 Task: Look for space in Xingtai, China from 6th September, 2023 to 18th September, 2023 for 3 adults in price range Rs.6000 to Rs.12000. Place can be entire place with 2 bedrooms having 2 beds and 2 bathrooms. Property type can be house, flat, guest house, hotel. Booking option can be shelf check-in. Required host language is Chinese (Simplified).
Action: Mouse moved to (301, 151)
Screenshot: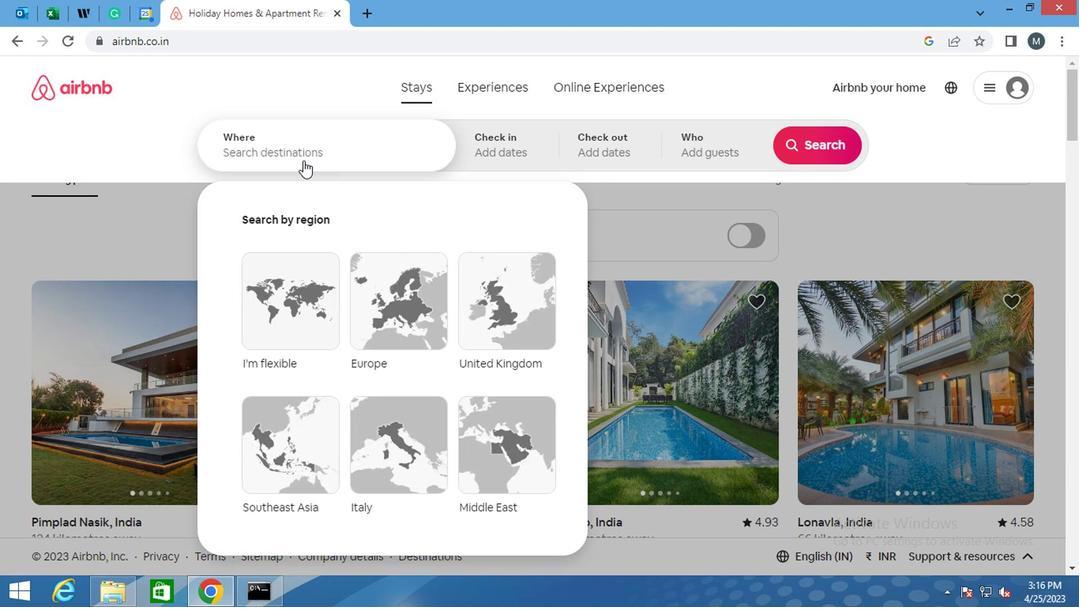 
Action: Mouse pressed left at (301, 151)
Screenshot: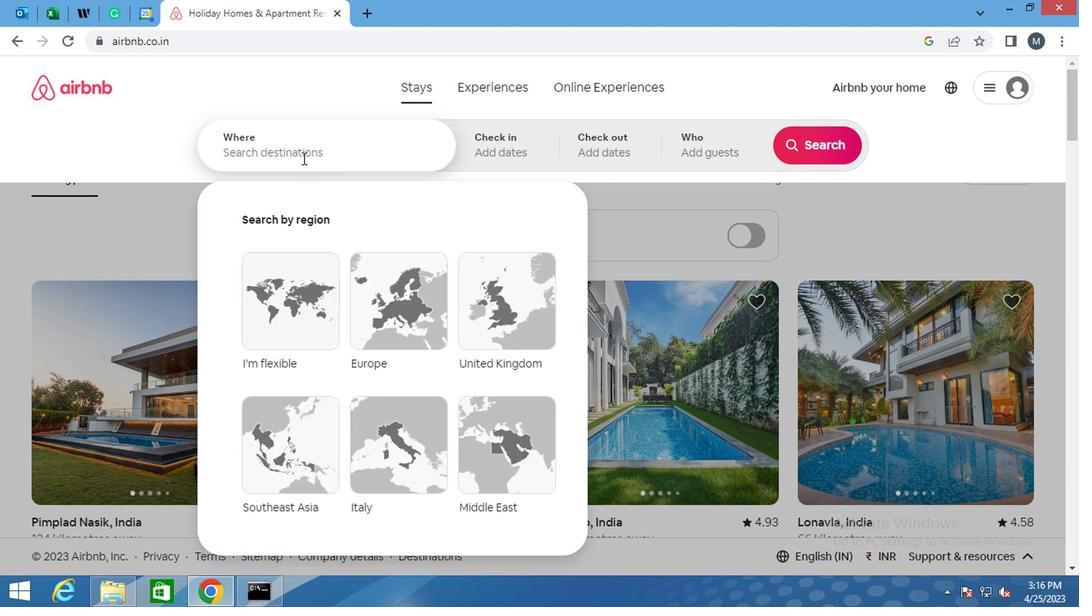 
Action: Mouse moved to (301, 155)
Screenshot: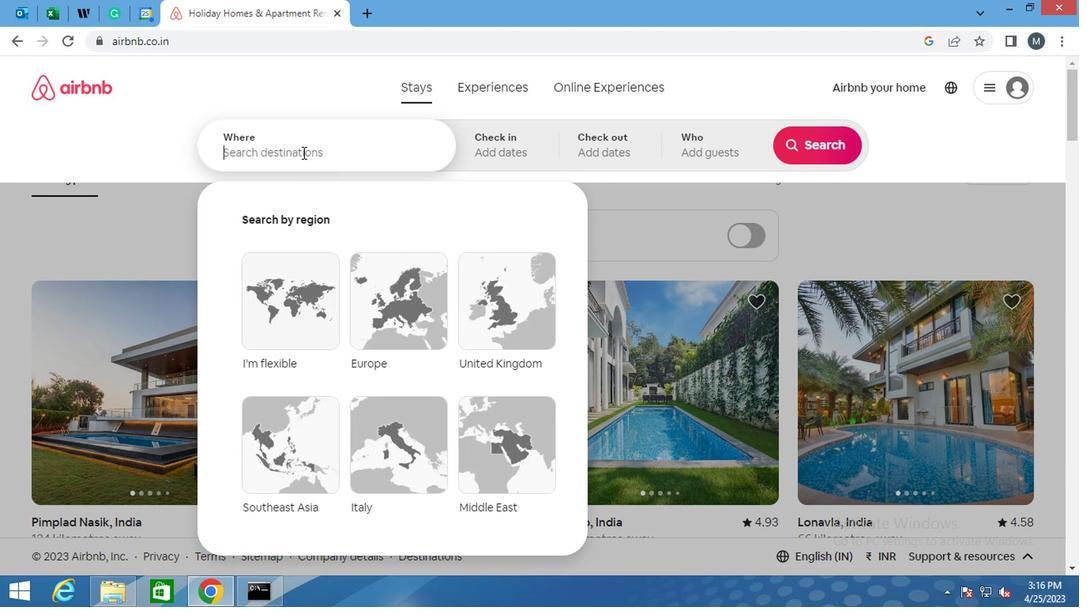 
Action: Key pressed <Key.shift>XINGTAI,<Key.shift><Key.shift><Key.shift>CHINA<Key.enter>
Screenshot: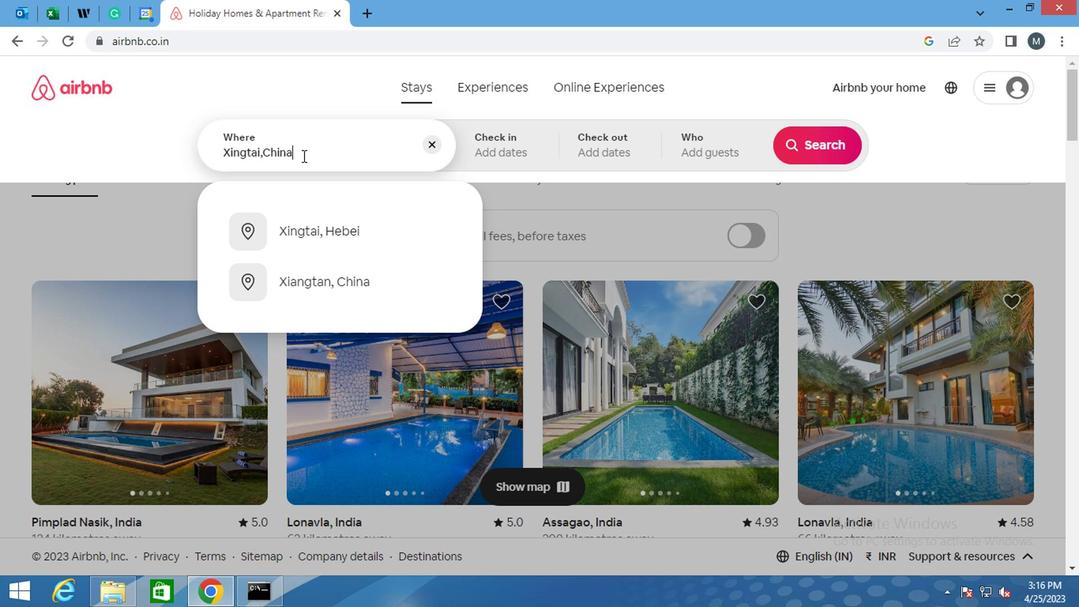 
Action: Mouse moved to (791, 268)
Screenshot: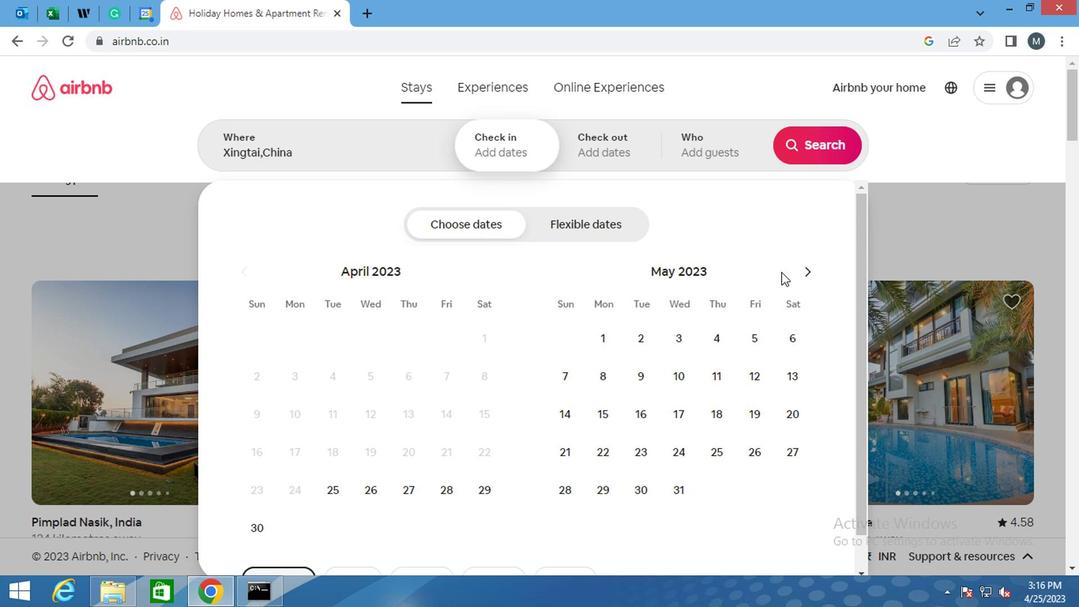 
Action: Mouse pressed left at (791, 268)
Screenshot: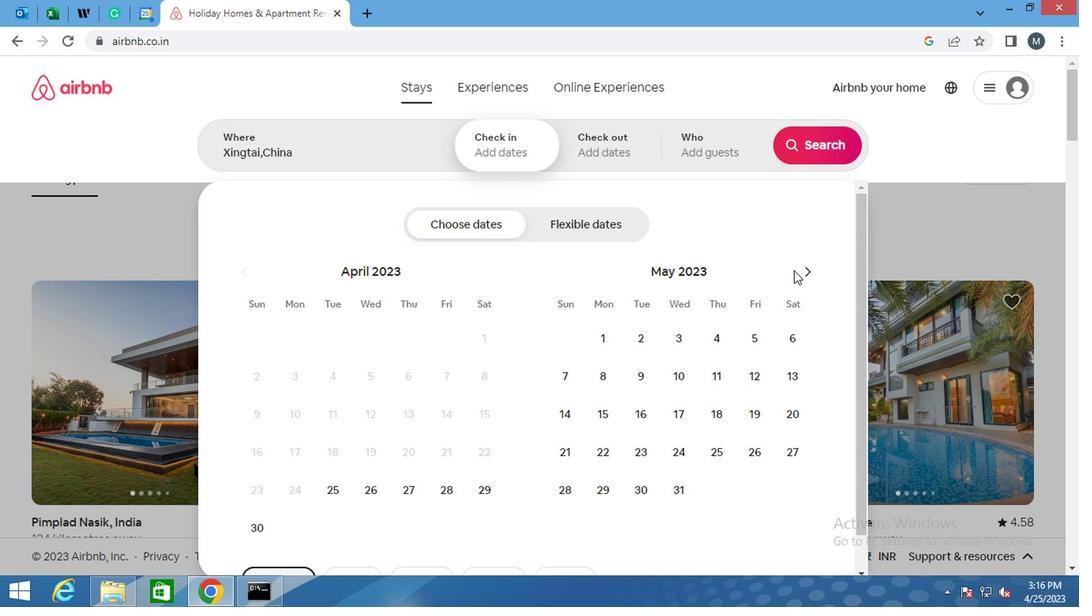 
Action: Mouse moved to (795, 268)
Screenshot: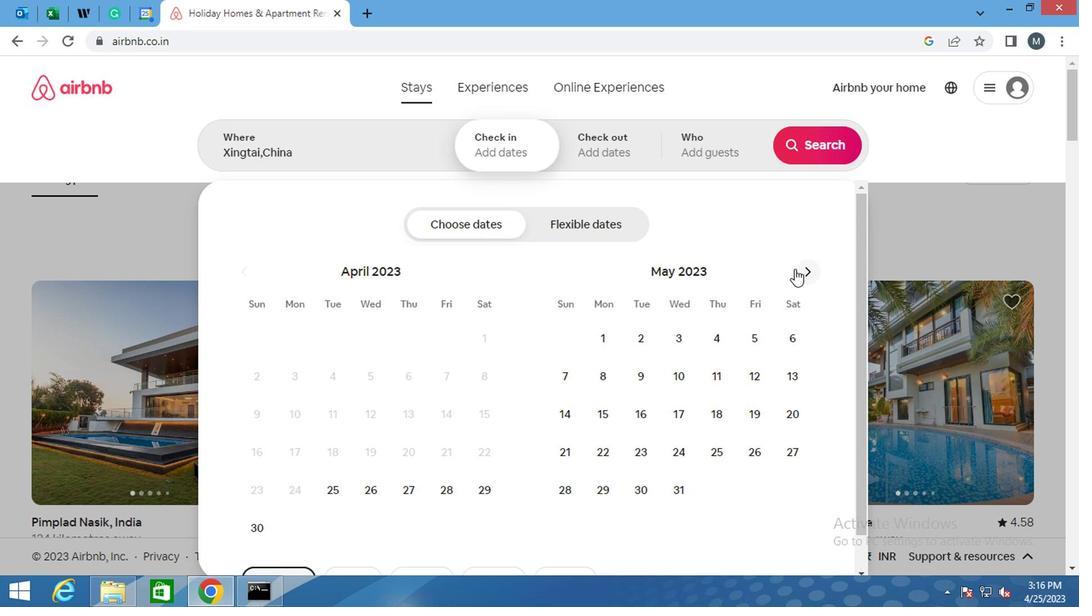 
Action: Mouse pressed left at (795, 268)
Screenshot: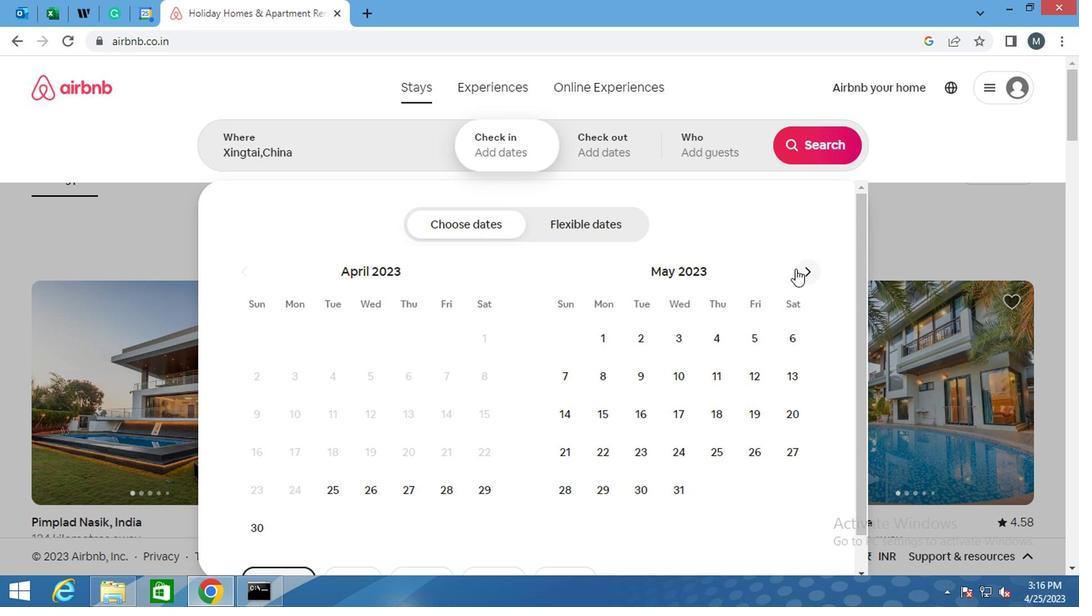 
Action: Mouse moved to (795, 268)
Screenshot: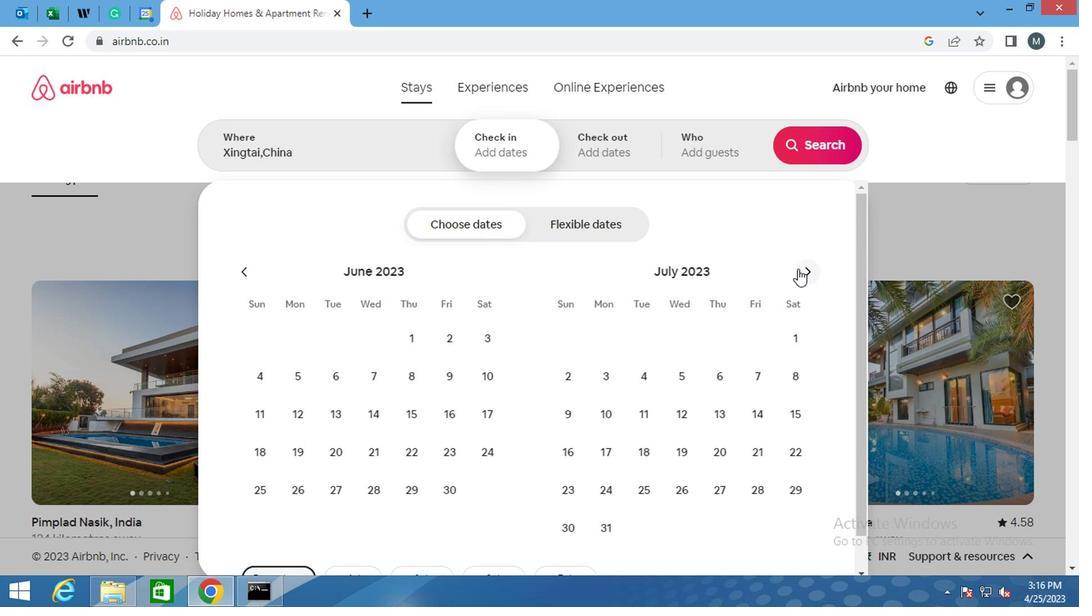 
Action: Mouse pressed left at (795, 268)
Screenshot: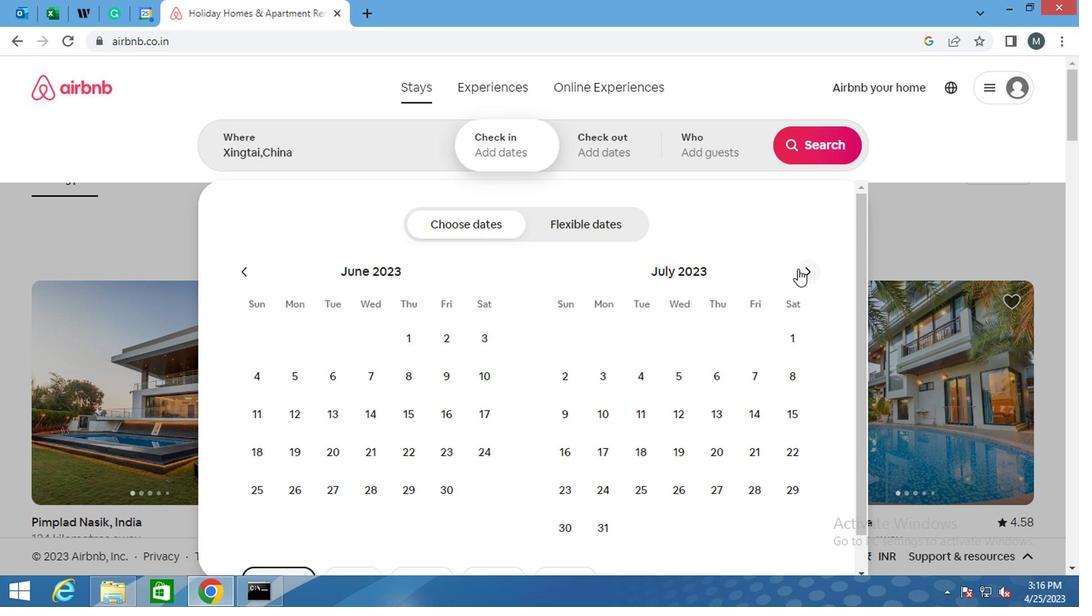
Action: Mouse moved to (802, 264)
Screenshot: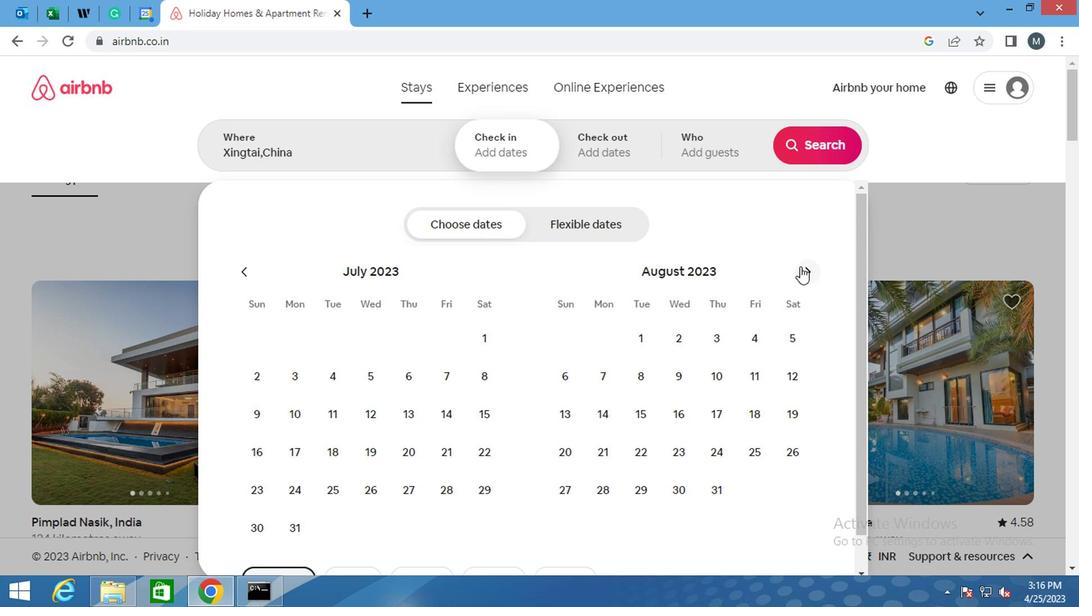 
Action: Mouse pressed left at (802, 264)
Screenshot: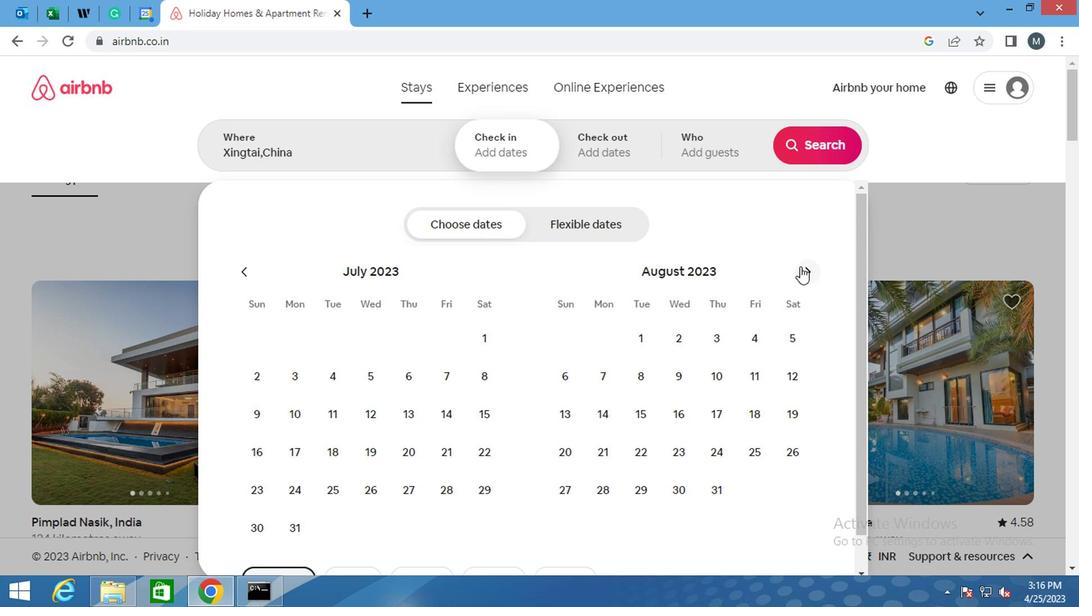
Action: Mouse moved to (680, 383)
Screenshot: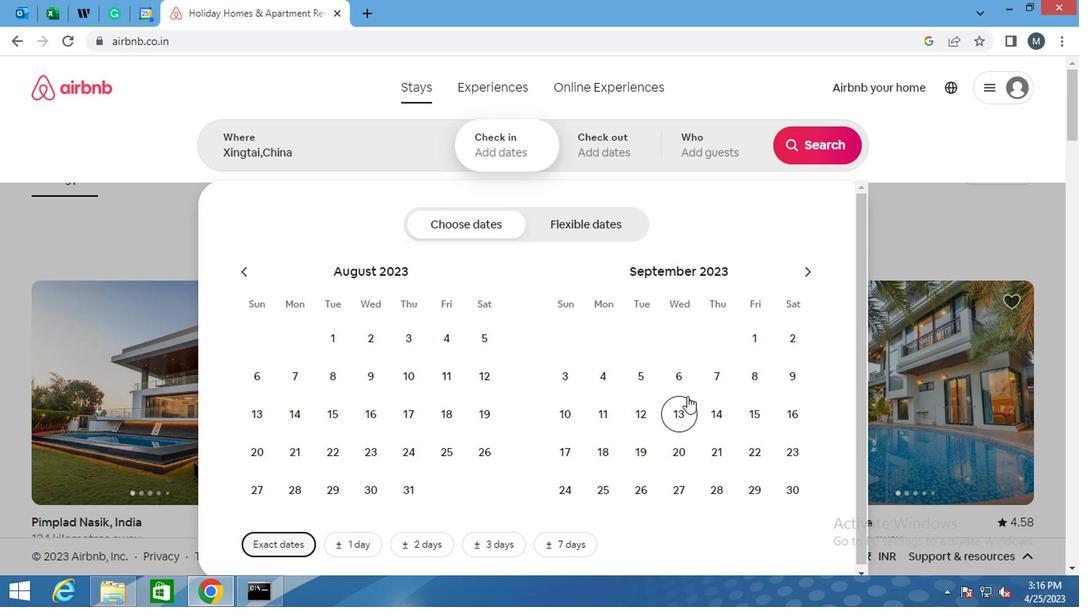 
Action: Mouse pressed left at (680, 383)
Screenshot: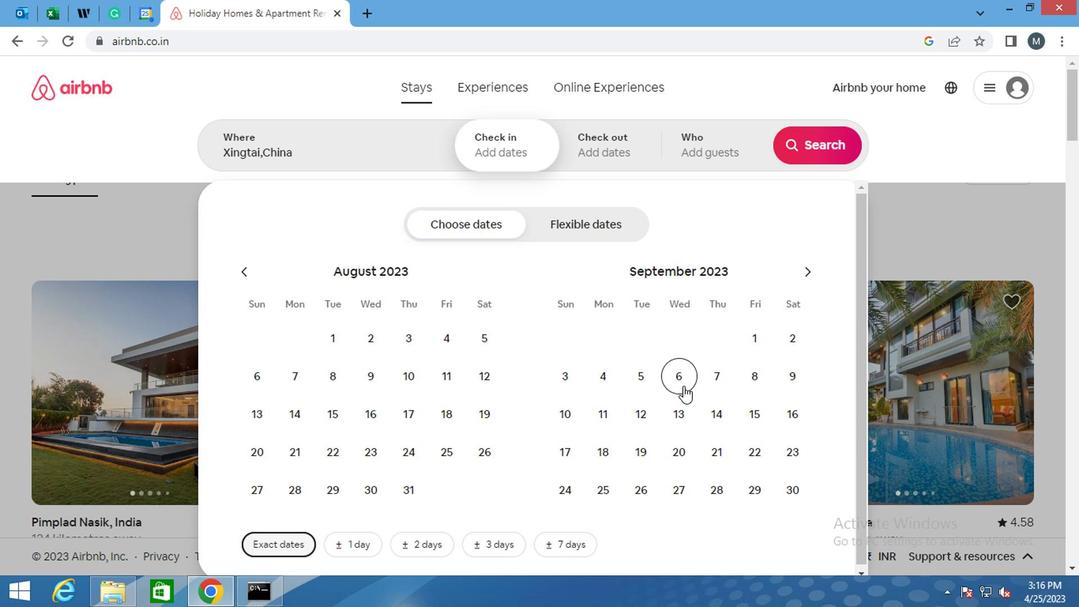 
Action: Mouse moved to (607, 460)
Screenshot: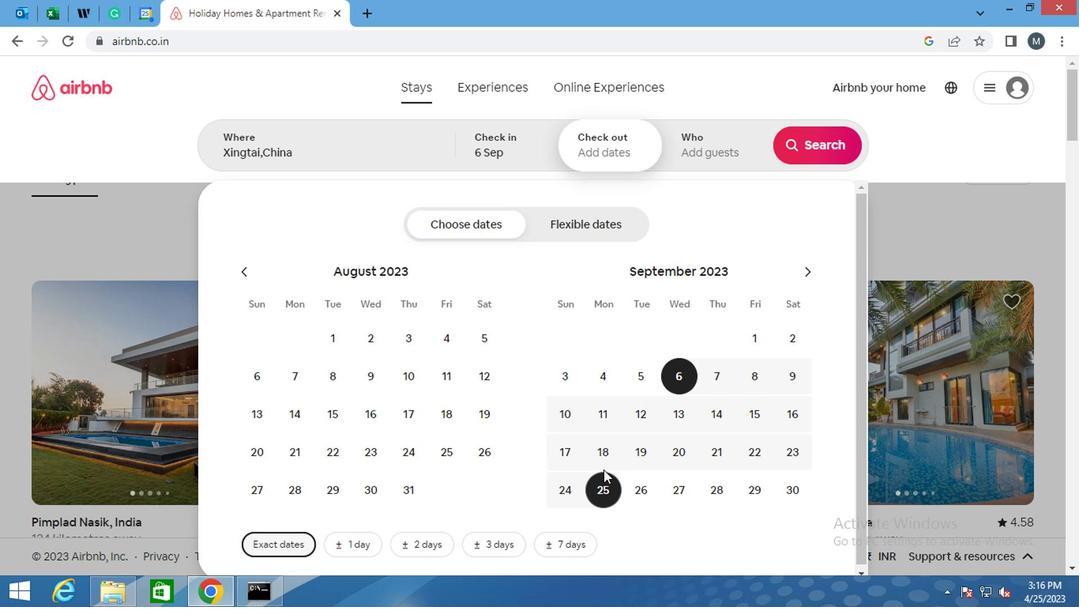 
Action: Mouse pressed left at (607, 460)
Screenshot: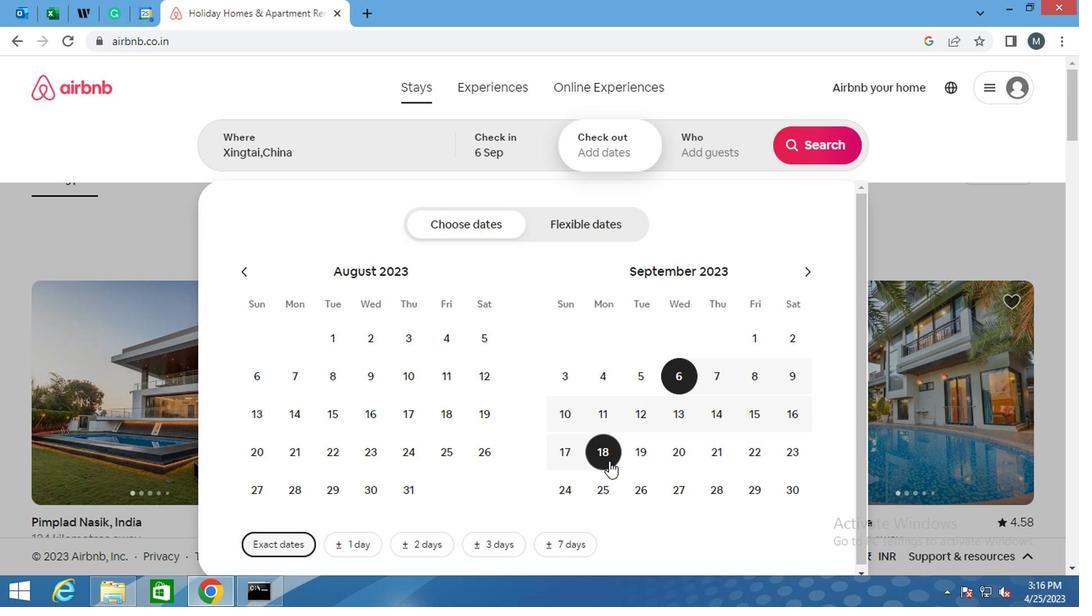 
Action: Mouse moved to (719, 147)
Screenshot: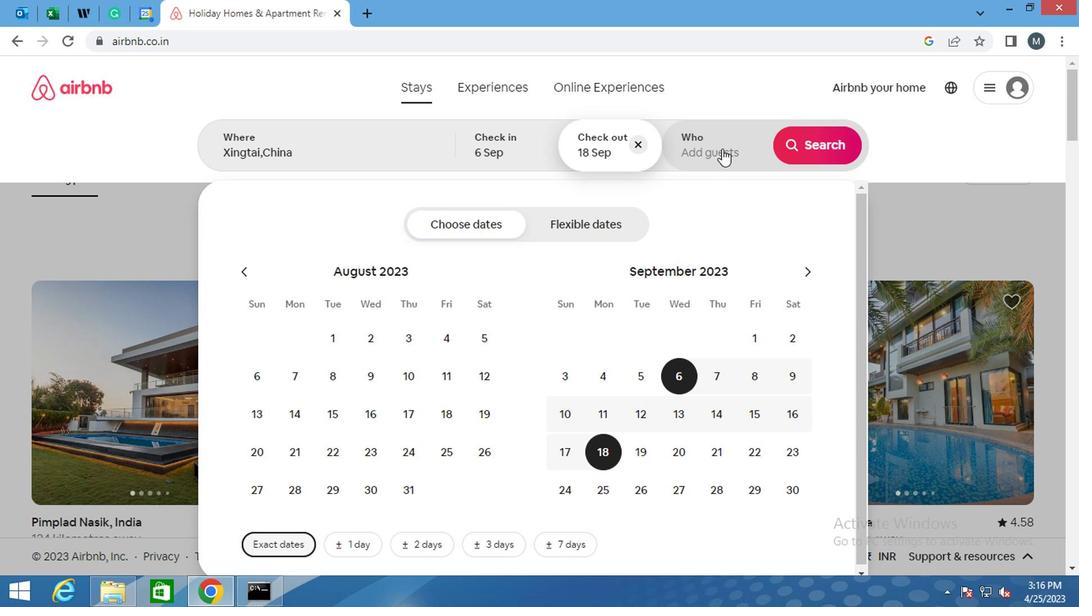 
Action: Mouse pressed left at (719, 147)
Screenshot: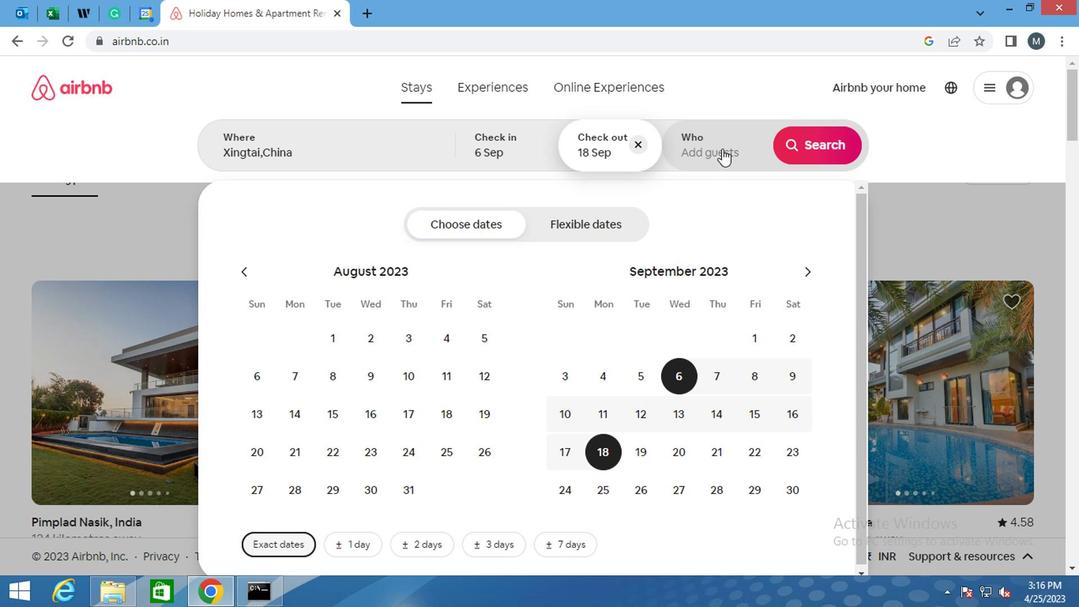 
Action: Mouse moved to (797, 147)
Screenshot: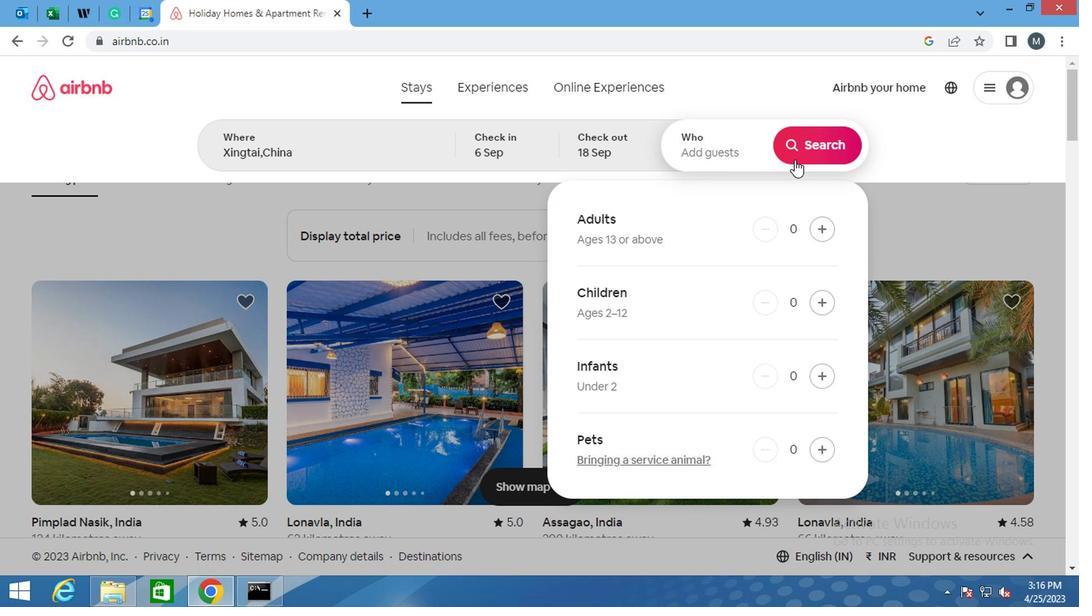 
Action: Mouse pressed left at (797, 147)
Screenshot: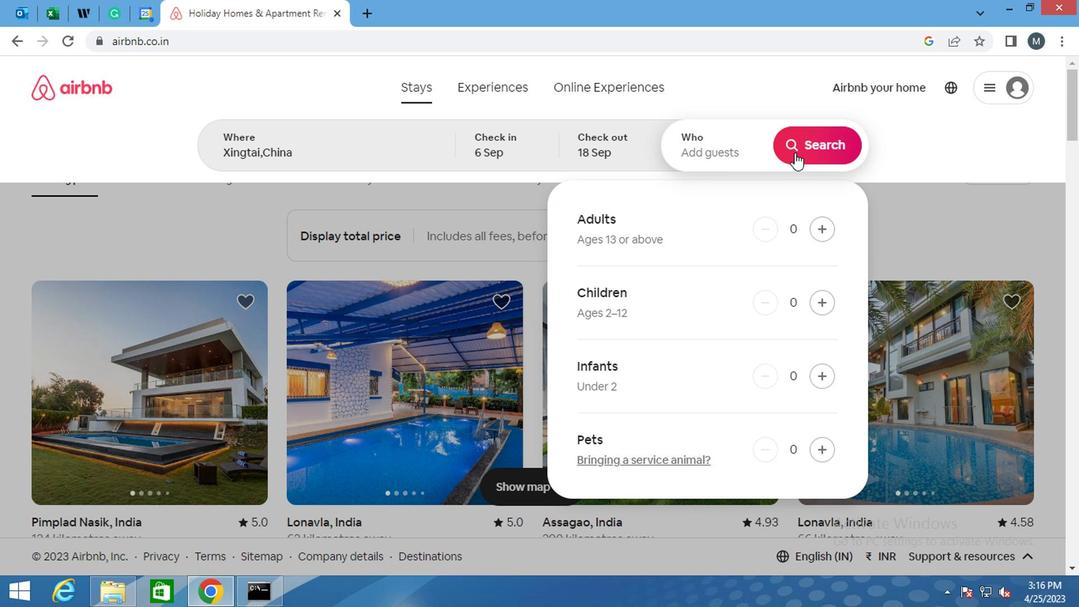 
Action: Mouse moved to (642, 87)
Screenshot: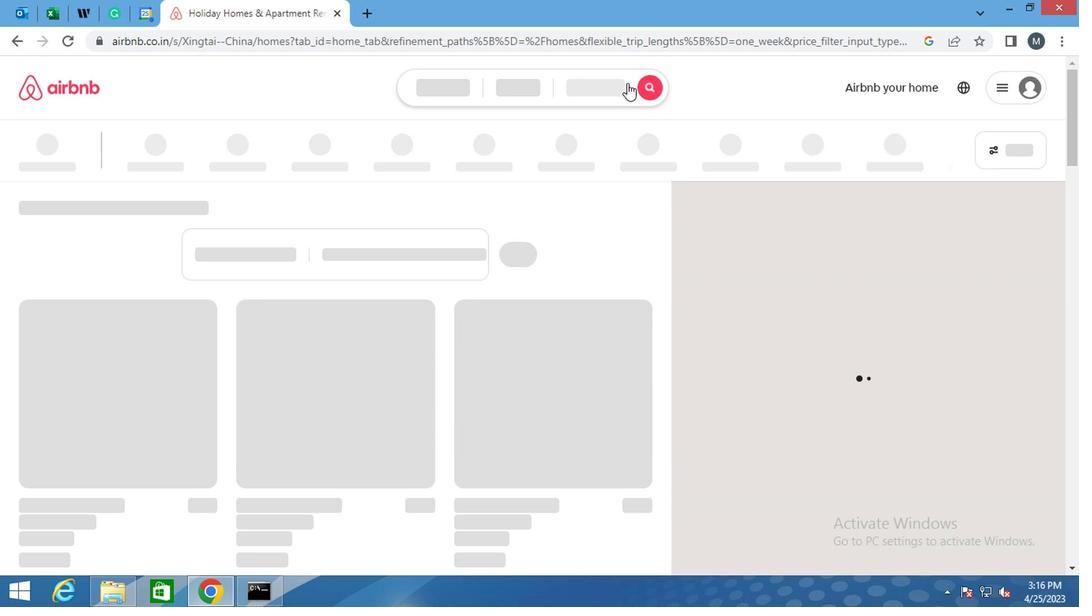 
Action: Mouse pressed left at (642, 87)
Screenshot: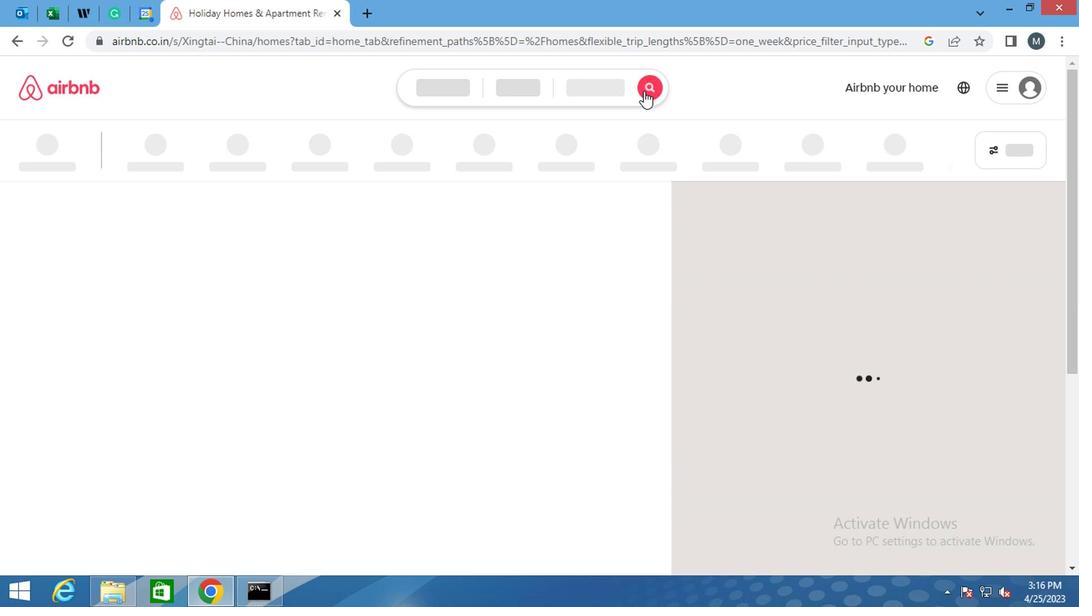 
Action: Mouse moved to (715, 154)
Screenshot: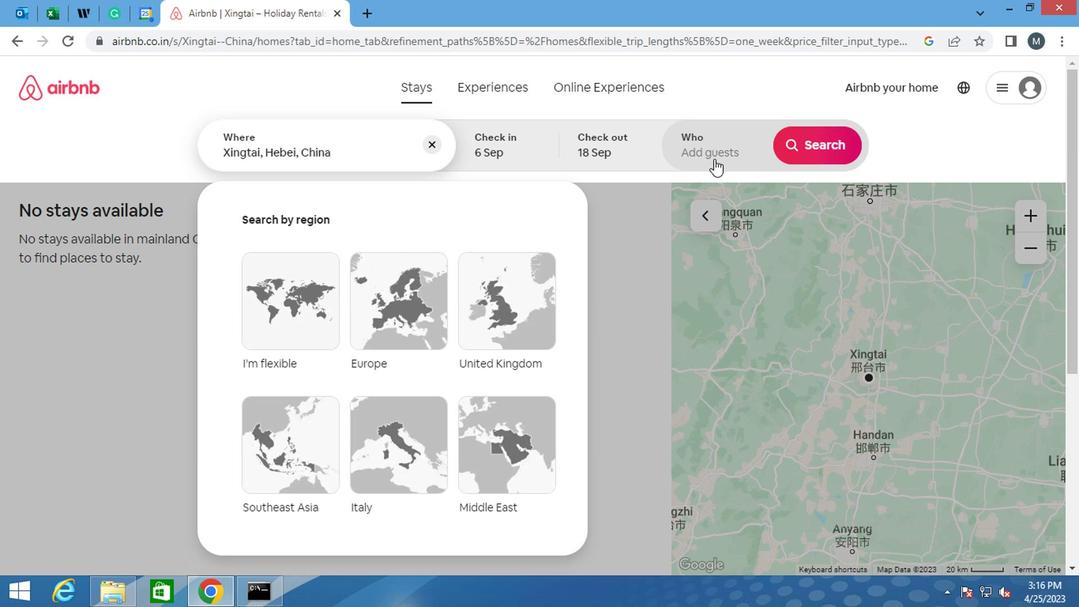 
Action: Mouse pressed left at (715, 154)
Screenshot: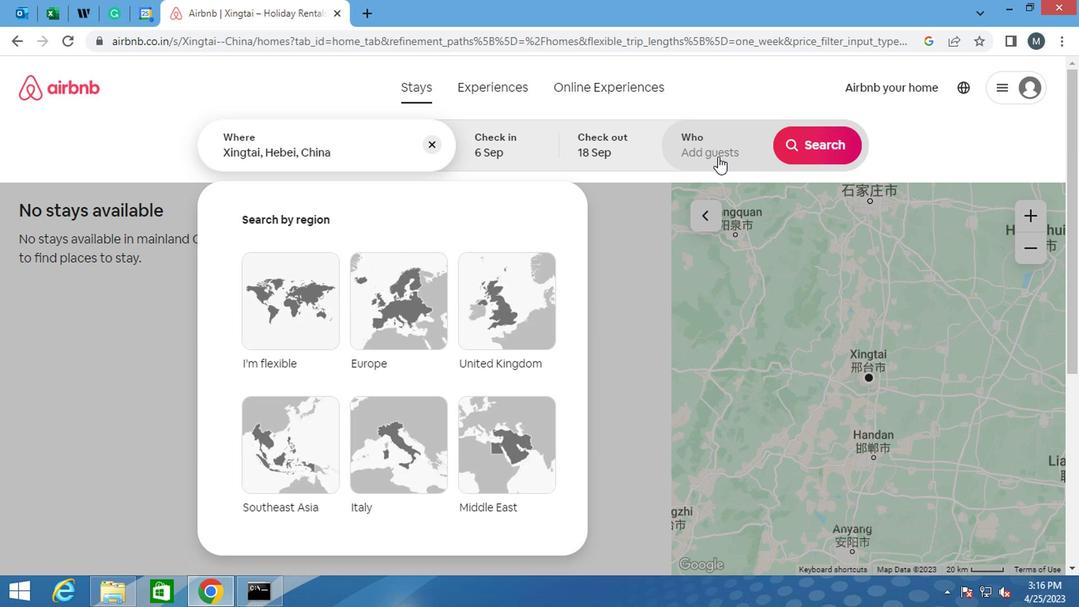 
Action: Mouse moved to (818, 230)
Screenshot: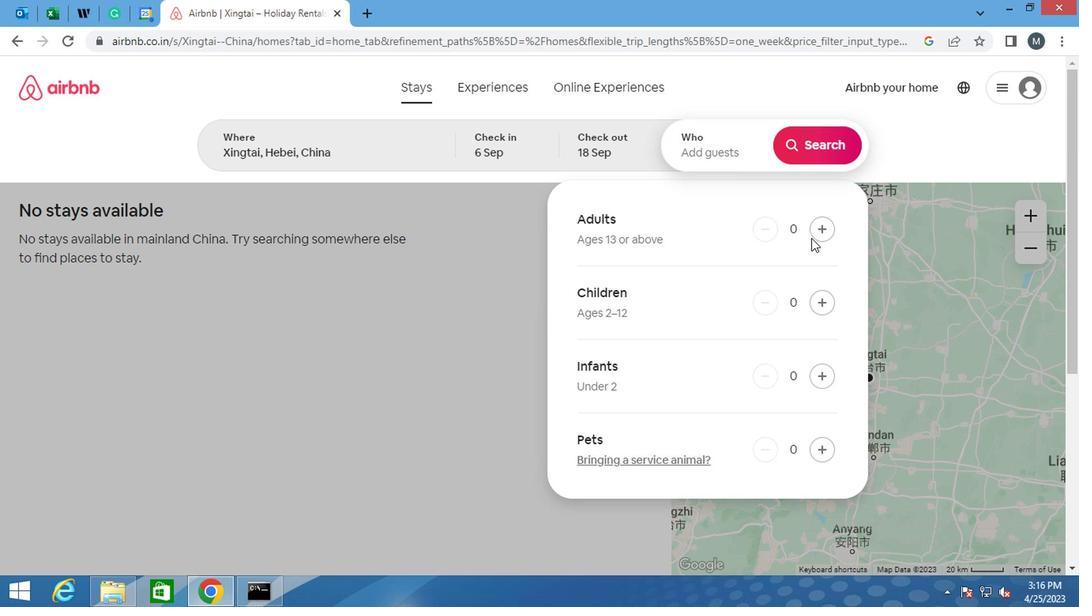 
Action: Mouse pressed left at (818, 230)
Screenshot: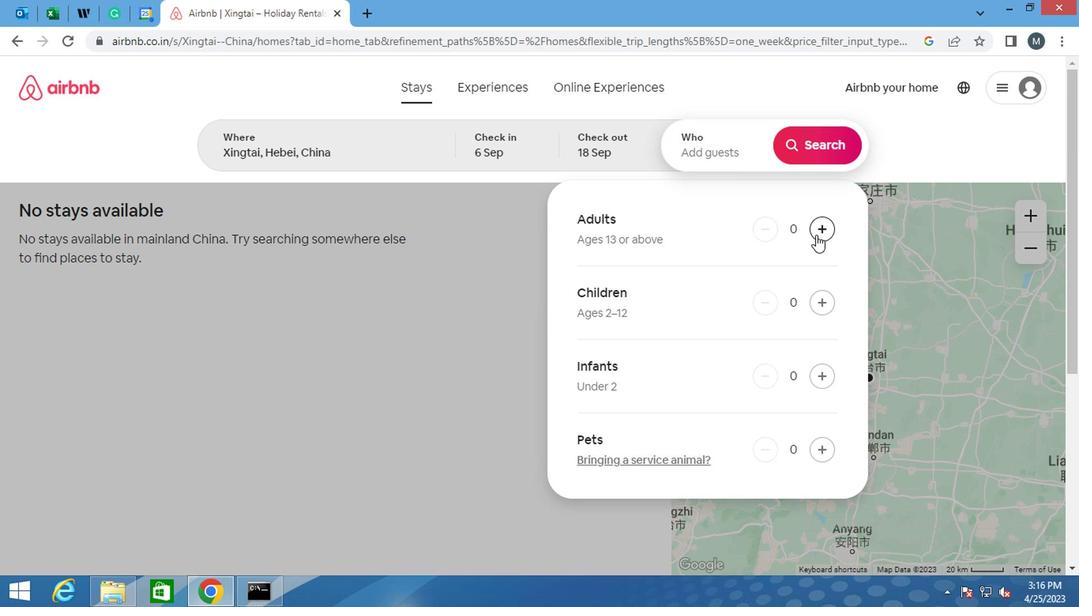 
Action: Mouse pressed left at (818, 230)
Screenshot: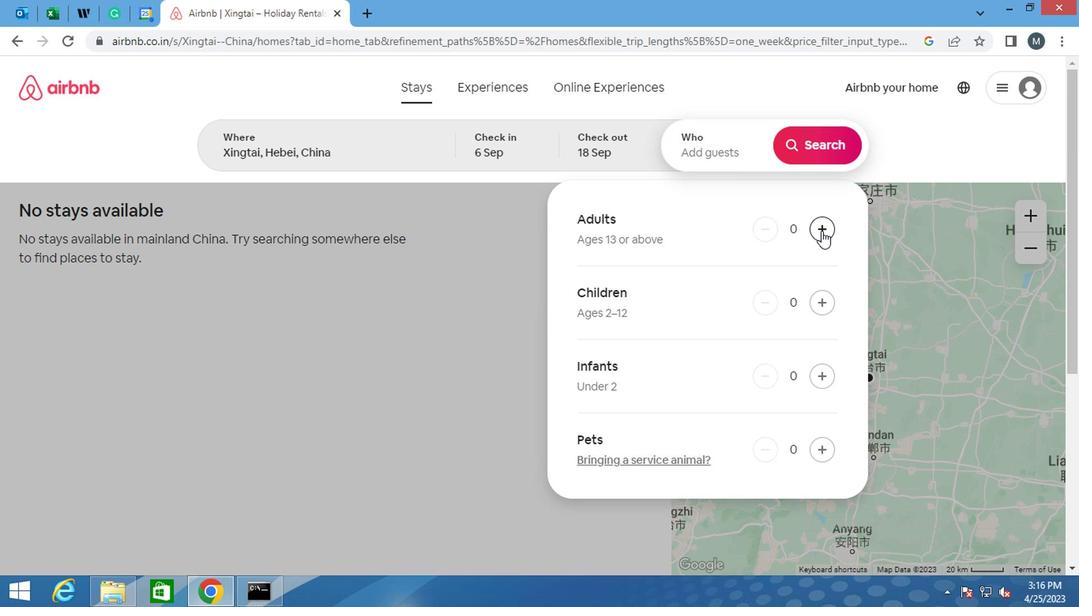 
Action: Mouse pressed left at (818, 230)
Screenshot: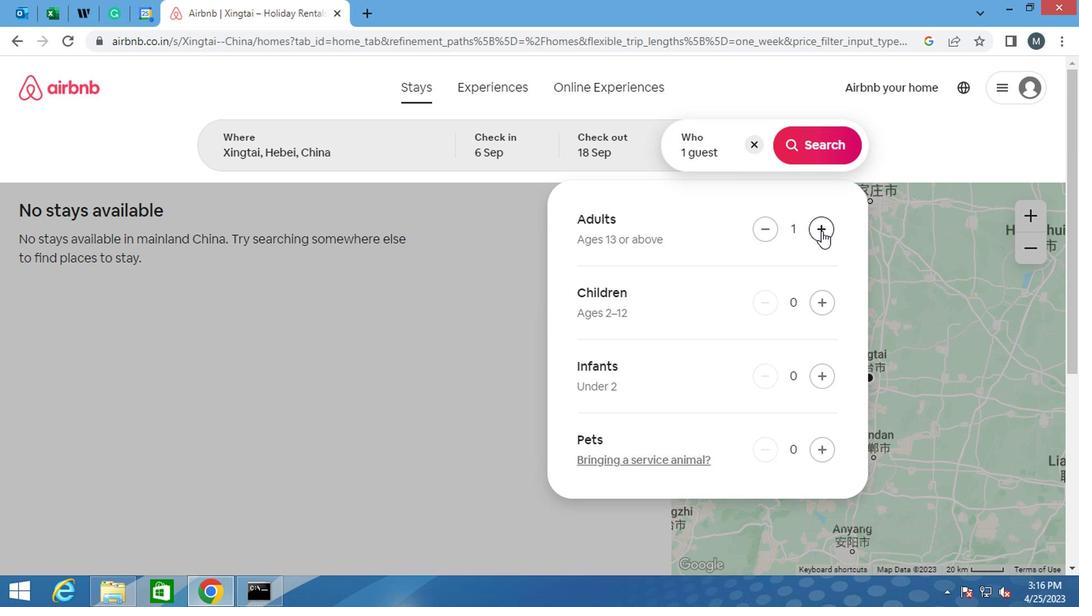 
Action: Mouse moved to (813, 141)
Screenshot: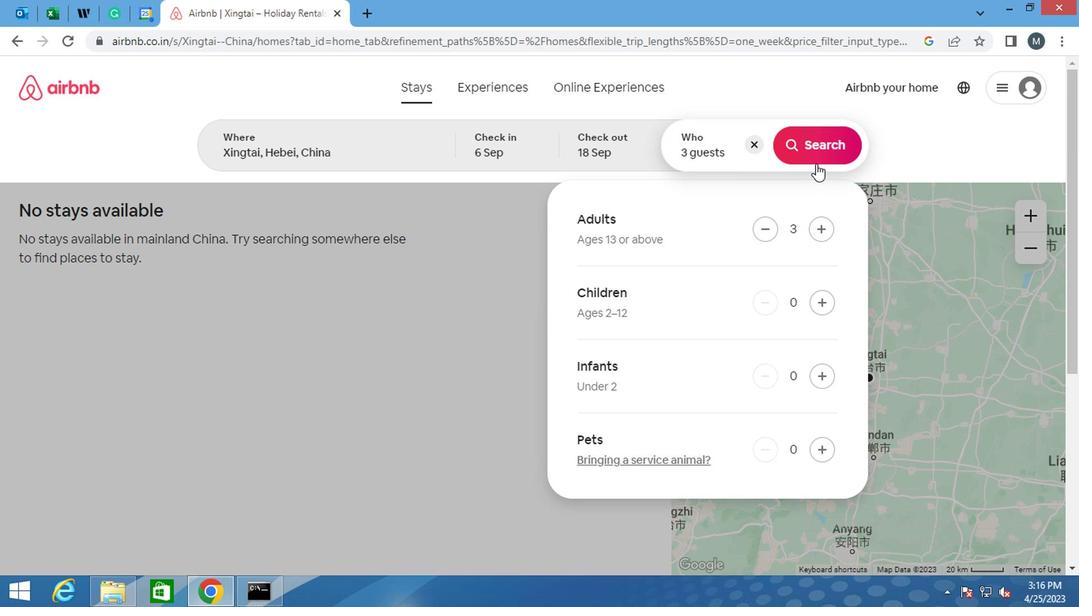 
Action: Mouse pressed left at (813, 141)
Screenshot: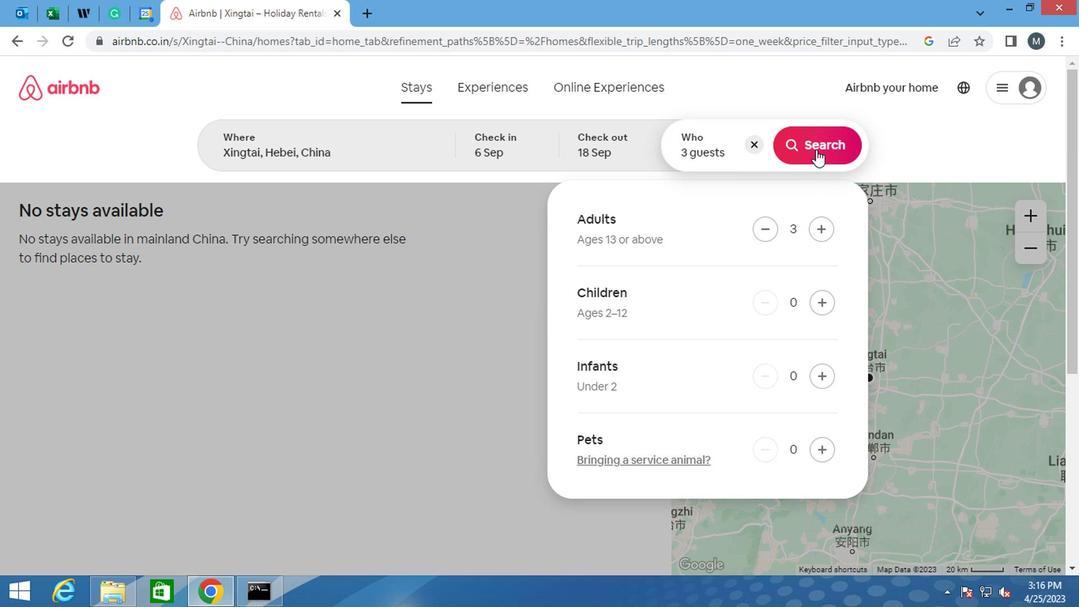 
Action: Mouse moved to (1029, 151)
Screenshot: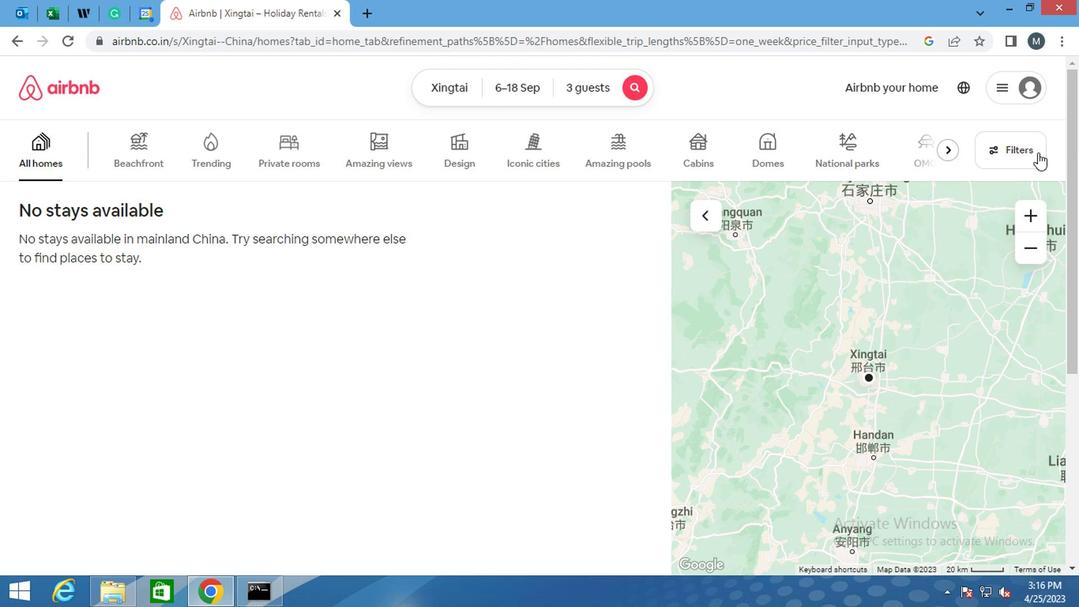 
Action: Mouse pressed left at (1029, 151)
Screenshot: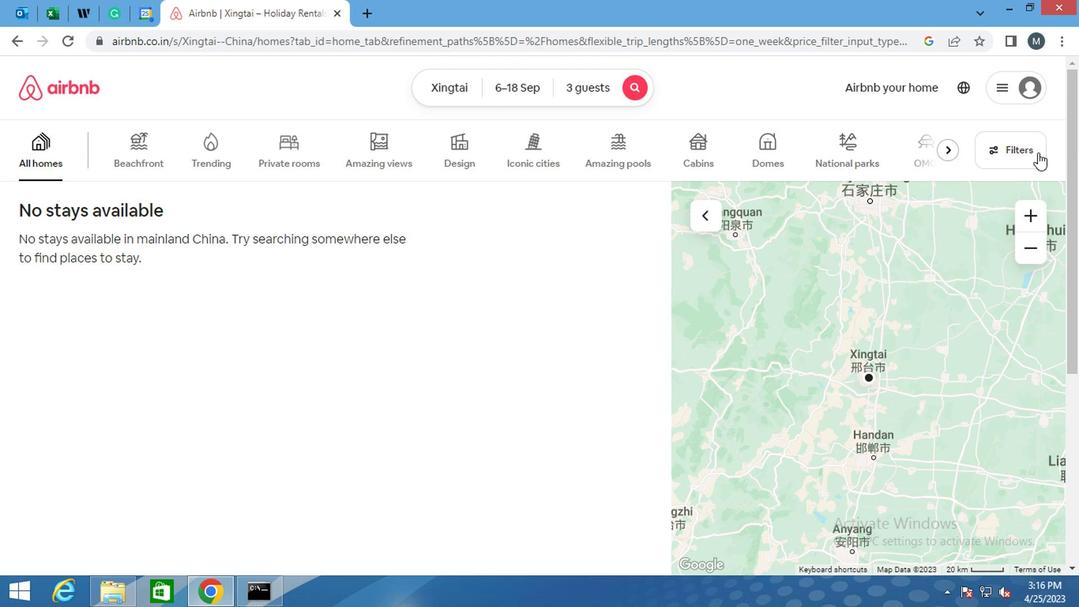 
Action: Mouse moved to (349, 236)
Screenshot: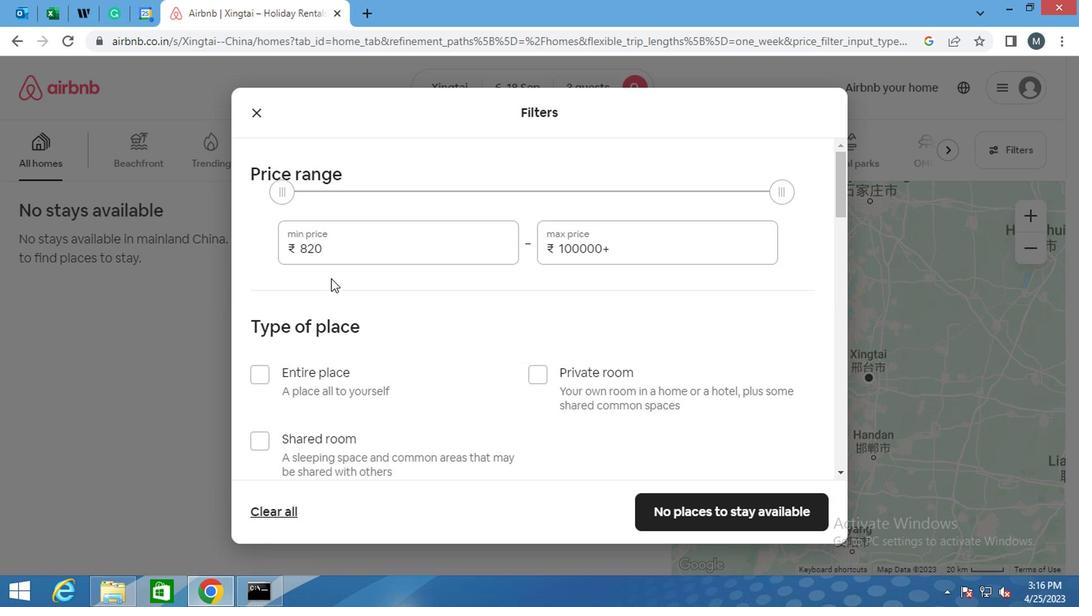 
Action: Mouse pressed left at (349, 236)
Screenshot: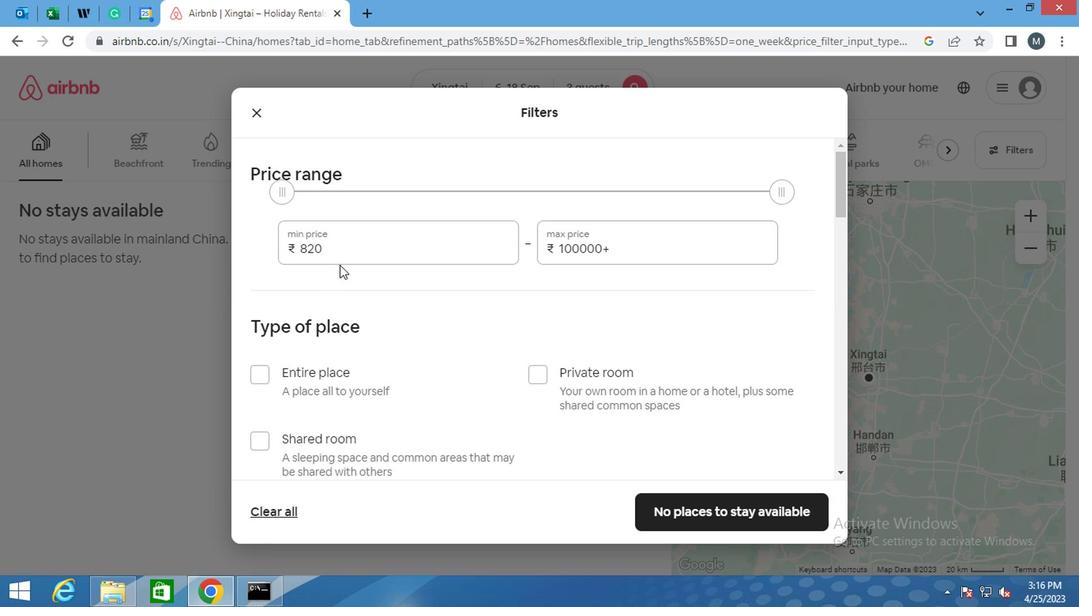 
Action: Mouse moved to (345, 248)
Screenshot: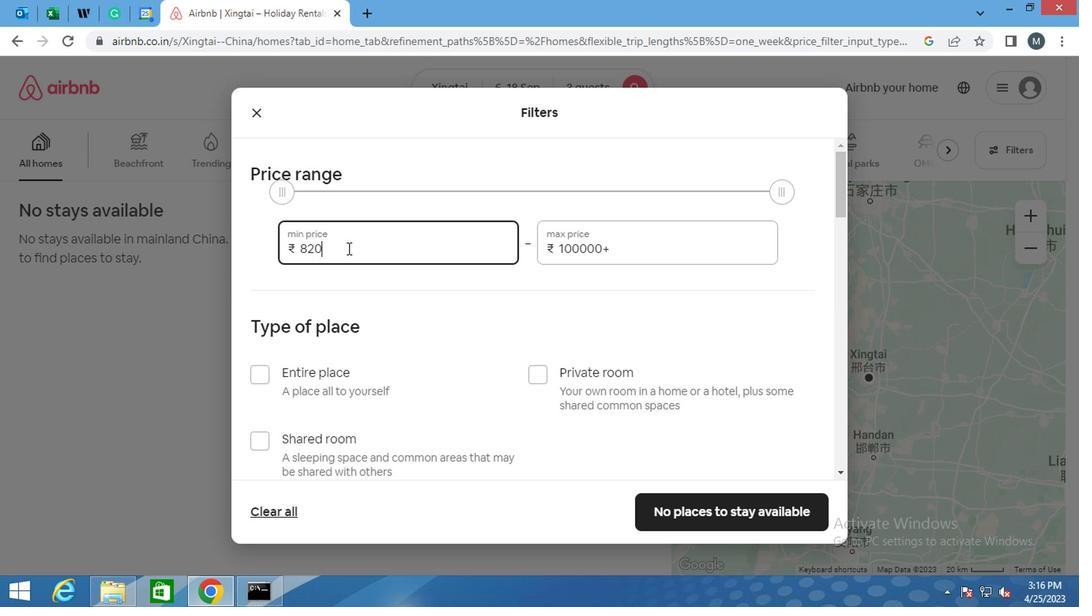 
Action: Key pressed <Key.backspace>
Screenshot: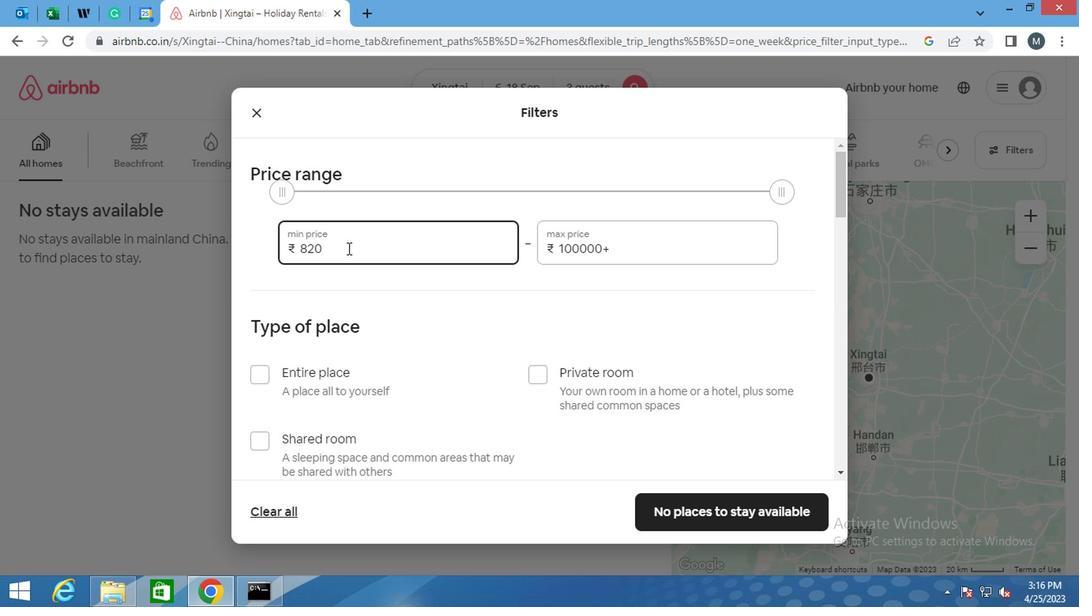 
Action: Mouse moved to (345, 251)
Screenshot: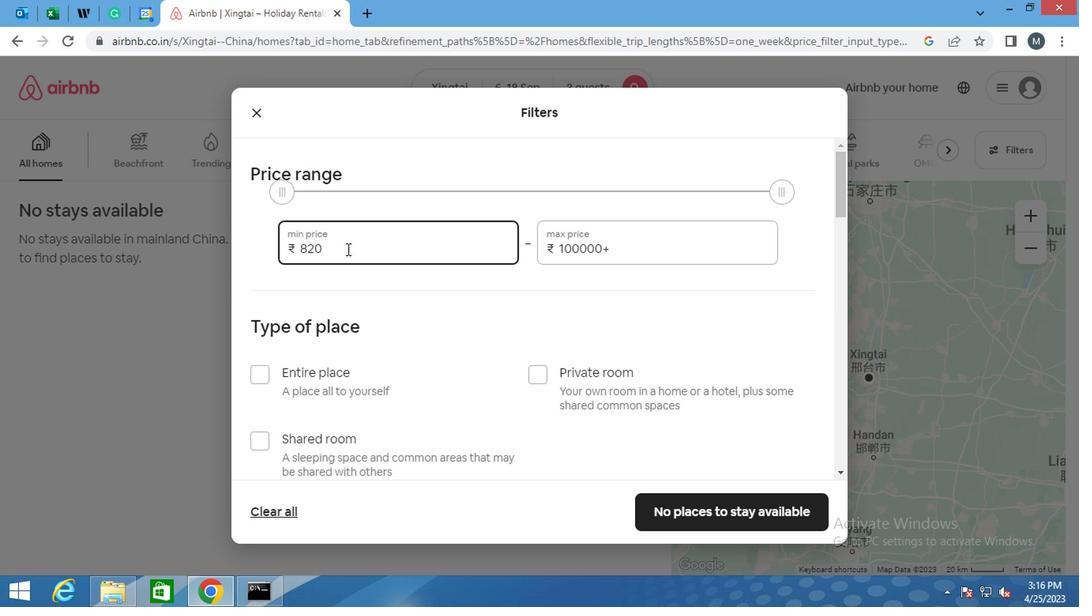 
Action: Key pressed <Key.backspace>
Screenshot: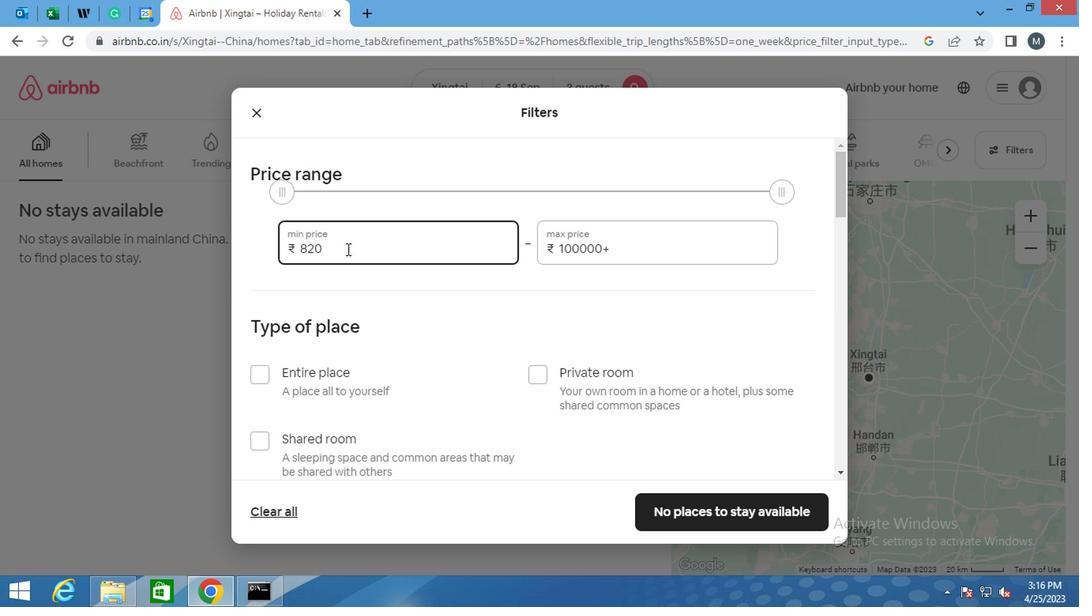
Action: Mouse moved to (344, 252)
Screenshot: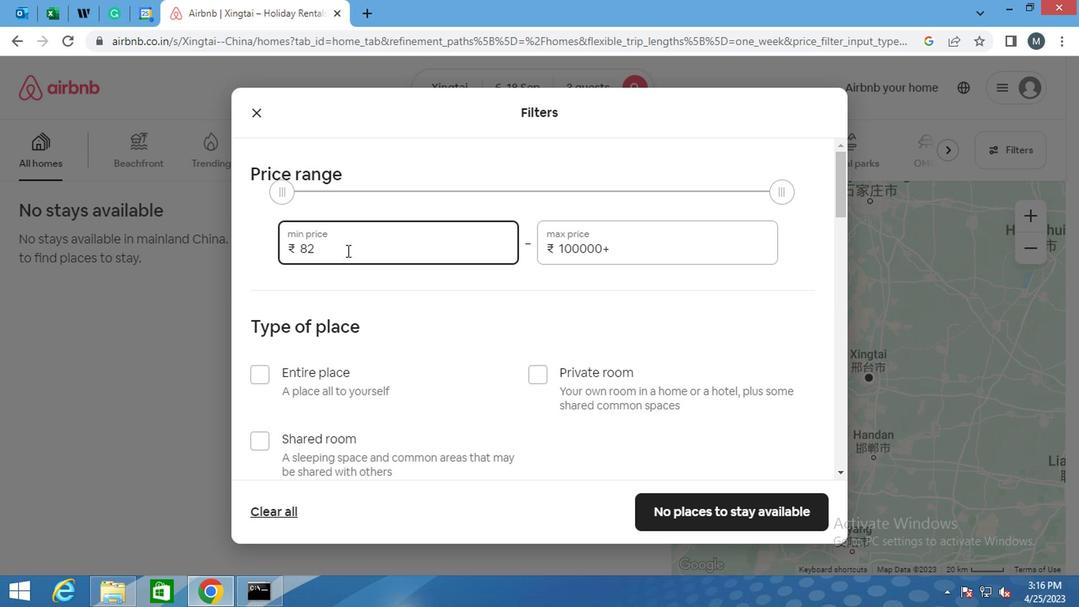 
Action: Key pressed <Key.backspace>
Screenshot: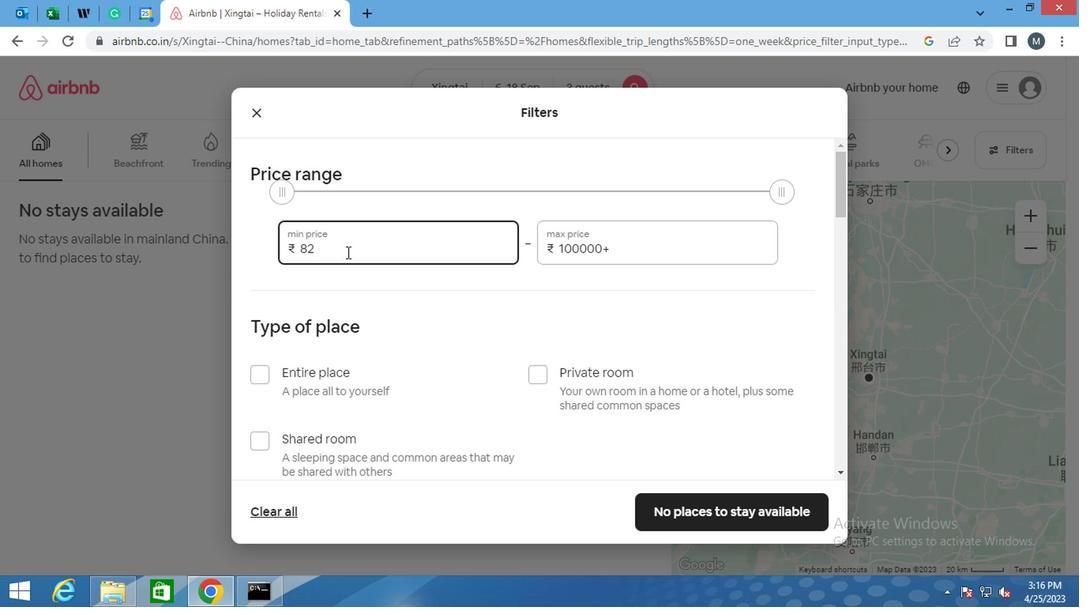 
Action: Mouse moved to (341, 256)
Screenshot: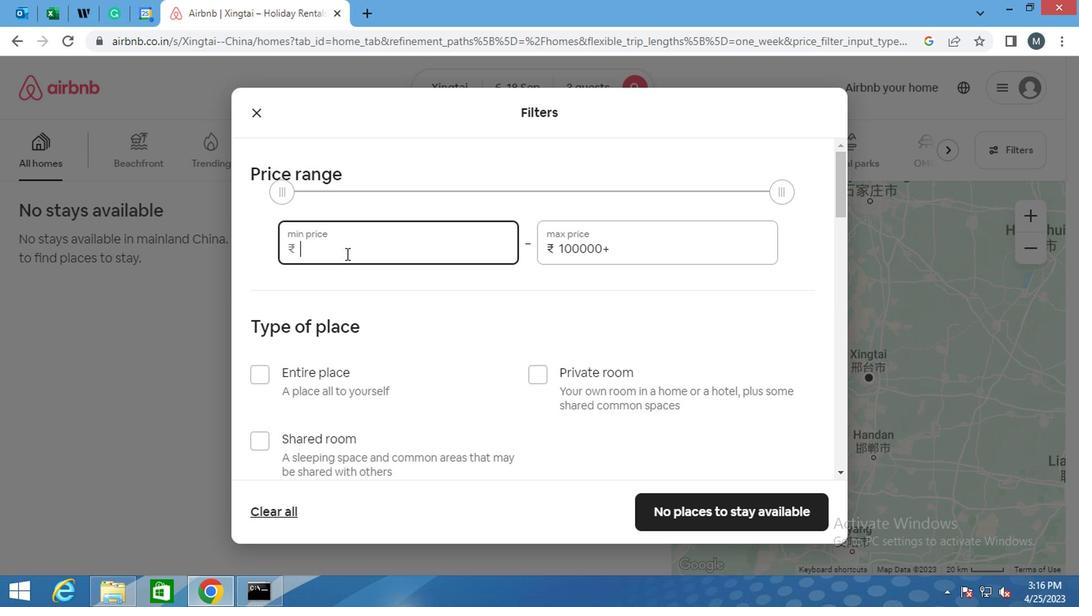 
Action: Key pressed 600
Screenshot: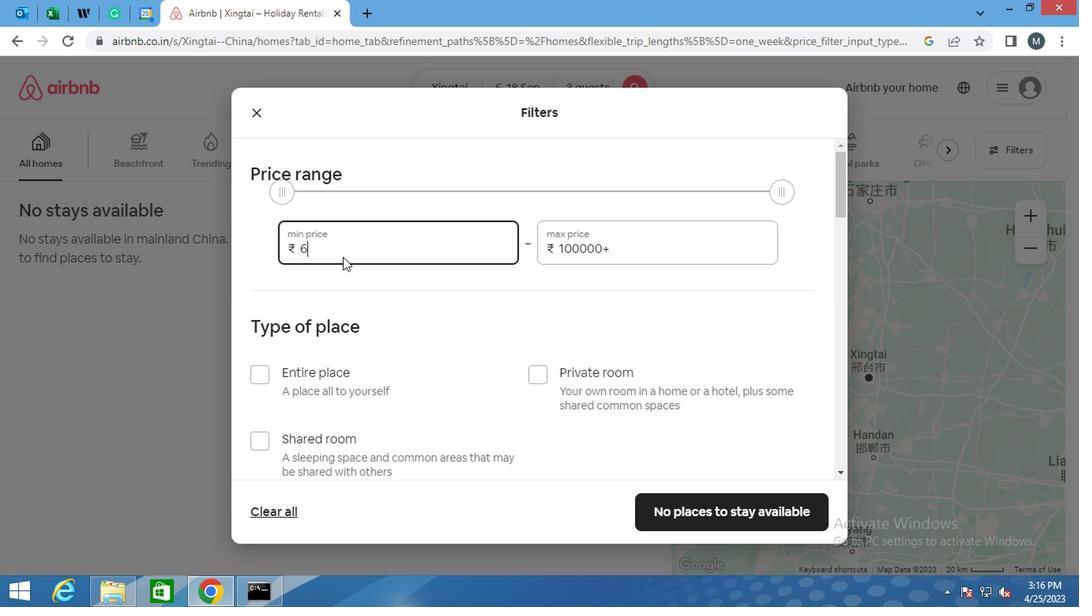 
Action: Mouse moved to (341, 257)
Screenshot: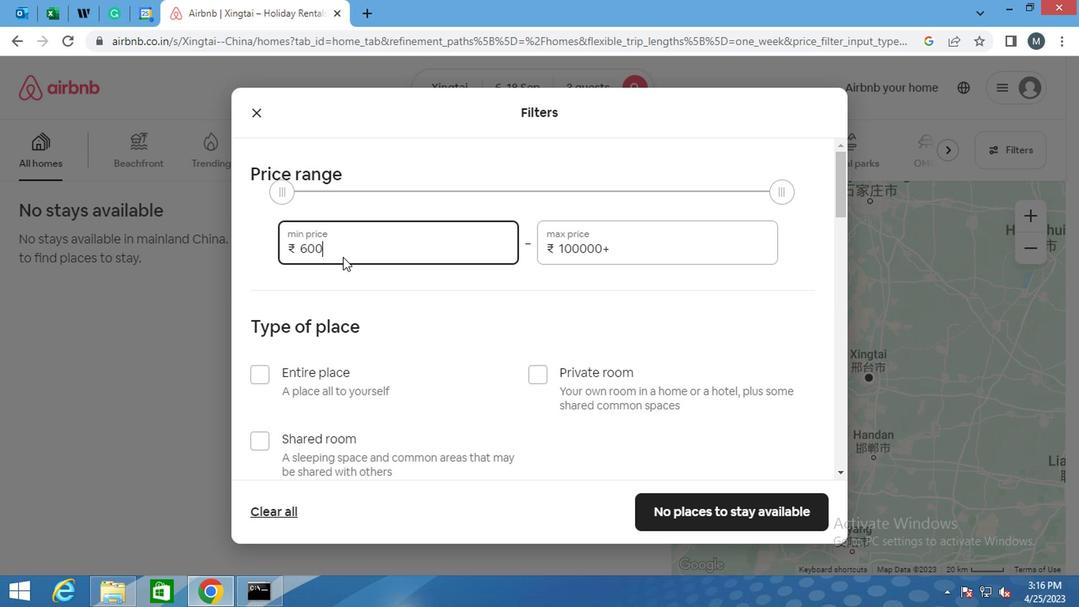 
Action: Key pressed 0
Screenshot: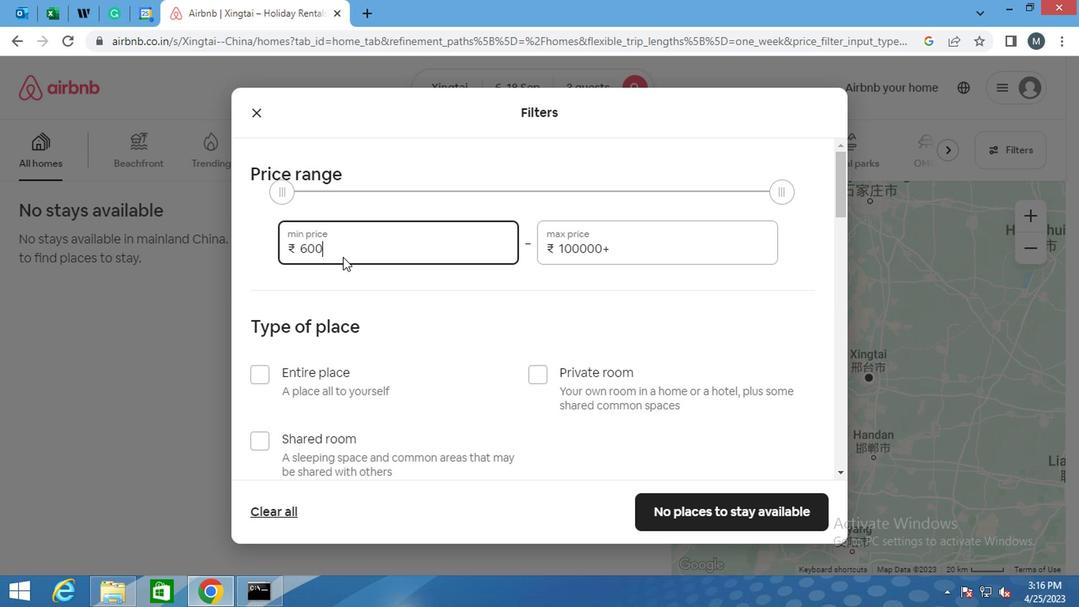 
Action: Mouse moved to (617, 247)
Screenshot: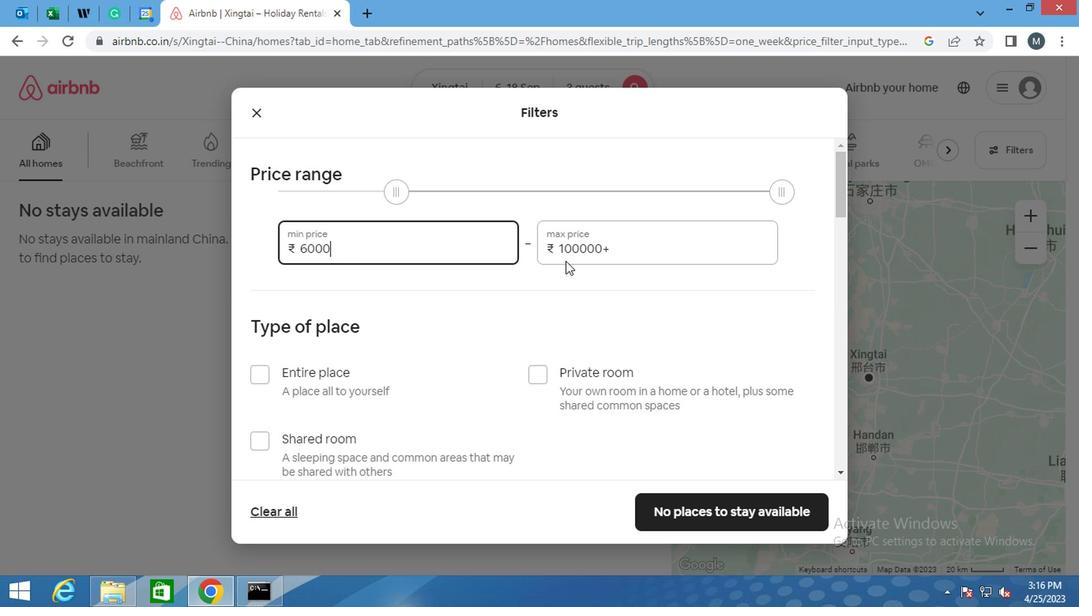 
Action: Mouse pressed left at (617, 247)
Screenshot: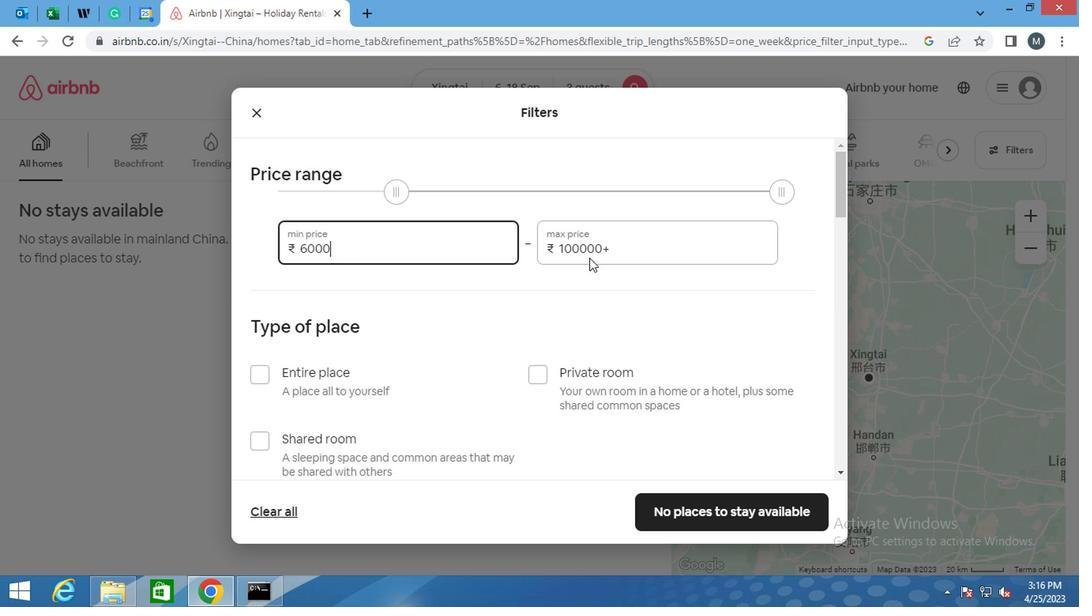 
Action: Key pressed <Key.backspace>
Screenshot: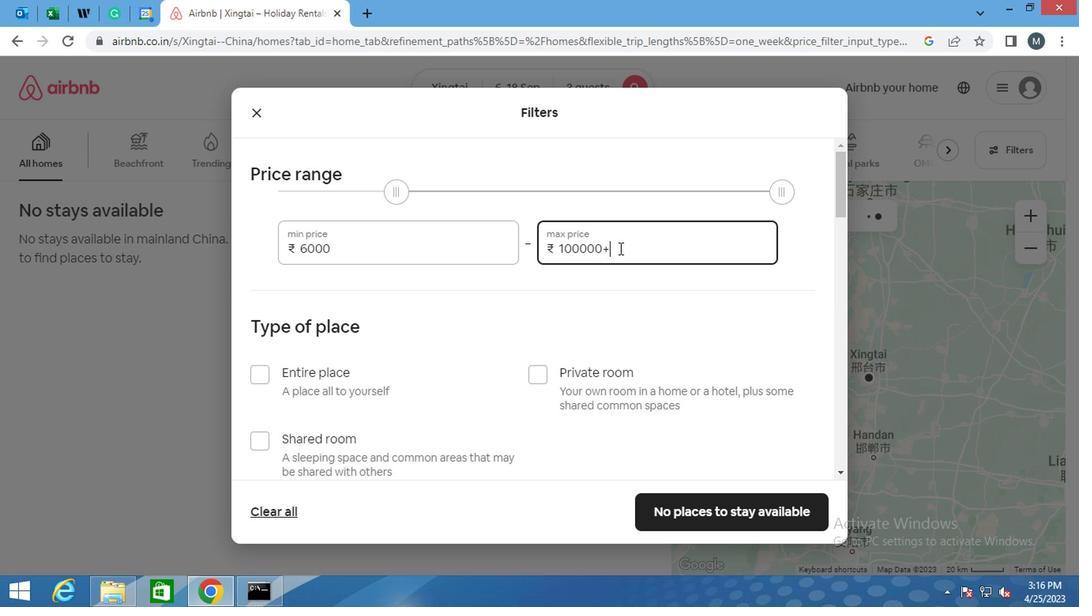 
Action: Mouse moved to (617, 247)
Screenshot: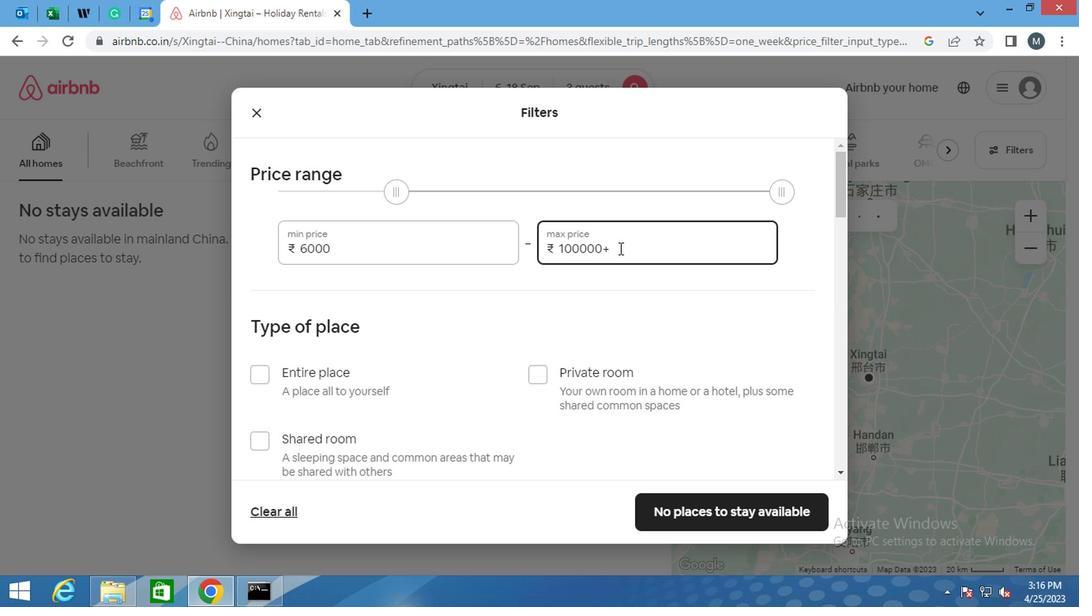 
Action: Key pressed <Key.backspace>
Screenshot: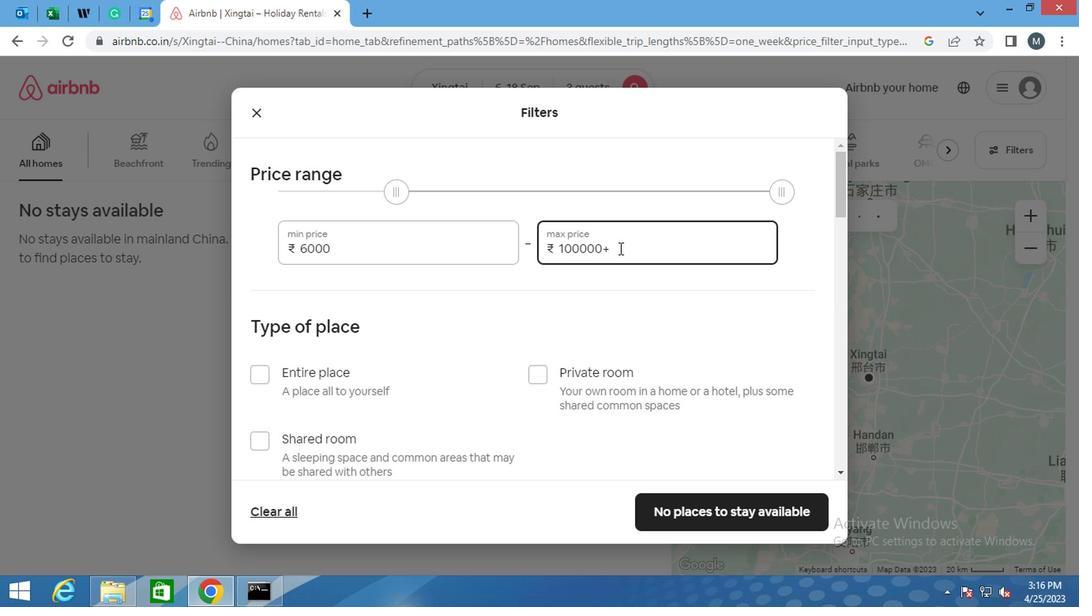 
Action: Mouse moved to (617, 247)
Screenshot: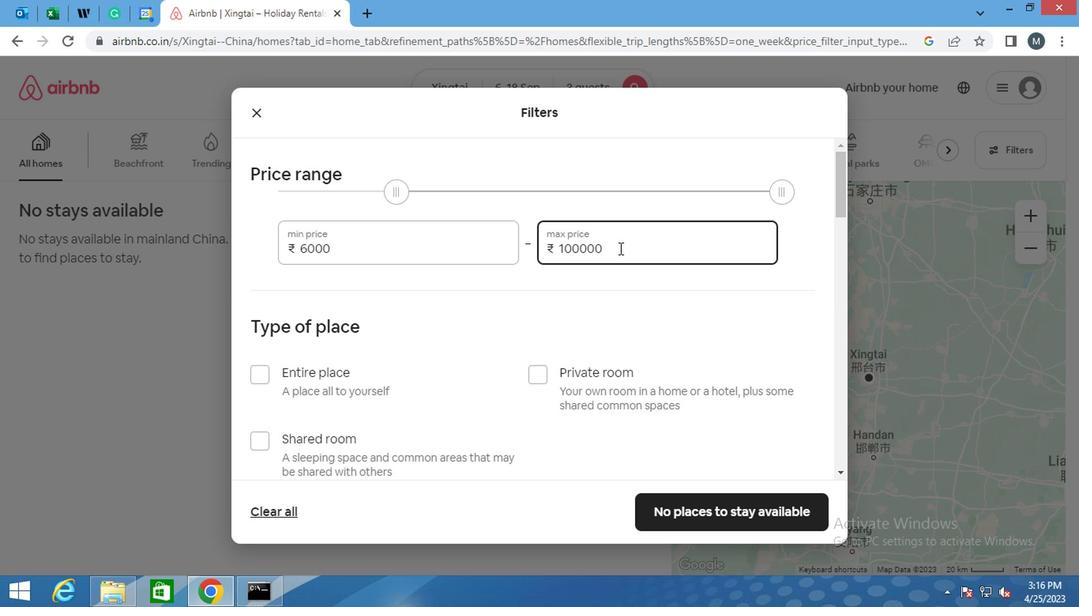 
Action: Key pressed <Key.backspace>
Screenshot: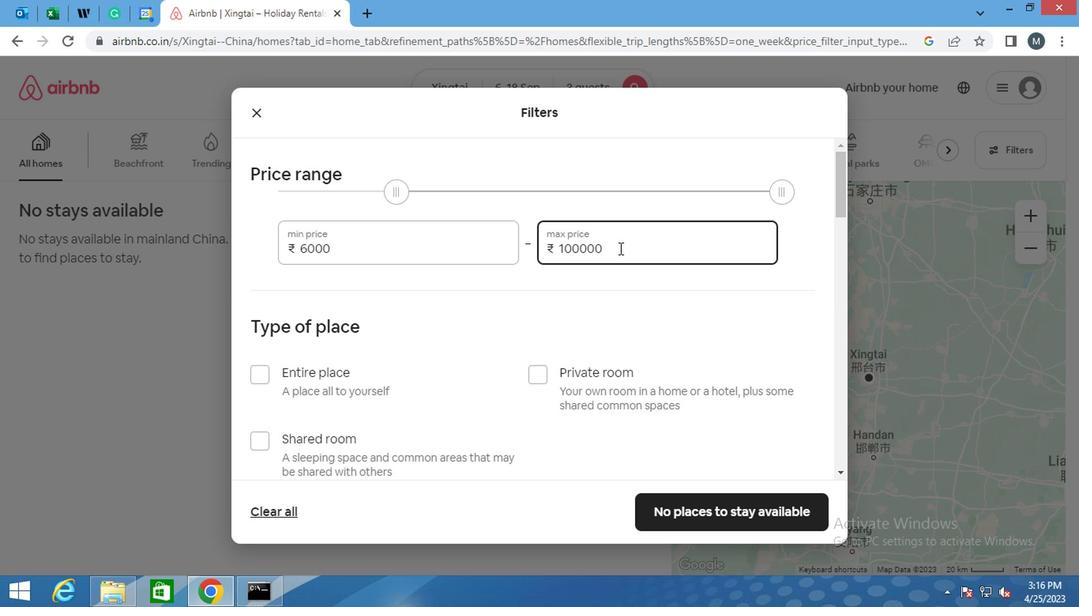 
Action: Mouse moved to (617, 247)
Screenshot: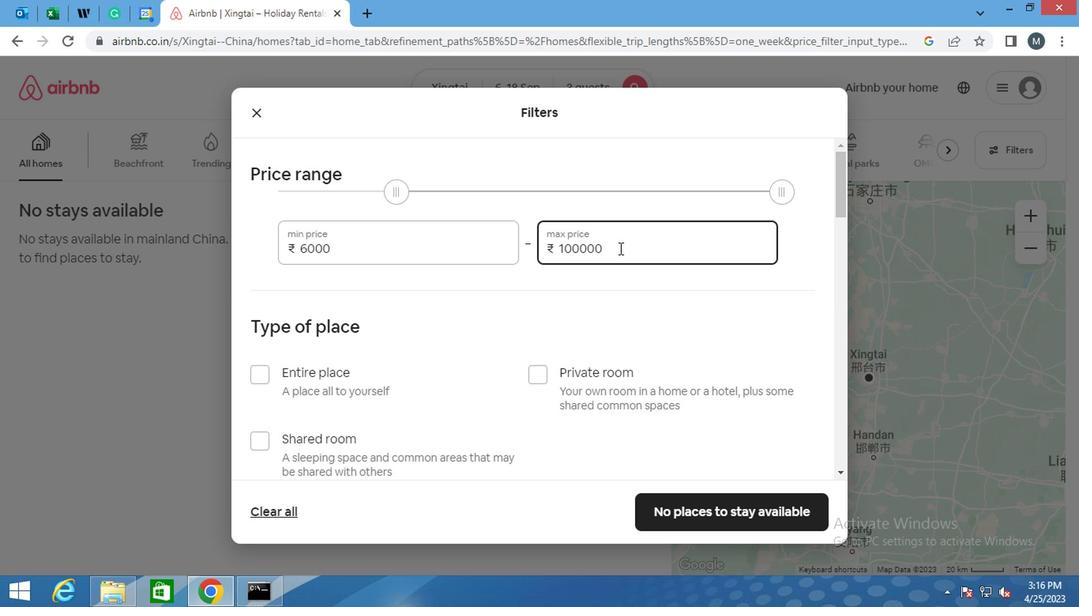 
Action: Key pressed <Key.backspace><Key.backspace><Key.backspace><Key.backspace>
Screenshot: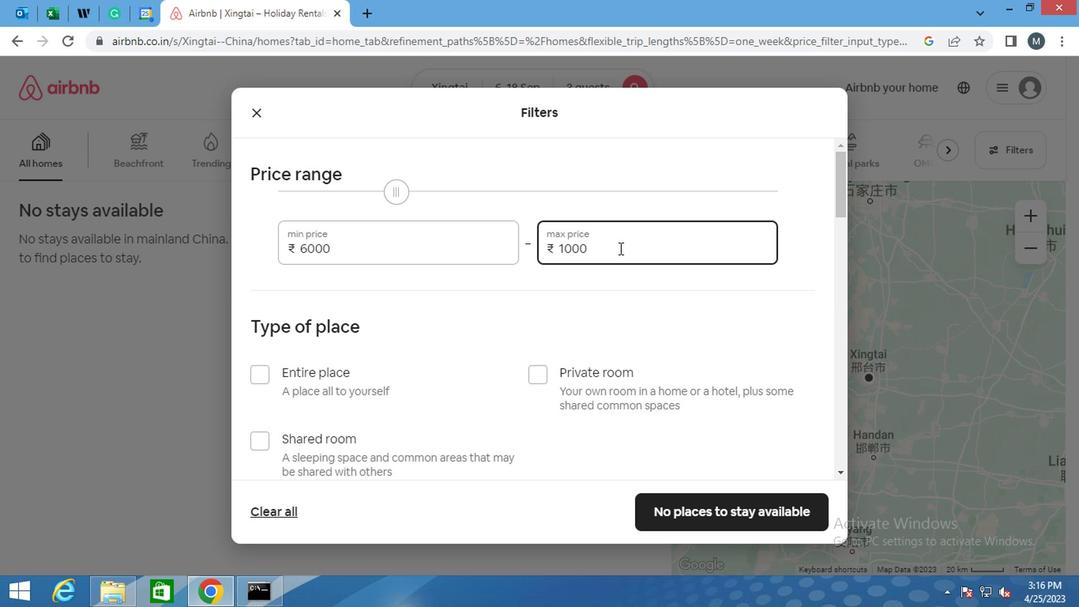 
Action: Mouse moved to (613, 248)
Screenshot: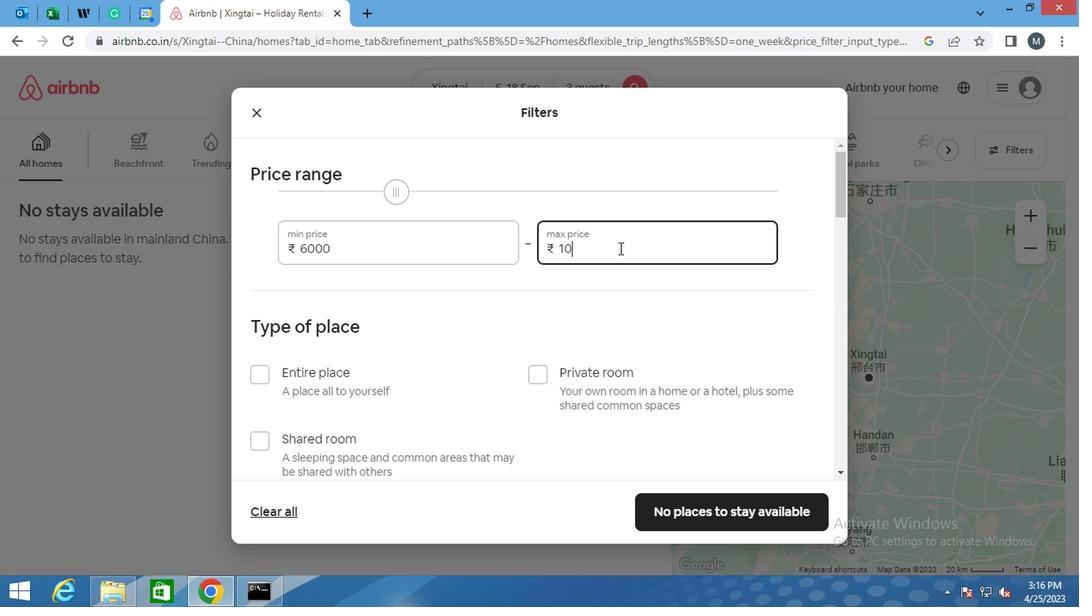 
Action: Key pressed <Key.backspace>
Screenshot: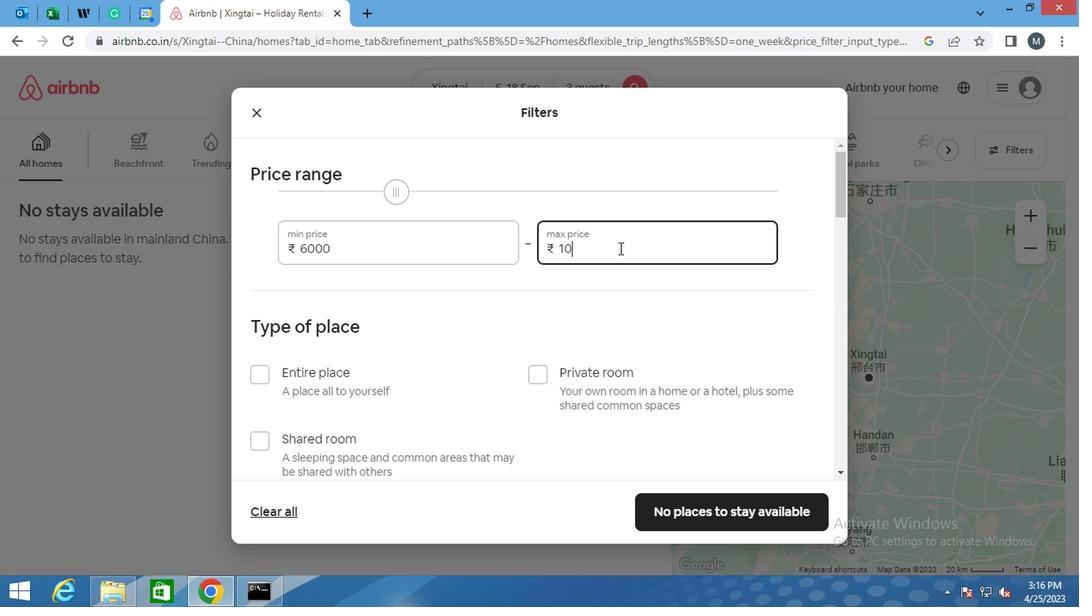 
Action: Mouse moved to (605, 253)
Screenshot: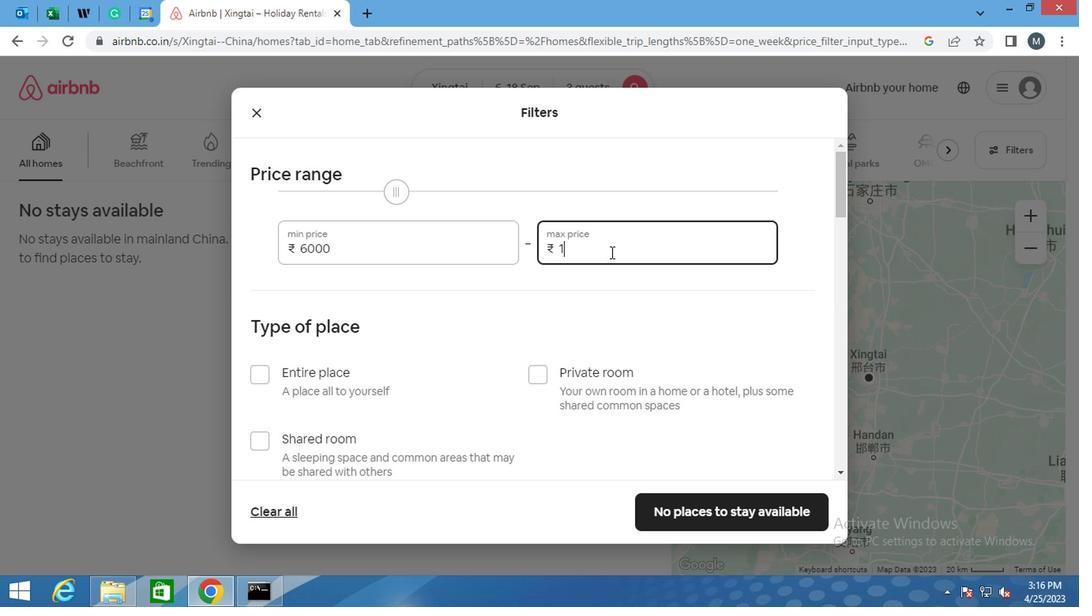 
Action: Key pressed 2
Screenshot: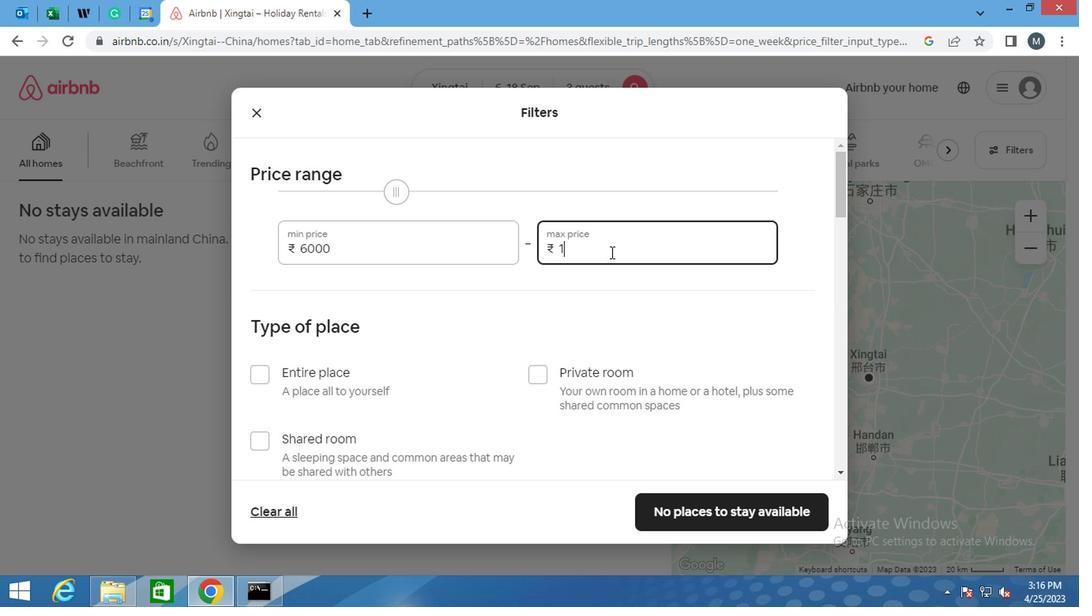 
Action: Mouse moved to (603, 254)
Screenshot: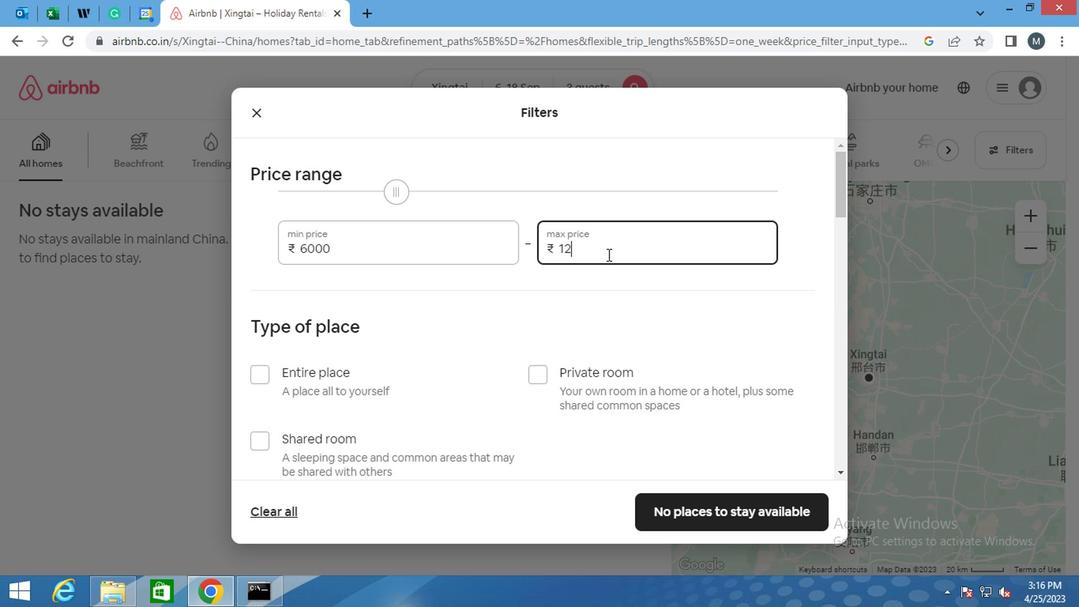 
Action: Key pressed 0
Screenshot: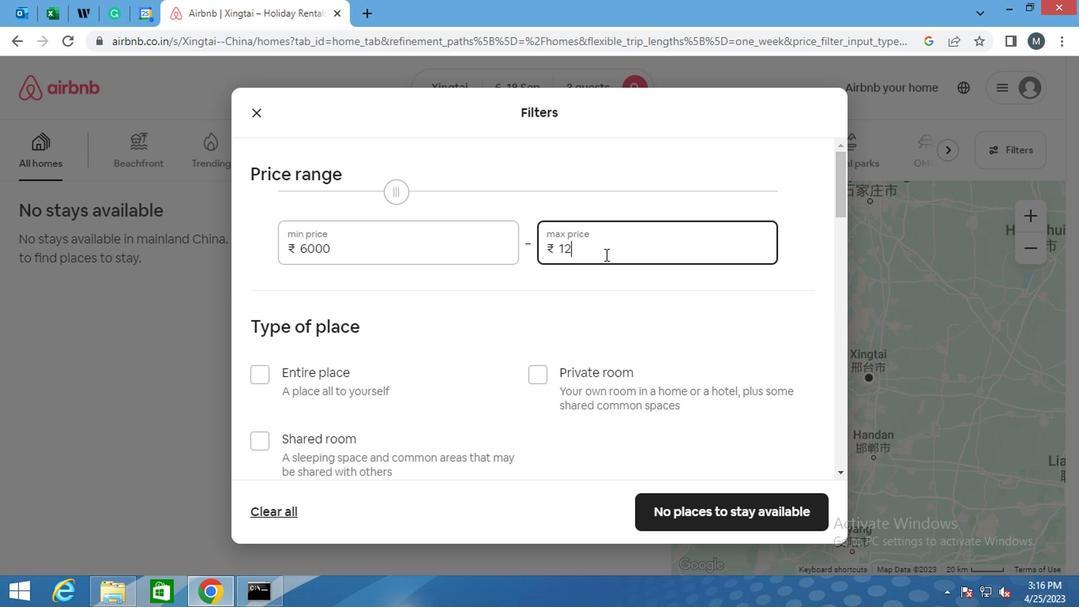 
Action: Mouse moved to (601, 255)
Screenshot: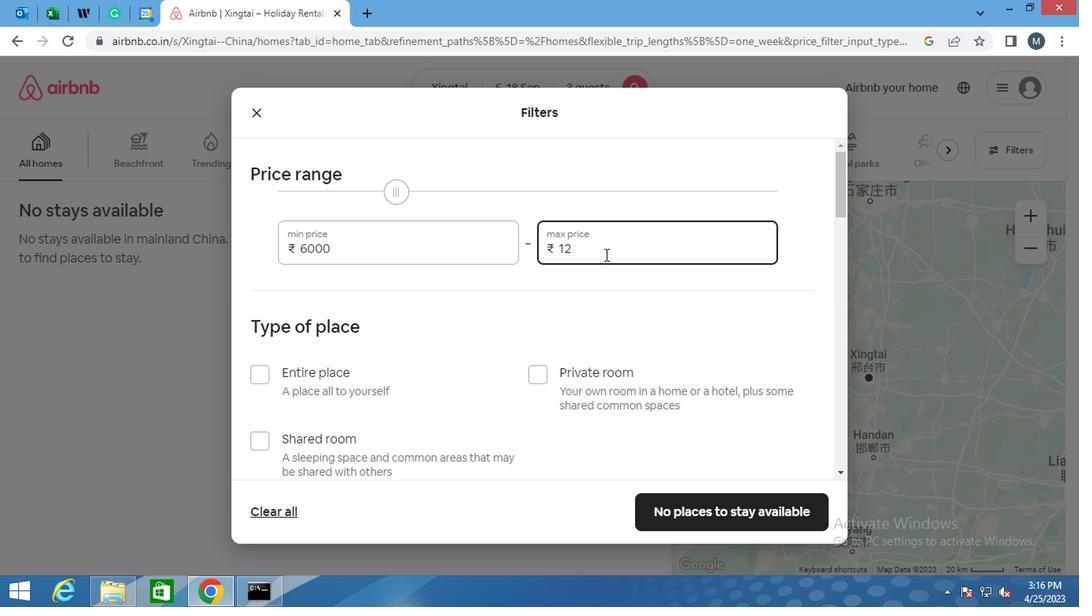
Action: Key pressed 0
Screenshot: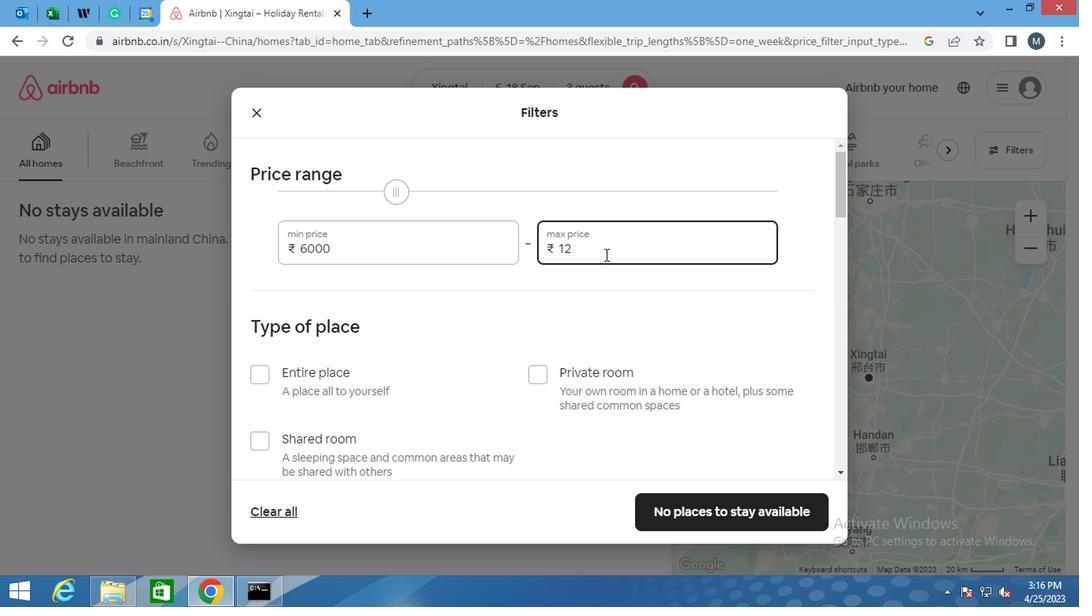 
Action: Mouse moved to (601, 255)
Screenshot: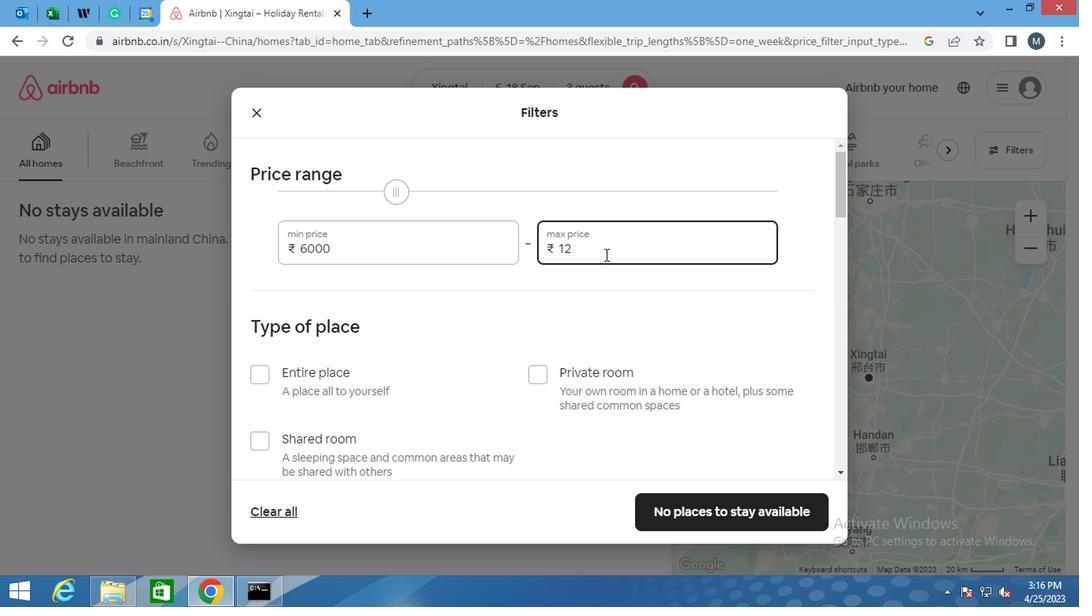 
Action: Key pressed 0
Screenshot: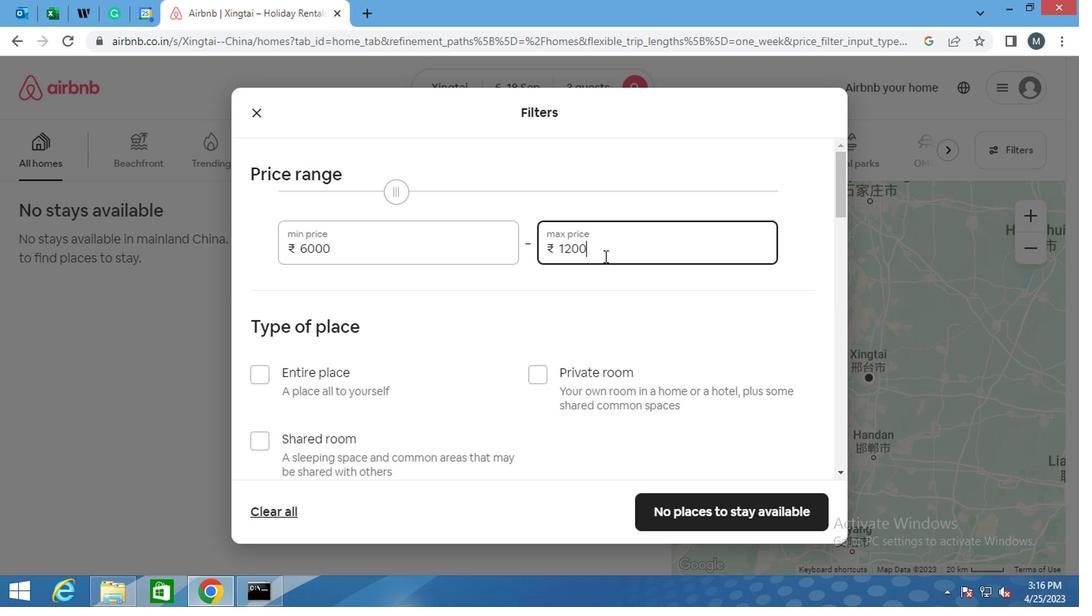 
Action: Mouse moved to (551, 259)
Screenshot: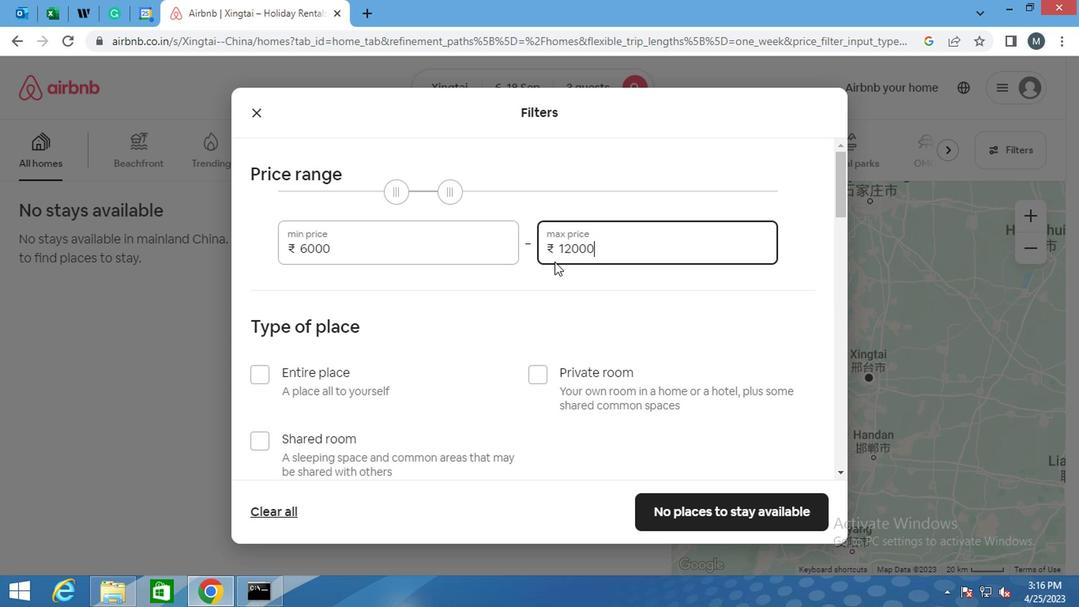 
Action: Mouse scrolled (551, 258) with delta (0, 0)
Screenshot: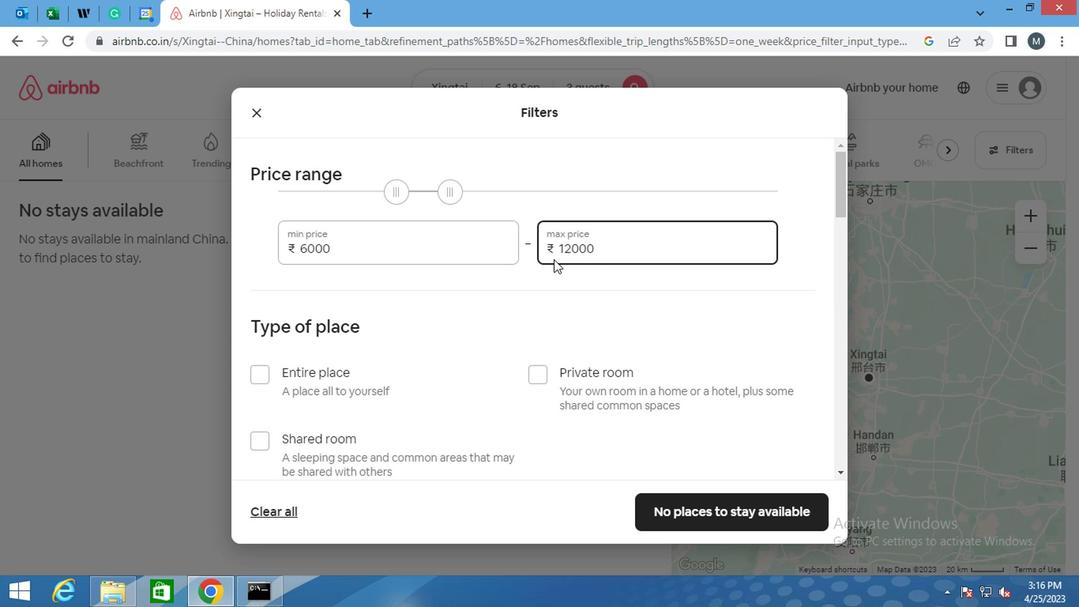 
Action: Mouse moved to (467, 289)
Screenshot: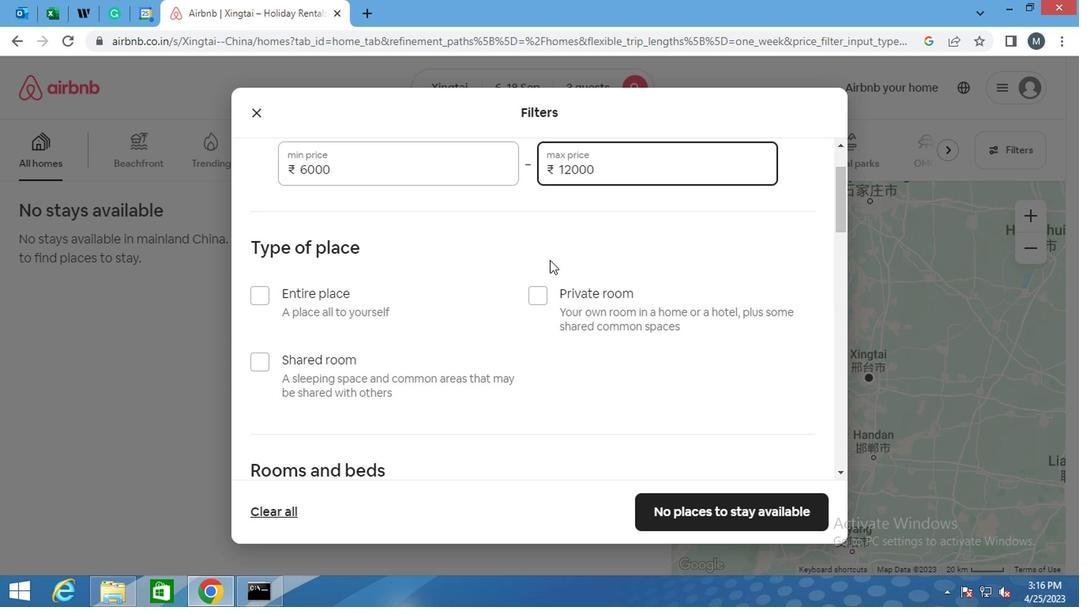 
Action: Mouse scrolled (467, 288) with delta (0, -1)
Screenshot: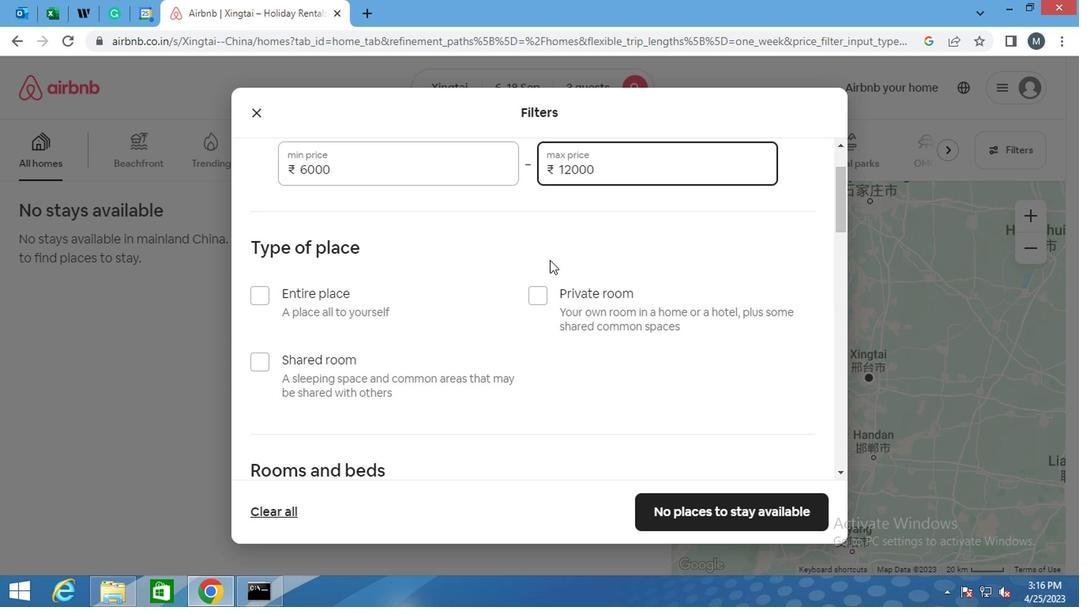 
Action: Mouse moved to (261, 216)
Screenshot: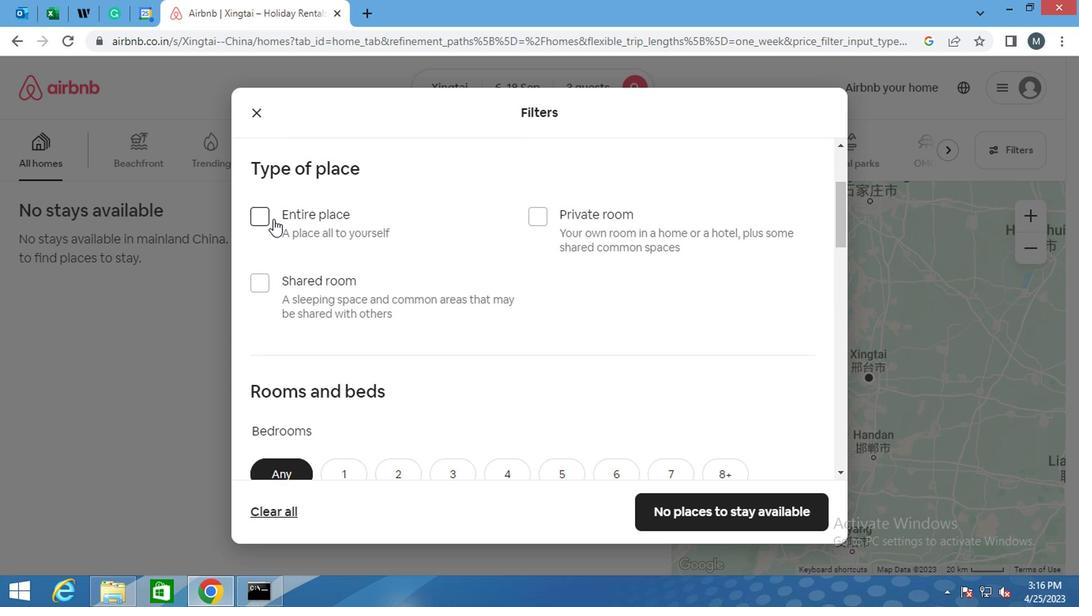 
Action: Mouse pressed left at (261, 216)
Screenshot: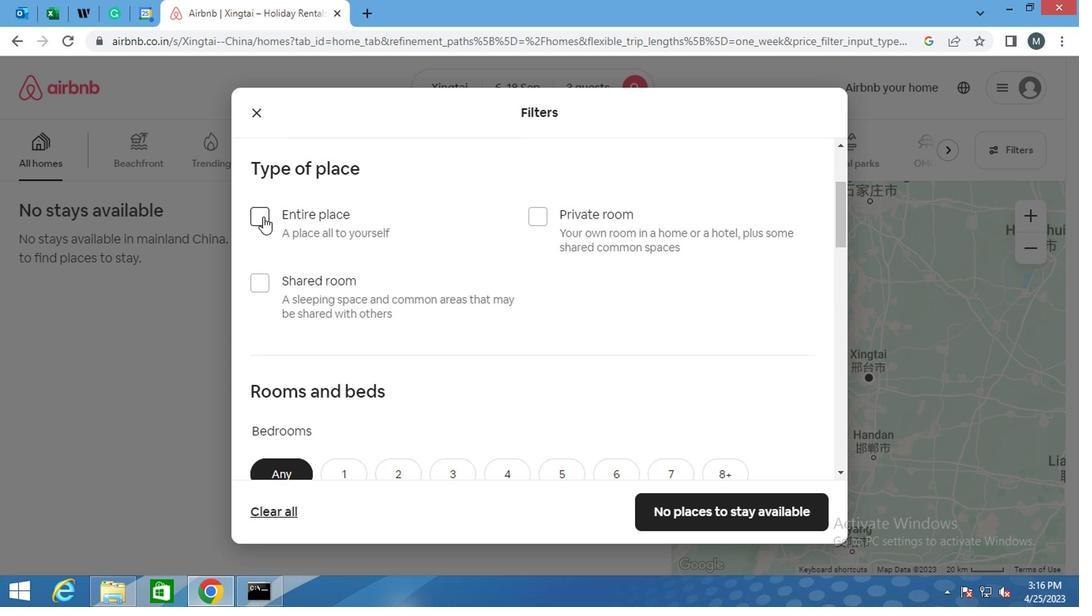 
Action: Mouse moved to (417, 236)
Screenshot: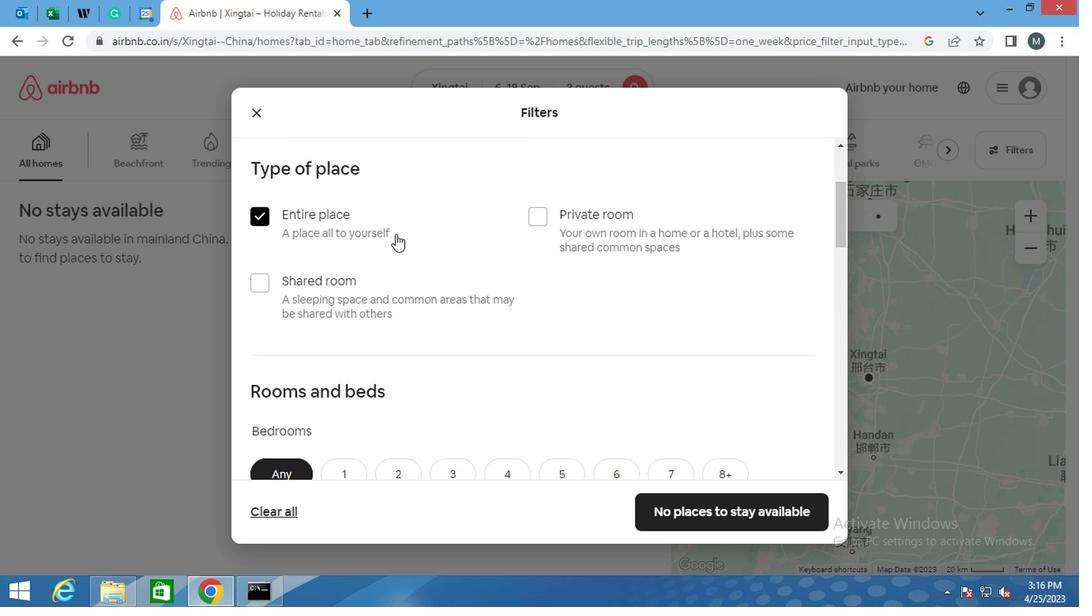 
Action: Mouse scrolled (417, 236) with delta (0, 0)
Screenshot: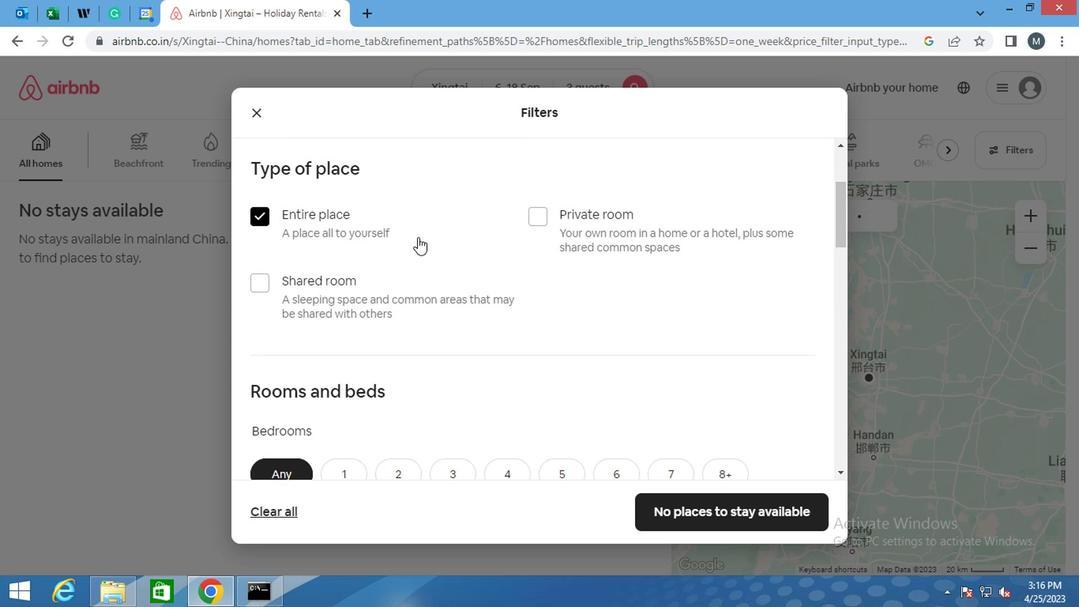 
Action: Mouse scrolled (417, 236) with delta (0, 0)
Screenshot: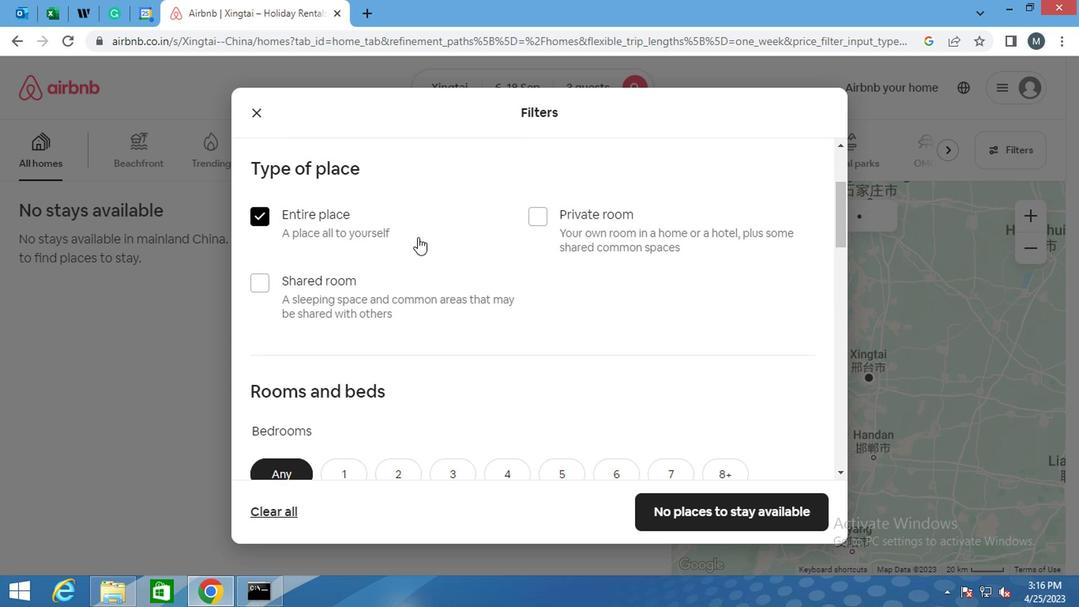 
Action: Mouse moved to (393, 320)
Screenshot: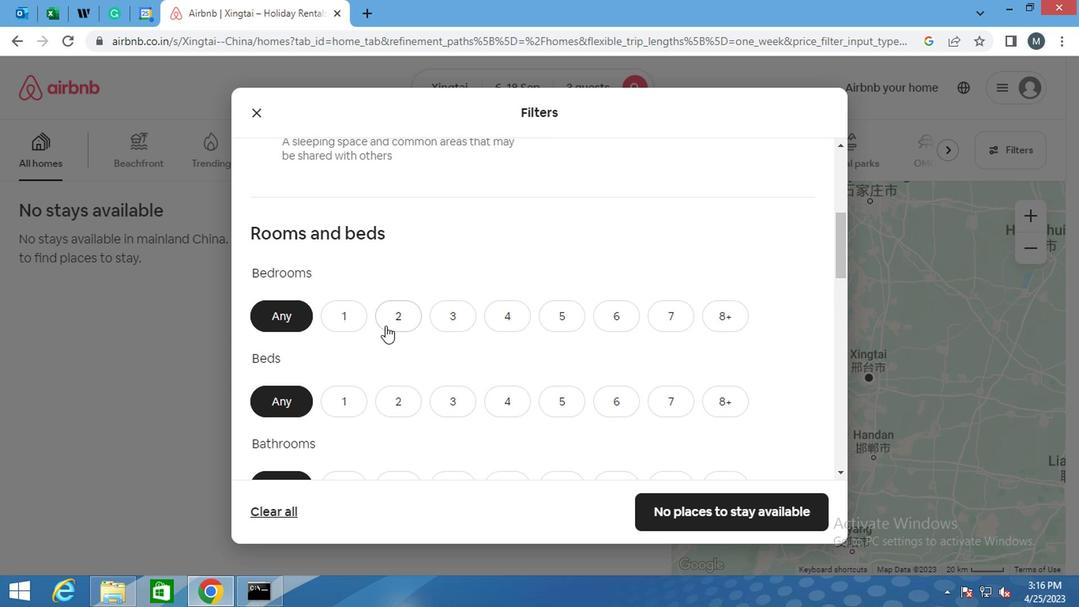 
Action: Mouse pressed left at (393, 320)
Screenshot: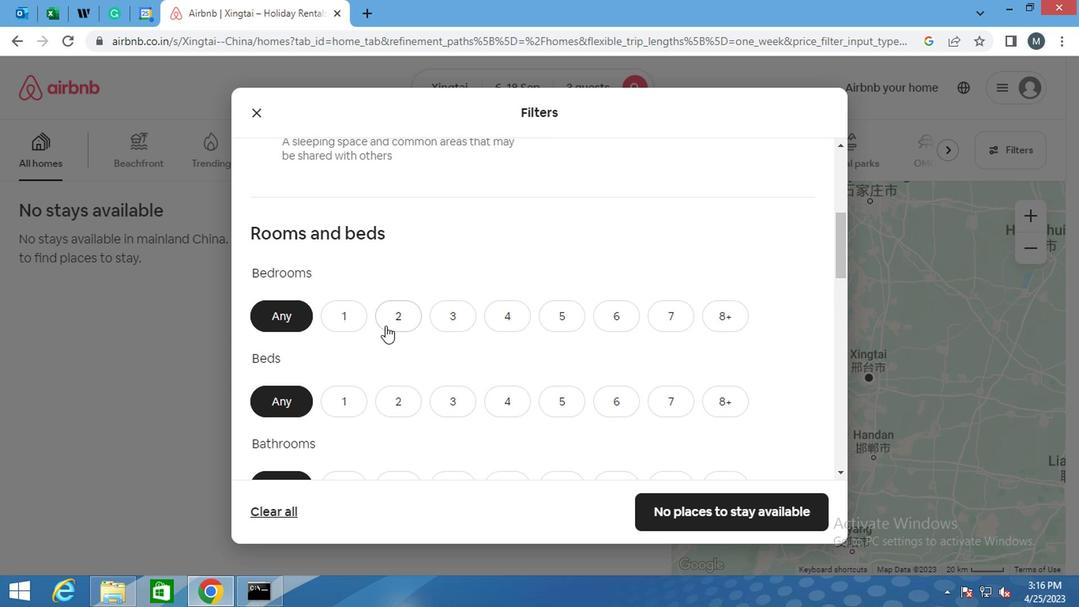 
Action: Mouse moved to (395, 403)
Screenshot: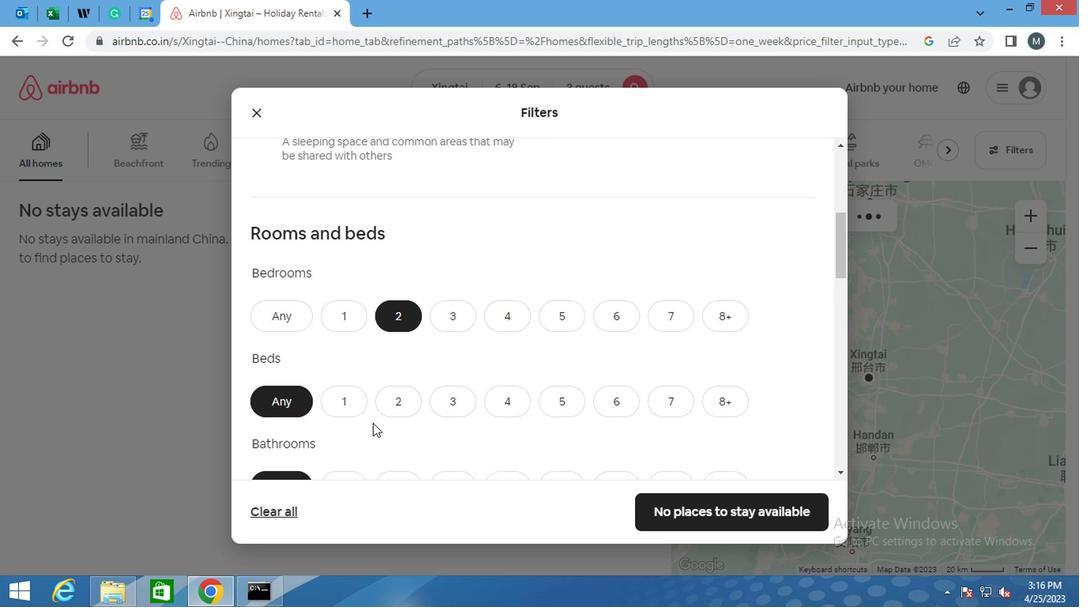
Action: Mouse pressed left at (395, 403)
Screenshot: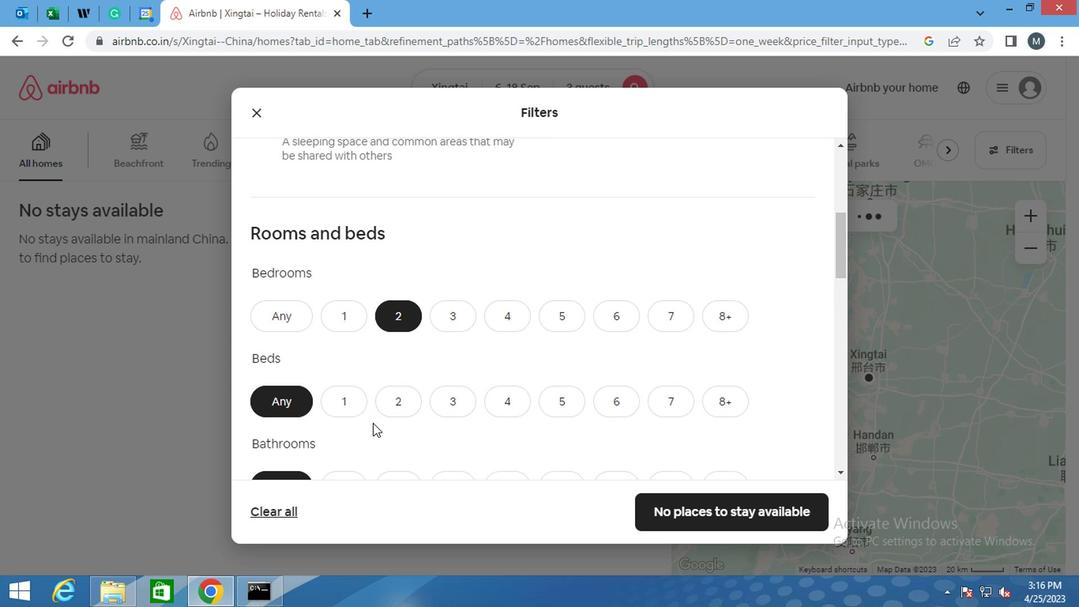 
Action: Mouse moved to (401, 387)
Screenshot: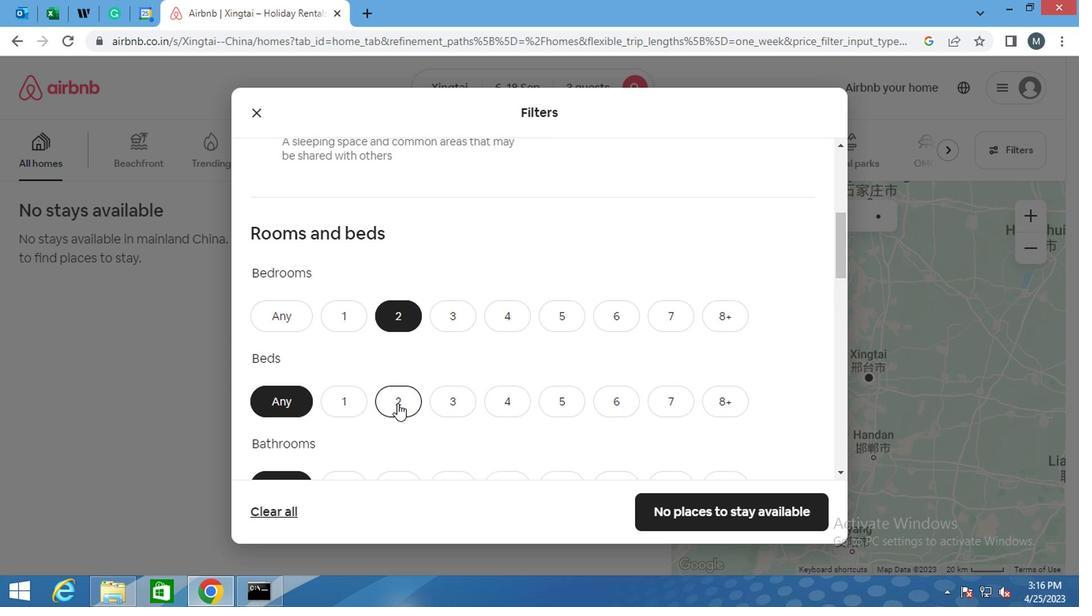 
Action: Mouse scrolled (401, 386) with delta (0, -1)
Screenshot: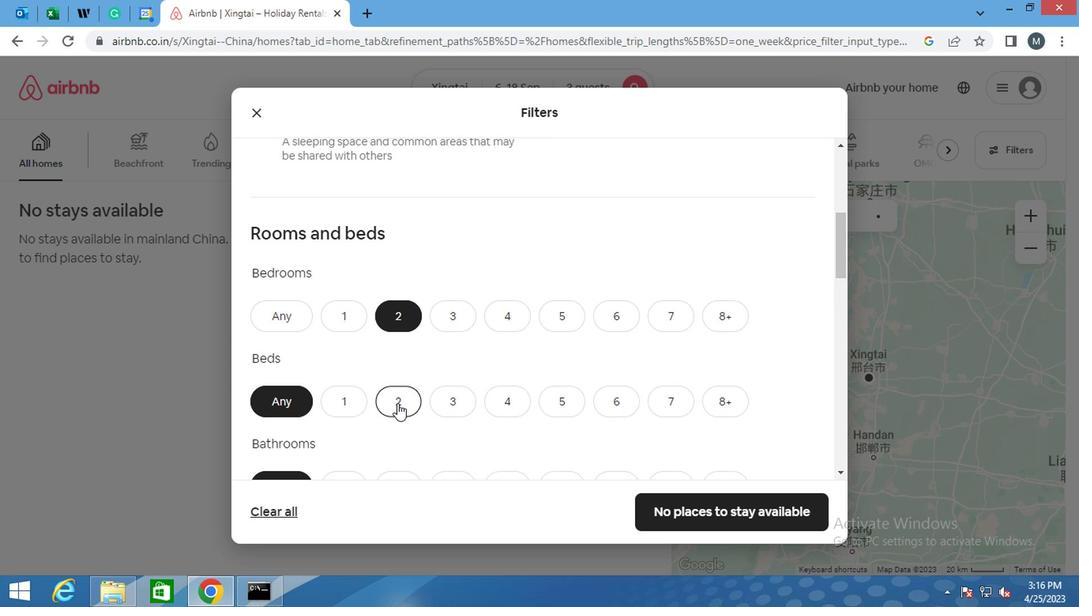 
Action: Mouse scrolled (401, 386) with delta (0, -1)
Screenshot: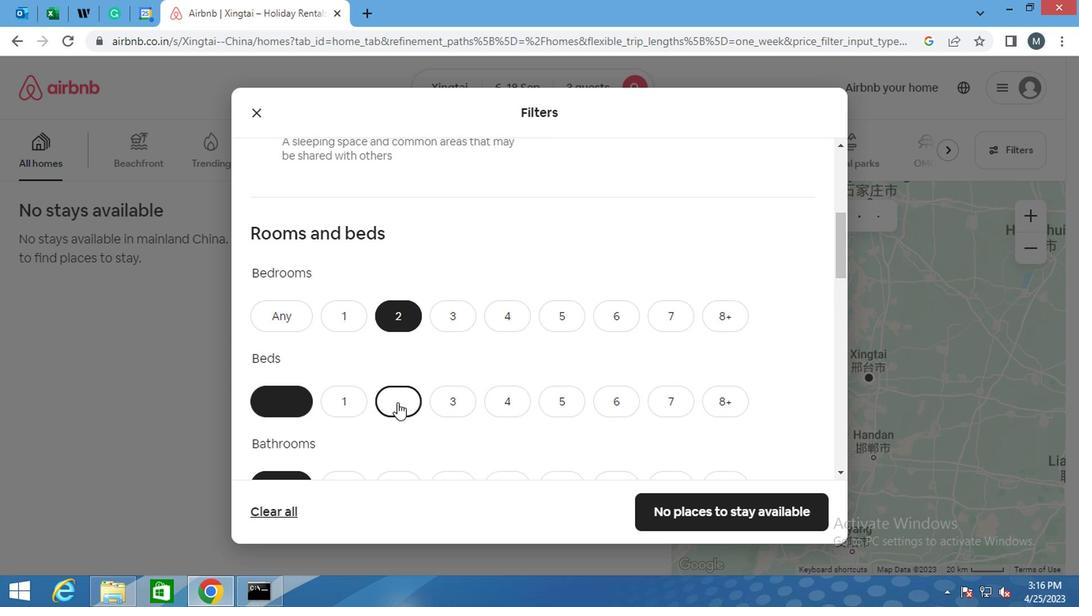 
Action: Mouse moved to (392, 331)
Screenshot: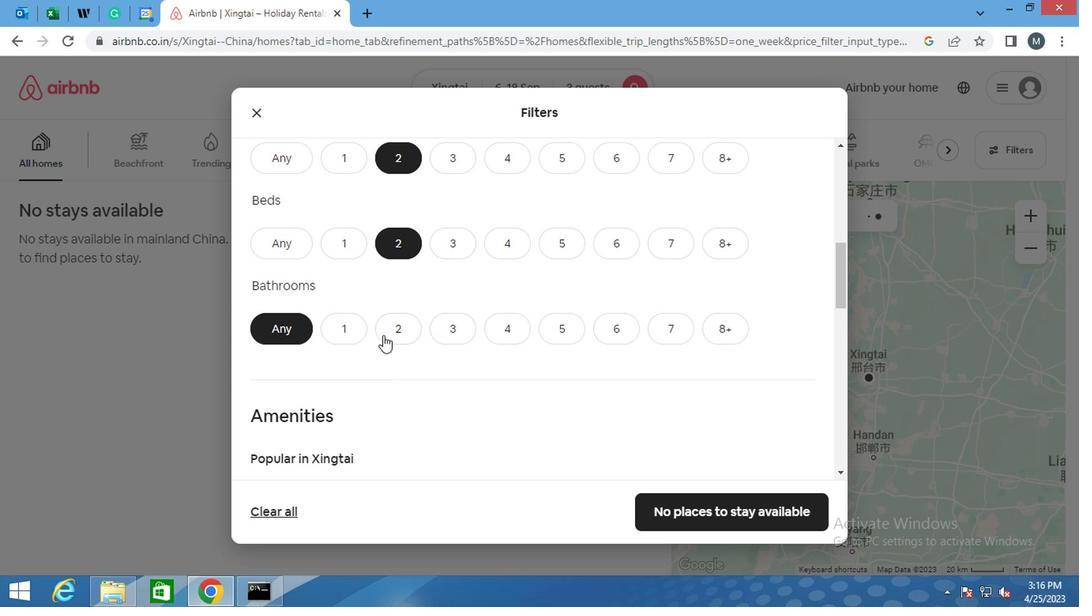 
Action: Mouse pressed left at (392, 331)
Screenshot: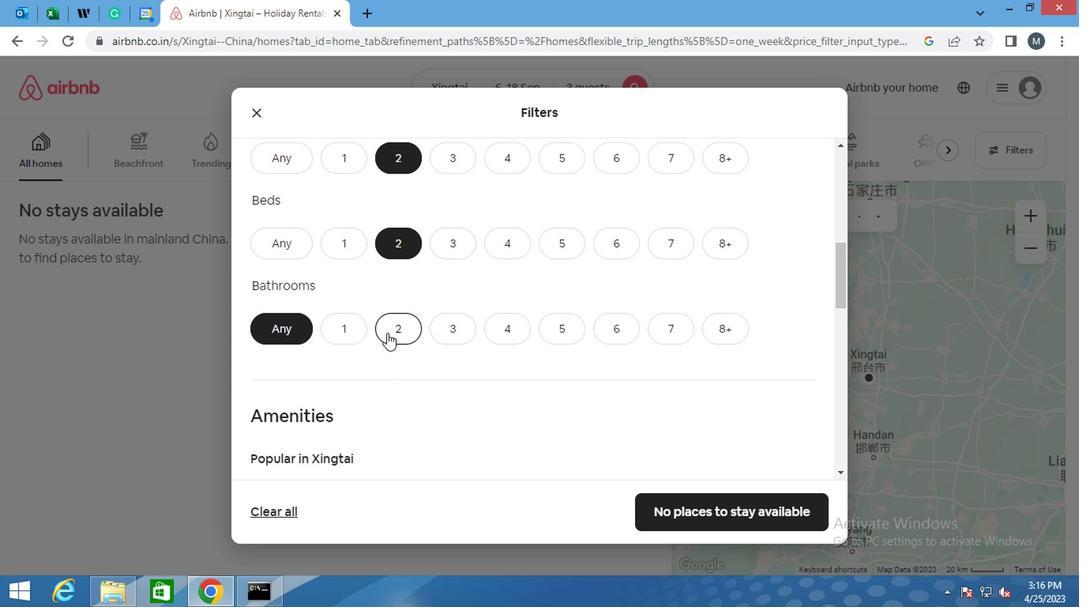 
Action: Mouse moved to (309, 315)
Screenshot: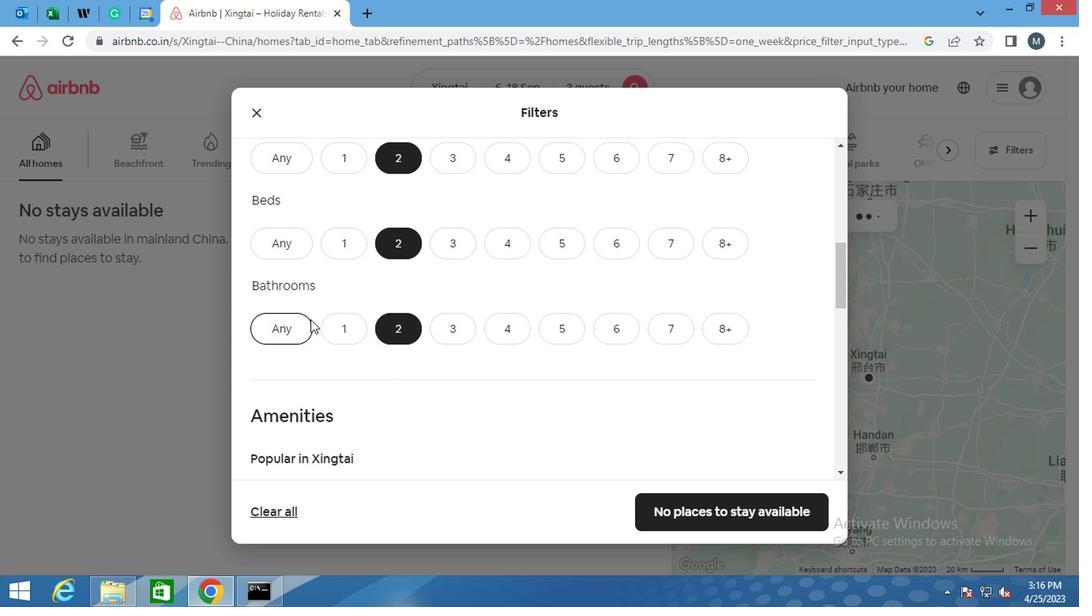 
Action: Mouse scrolled (309, 314) with delta (0, 0)
Screenshot: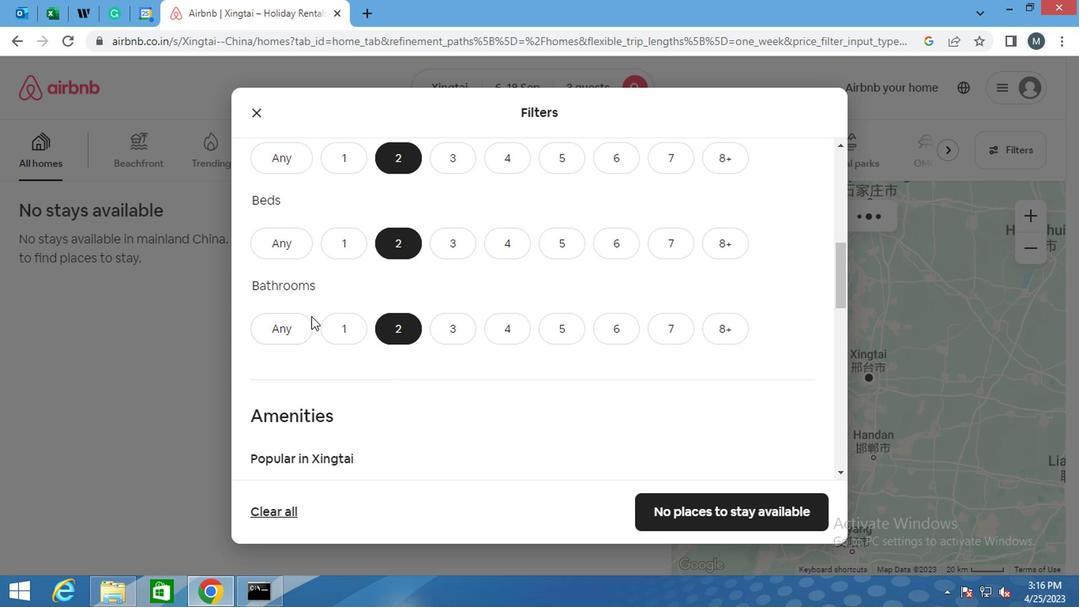 
Action: Mouse moved to (309, 315)
Screenshot: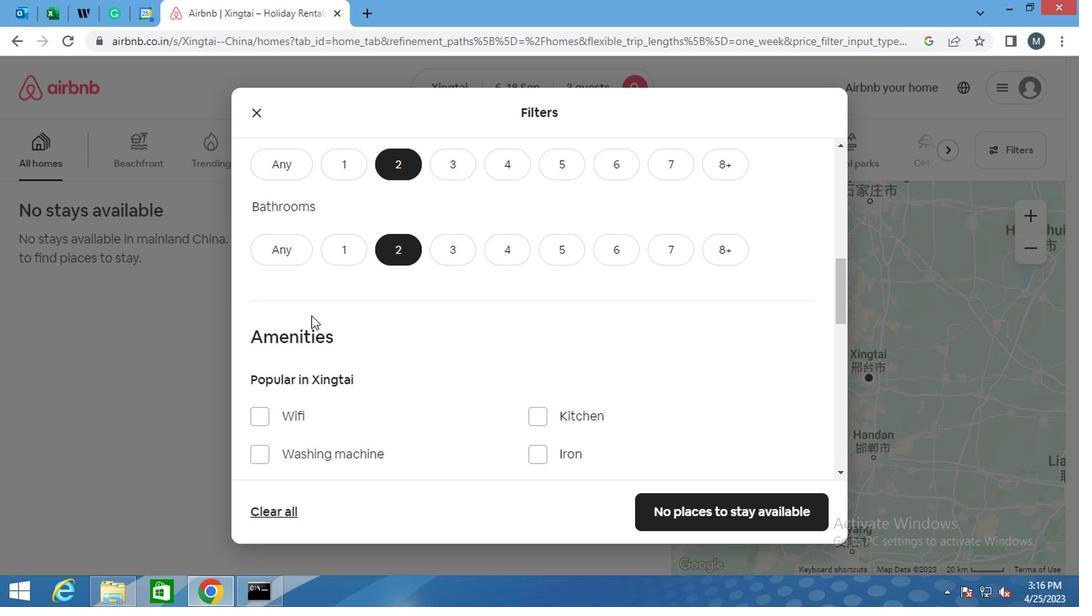 
Action: Mouse scrolled (309, 314) with delta (0, 0)
Screenshot: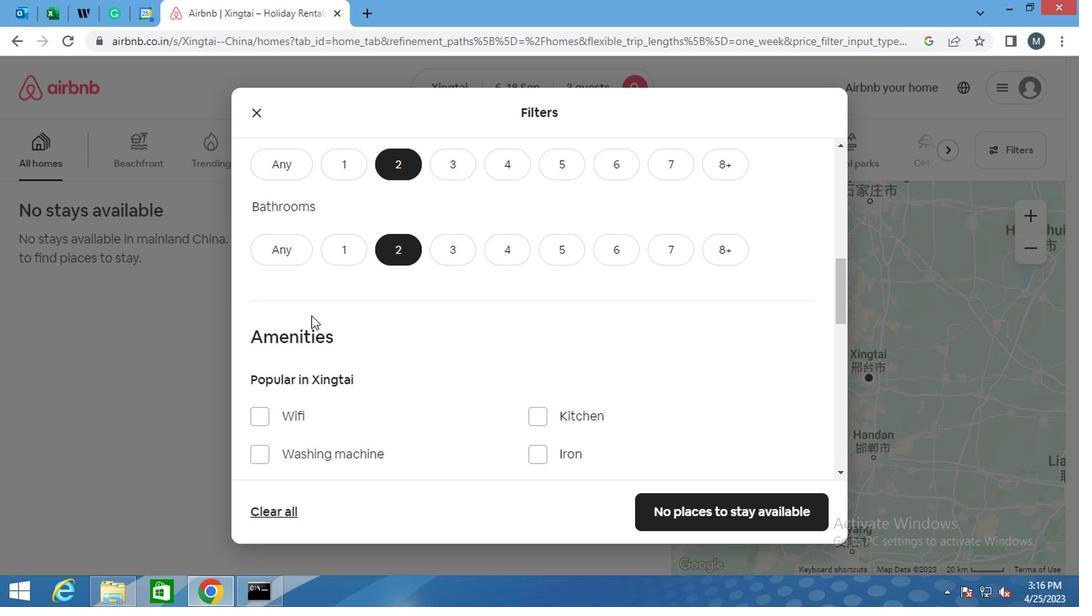 
Action: Mouse moved to (413, 330)
Screenshot: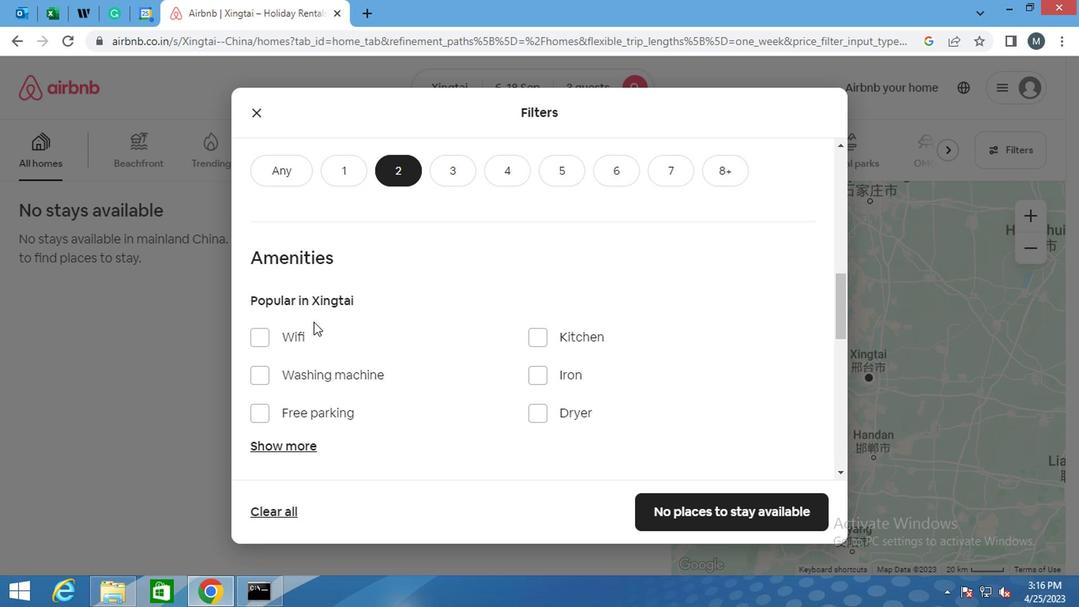 
Action: Mouse scrolled (413, 329) with delta (0, 0)
Screenshot: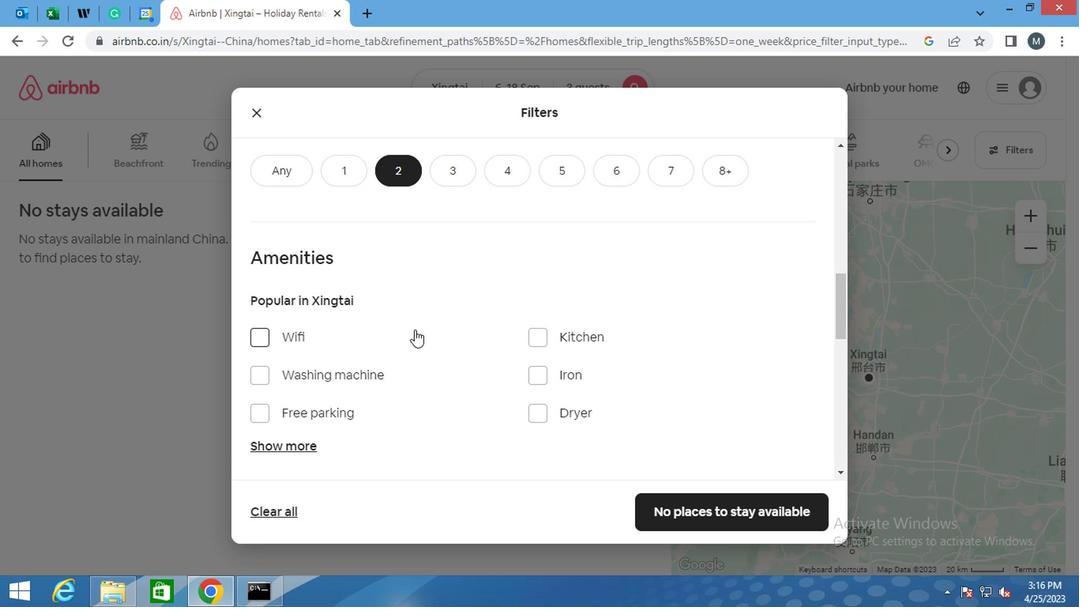 
Action: Mouse moved to (408, 330)
Screenshot: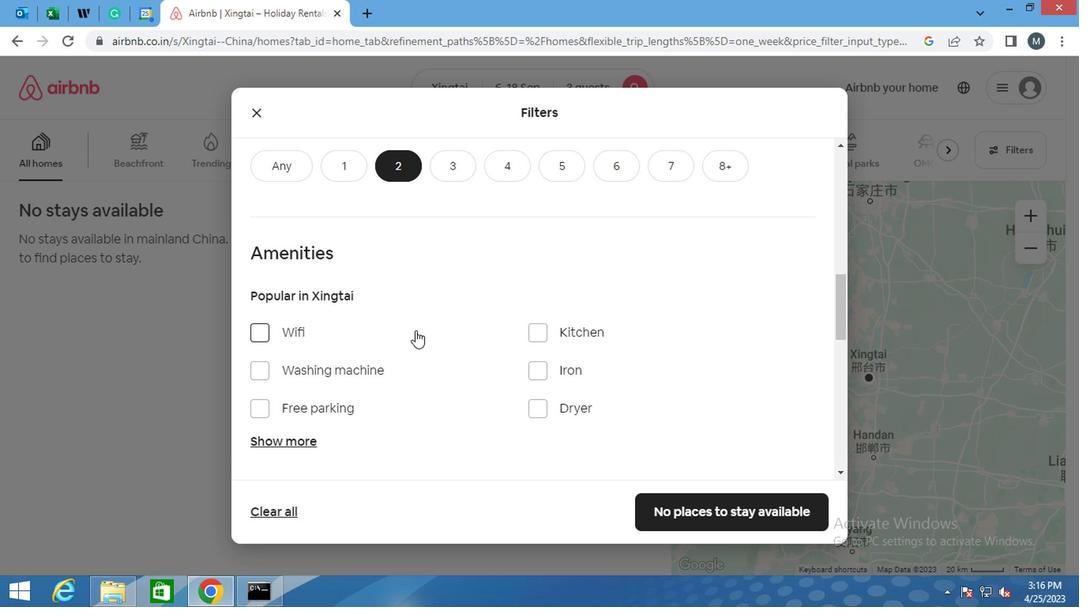 
Action: Mouse scrolled (408, 331) with delta (0, 1)
Screenshot: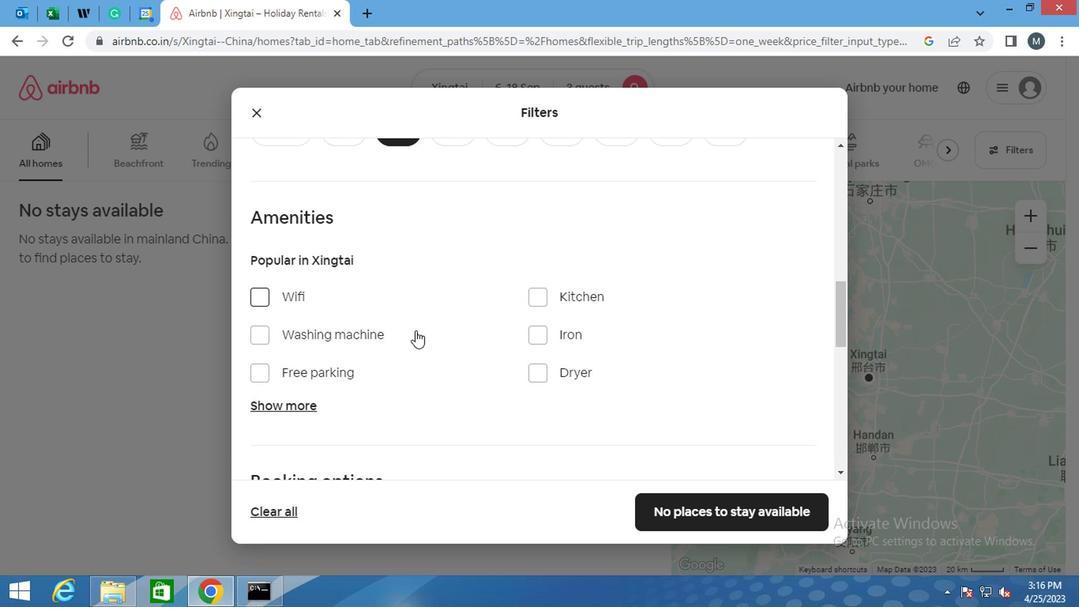 
Action: Mouse moved to (406, 330)
Screenshot: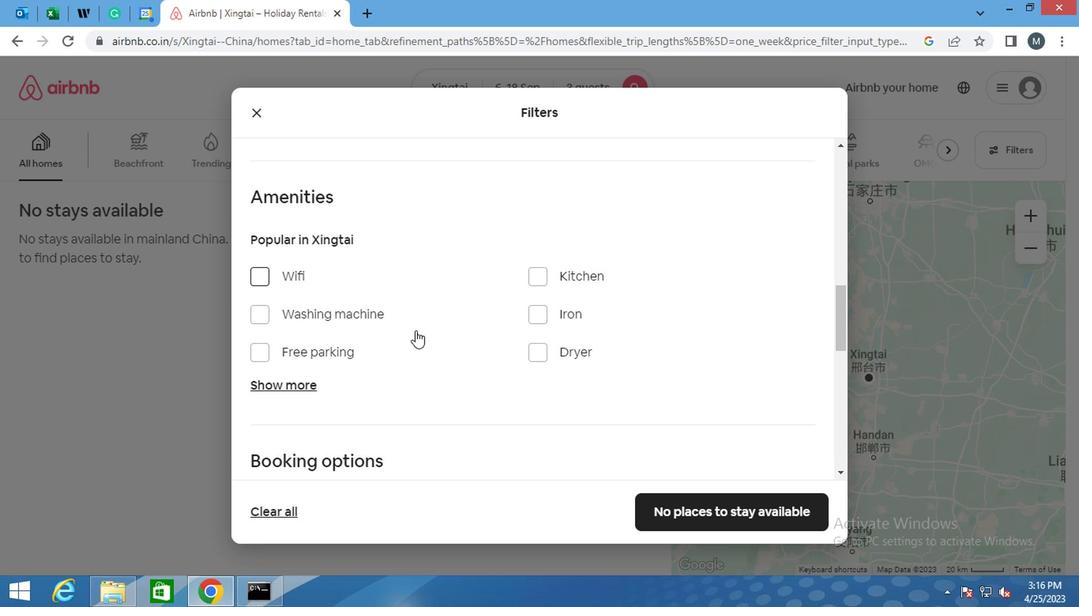 
Action: Mouse scrolled (406, 331) with delta (0, 1)
Screenshot: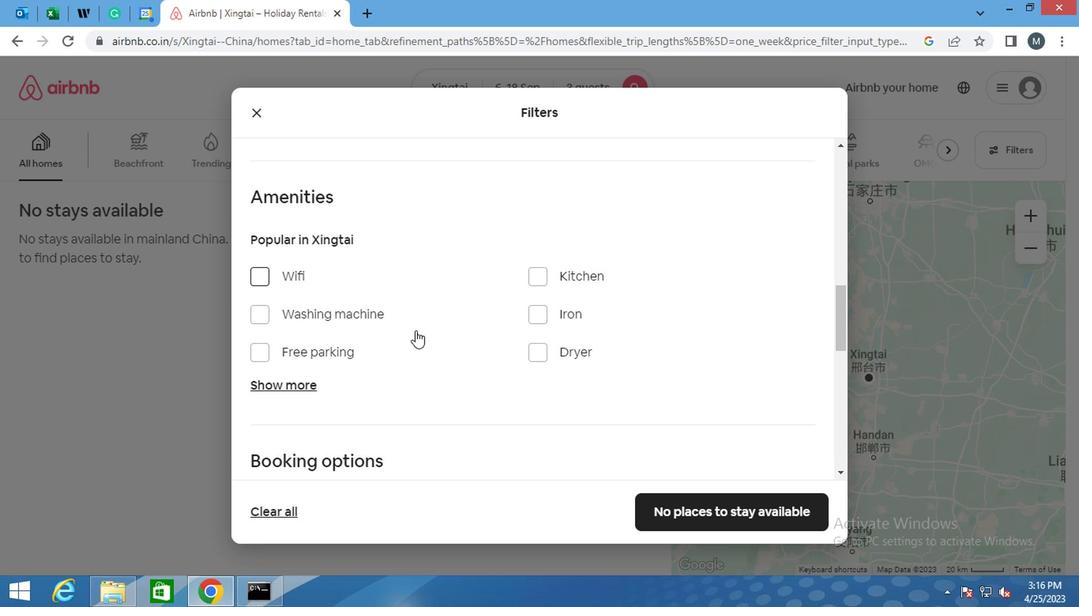 
Action: Mouse moved to (405, 331)
Screenshot: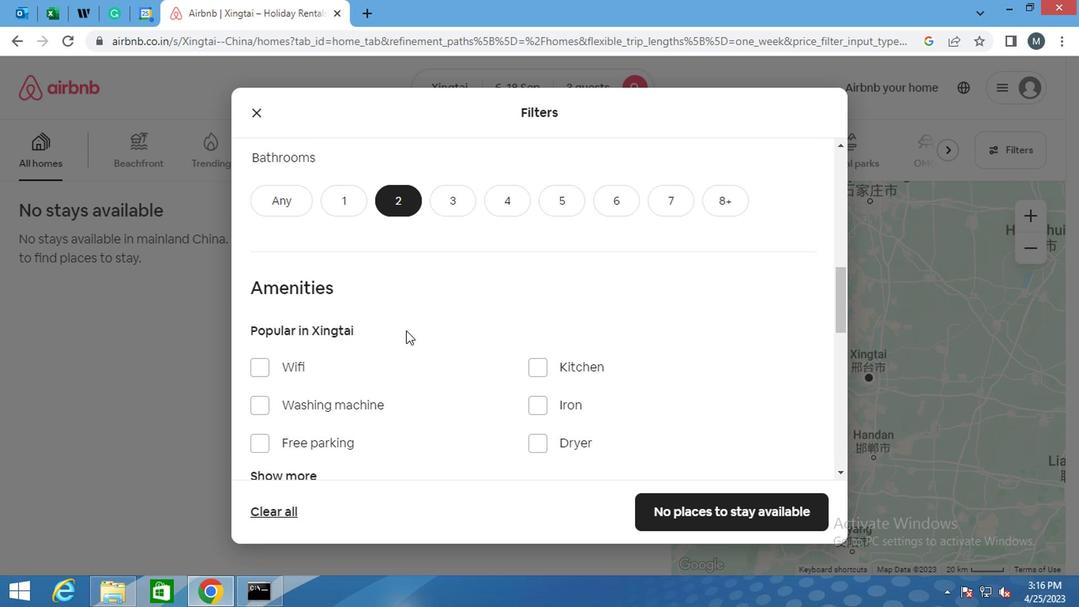 
Action: Mouse scrolled (405, 330) with delta (0, -1)
Screenshot: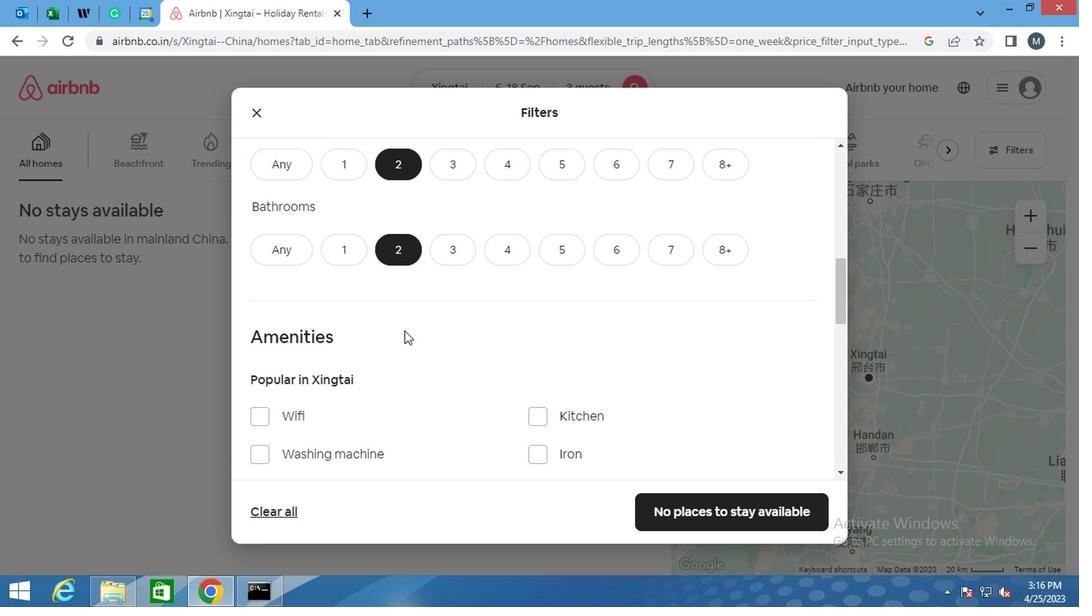 
Action: Mouse moved to (423, 313)
Screenshot: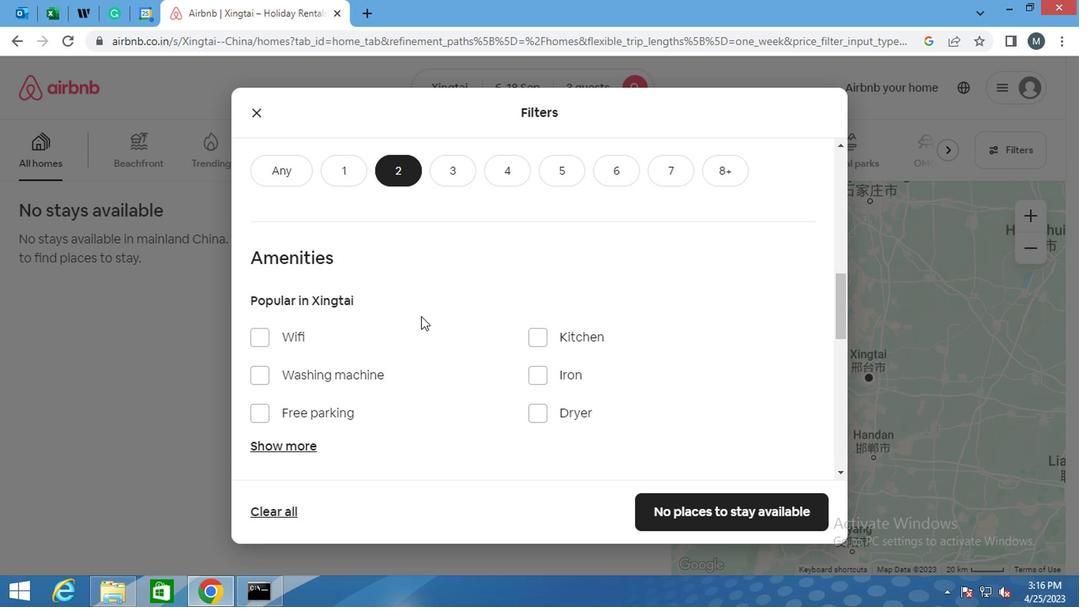 
Action: Mouse scrolled (423, 312) with delta (0, 0)
Screenshot: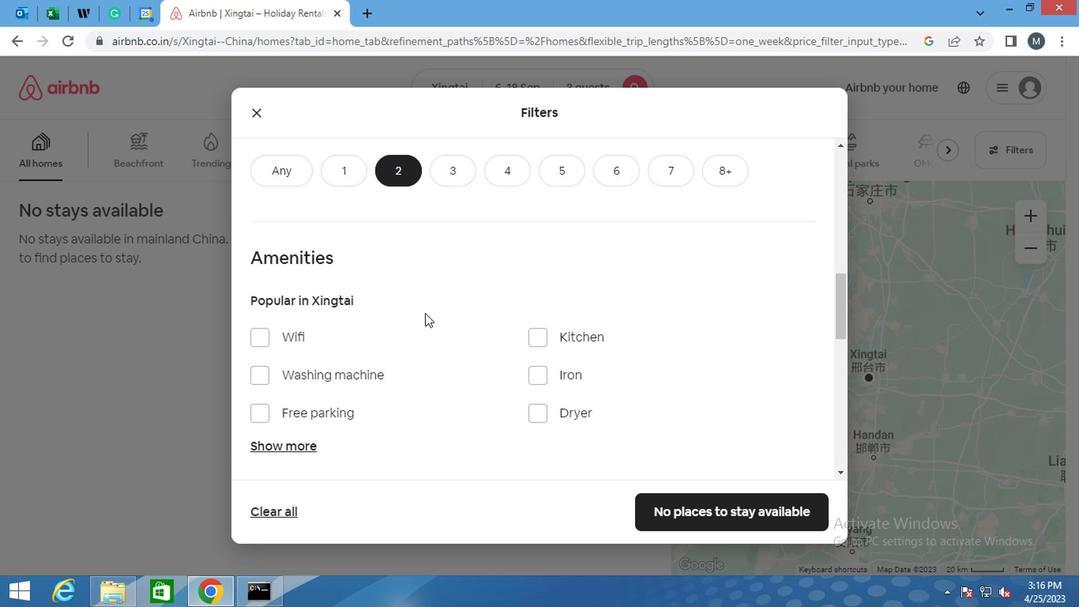 
Action: Mouse moved to (482, 314)
Screenshot: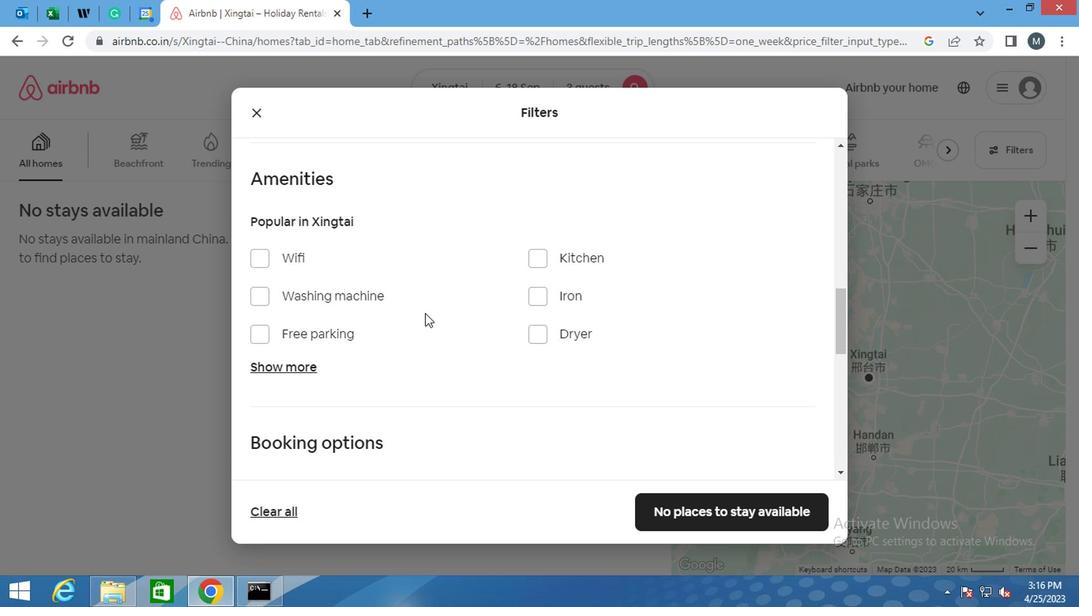 
Action: Mouse scrolled (482, 314) with delta (0, 0)
Screenshot: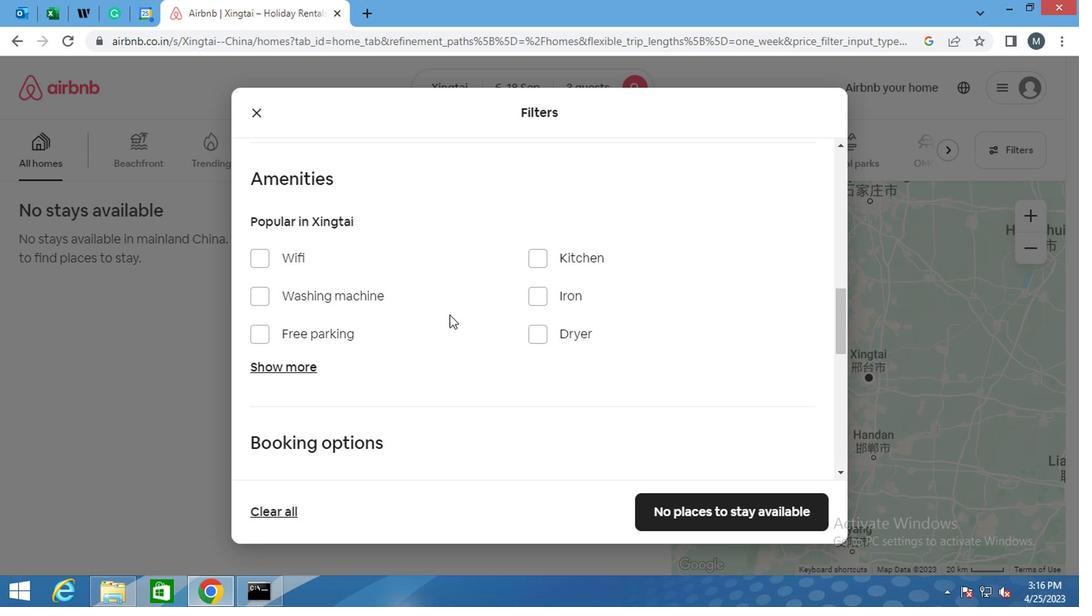 
Action: Mouse scrolled (482, 314) with delta (0, 0)
Screenshot: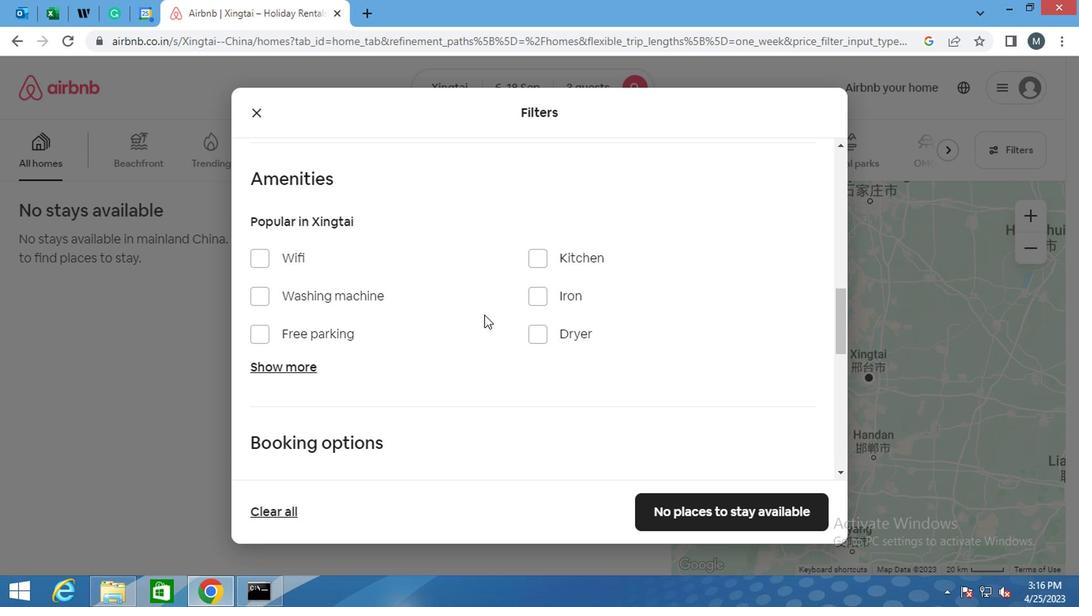 
Action: Mouse moved to (477, 322)
Screenshot: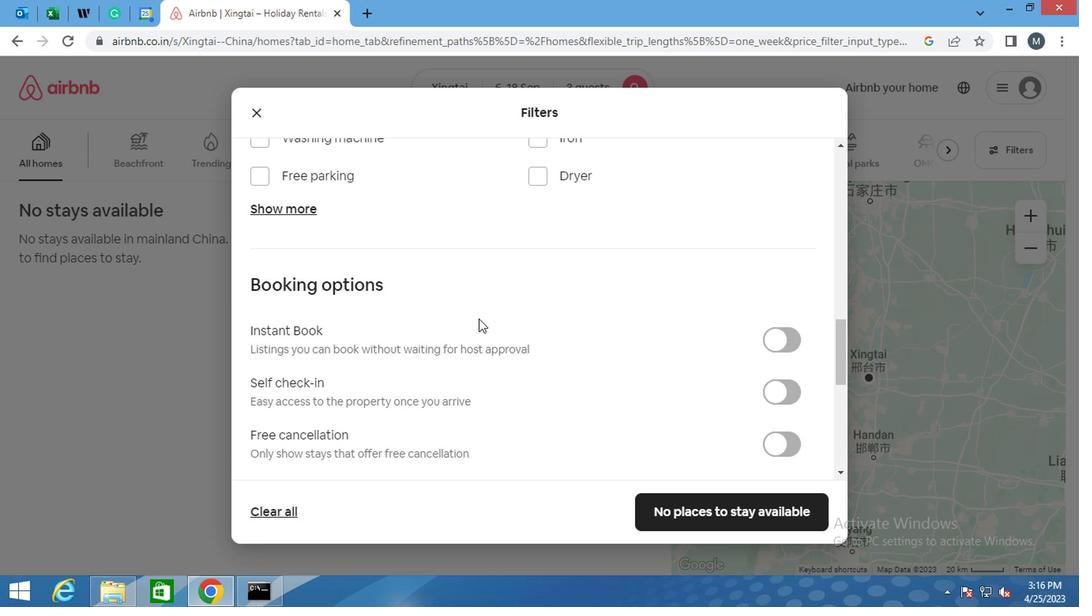 
Action: Mouse scrolled (477, 320) with delta (0, -1)
Screenshot: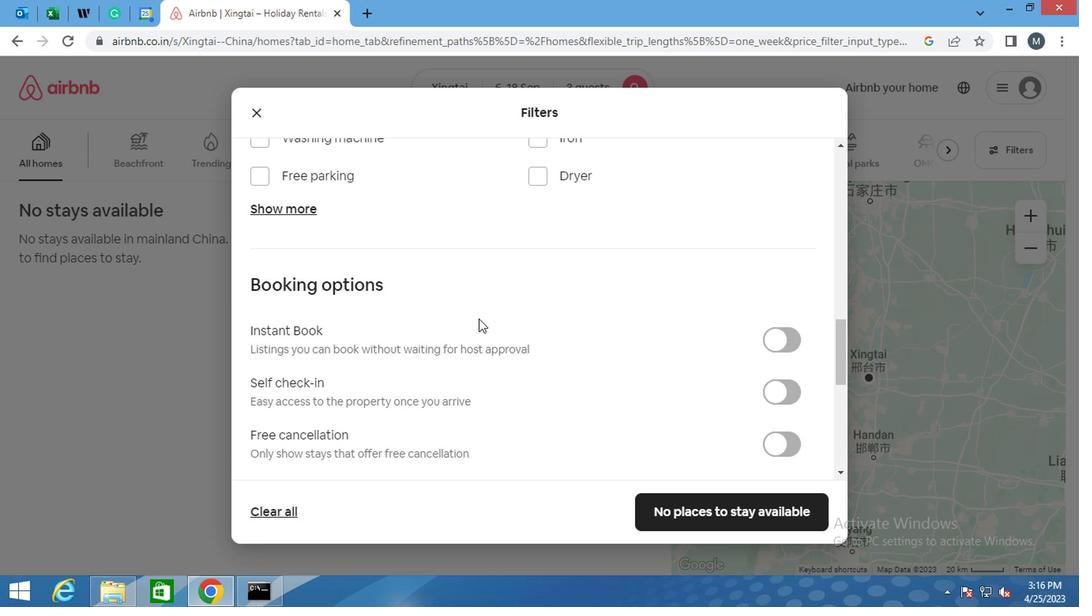 
Action: Mouse moved to (770, 320)
Screenshot: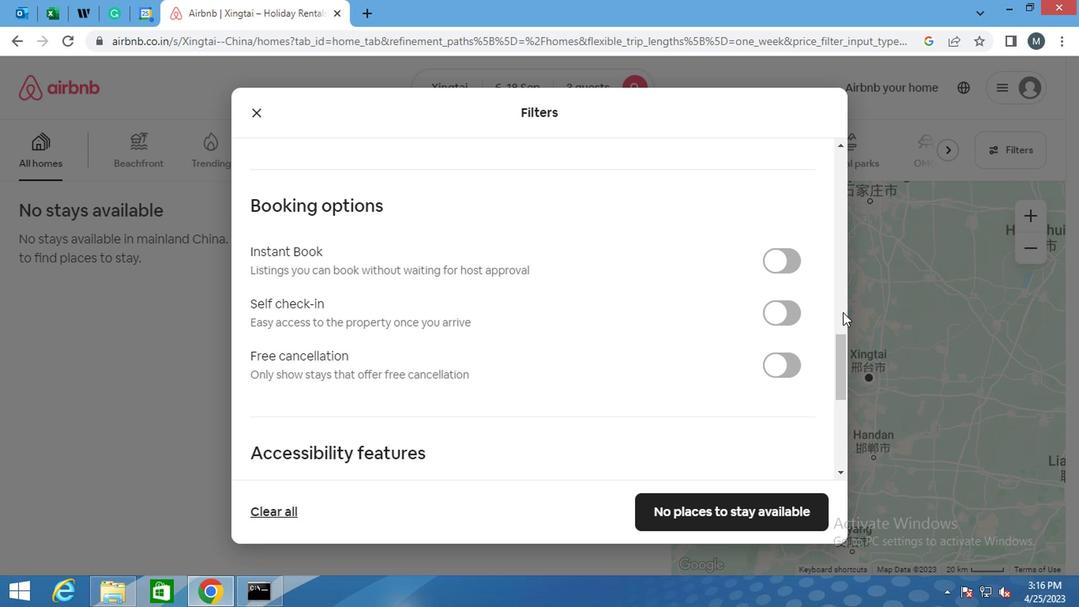 
Action: Mouse pressed left at (770, 320)
Screenshot: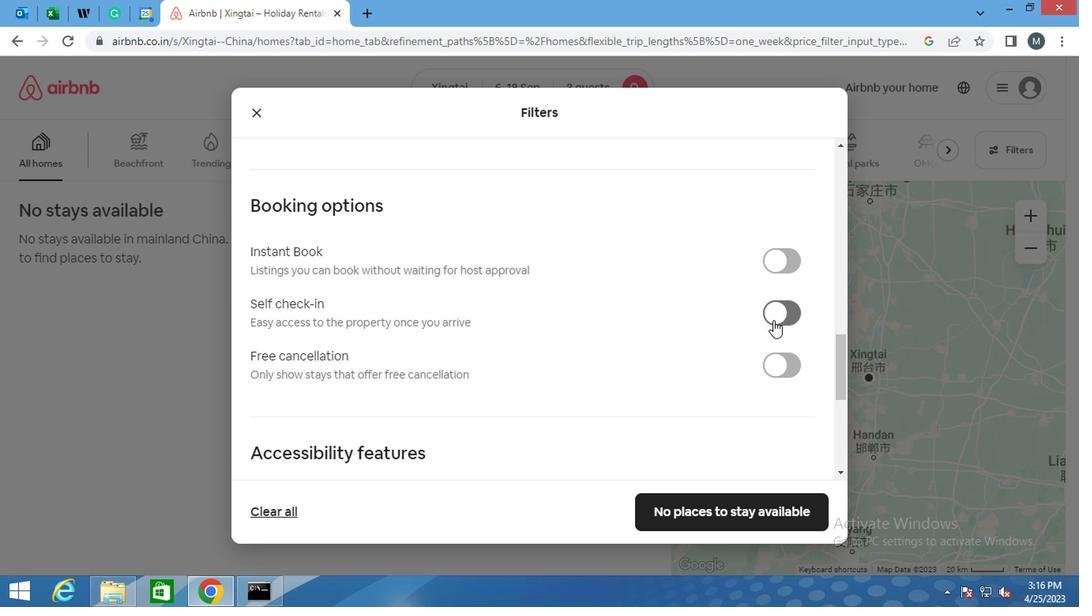 
Action: Mouse moved to (592, 332)
Screenshot: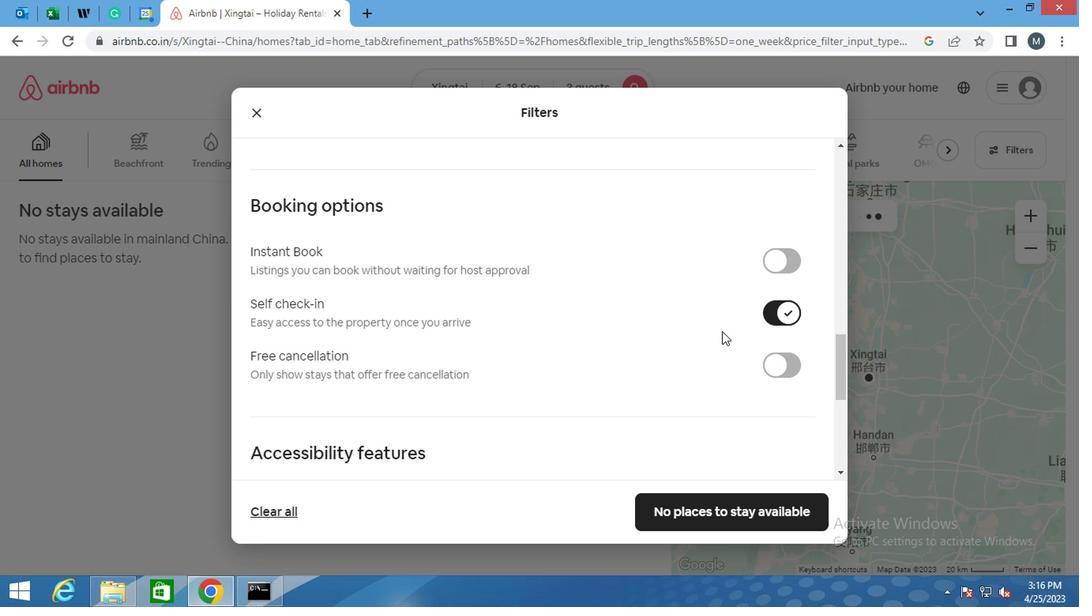 
Action: Mouse scrolled (592, 332) with delta (0, 0)
Screenshot: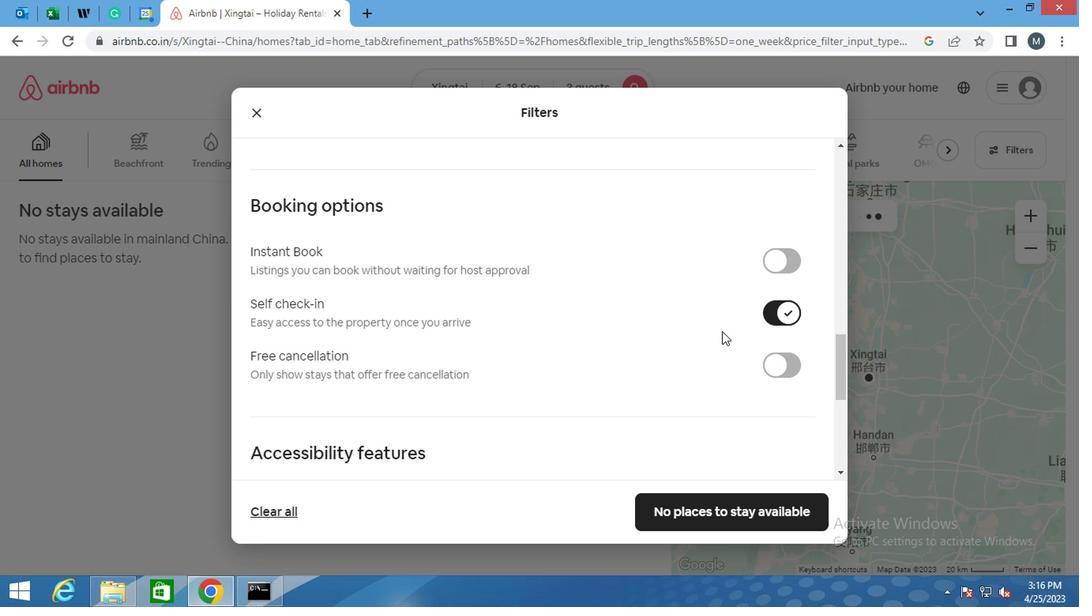 
Action: Mouse moved to (590, 333)
Screenshot: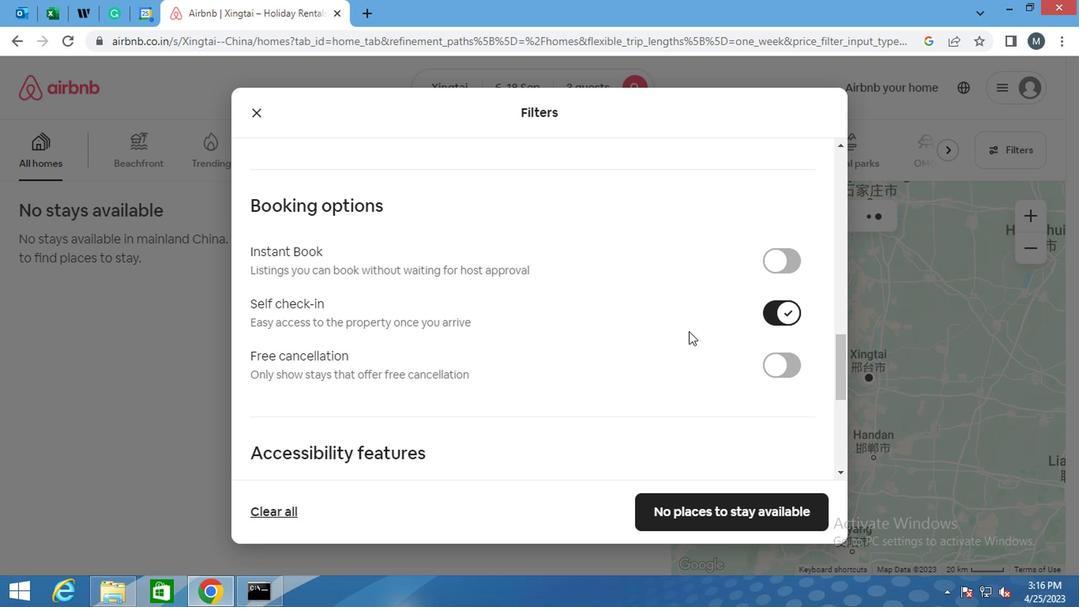 
Action: Mouse scrolled (590, 332) with delta (0, -1)
Screenshot: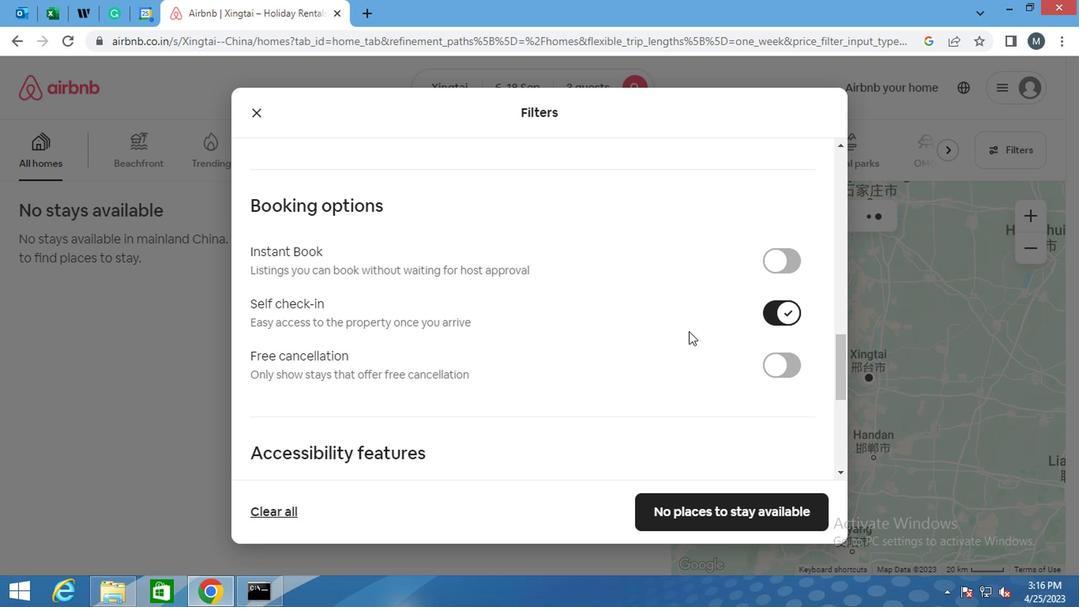 
Action: Mouse moved to (590, 334)
Screenshot: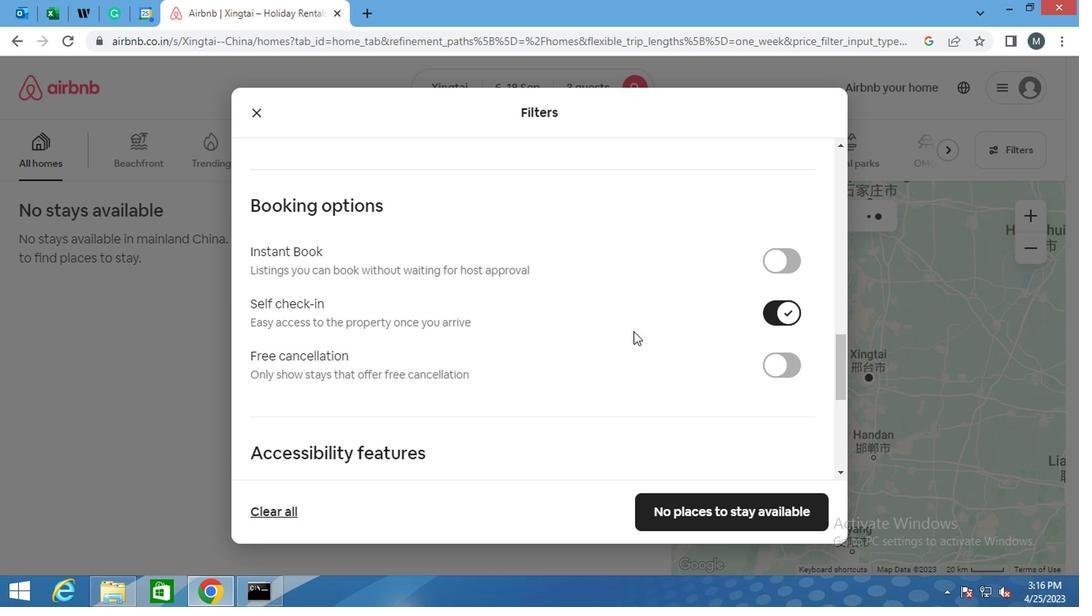 
Action: Mouse scrolled (590, 333) with delta (0, 0)
Screenshot: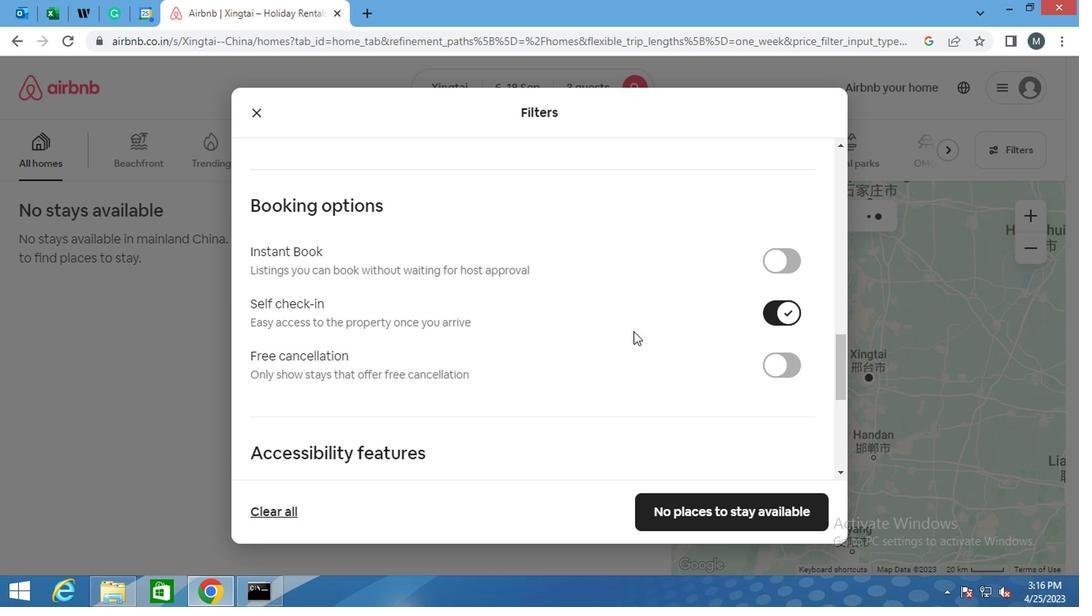 
Action: Mouse moved to (577, 343)
Screenshot: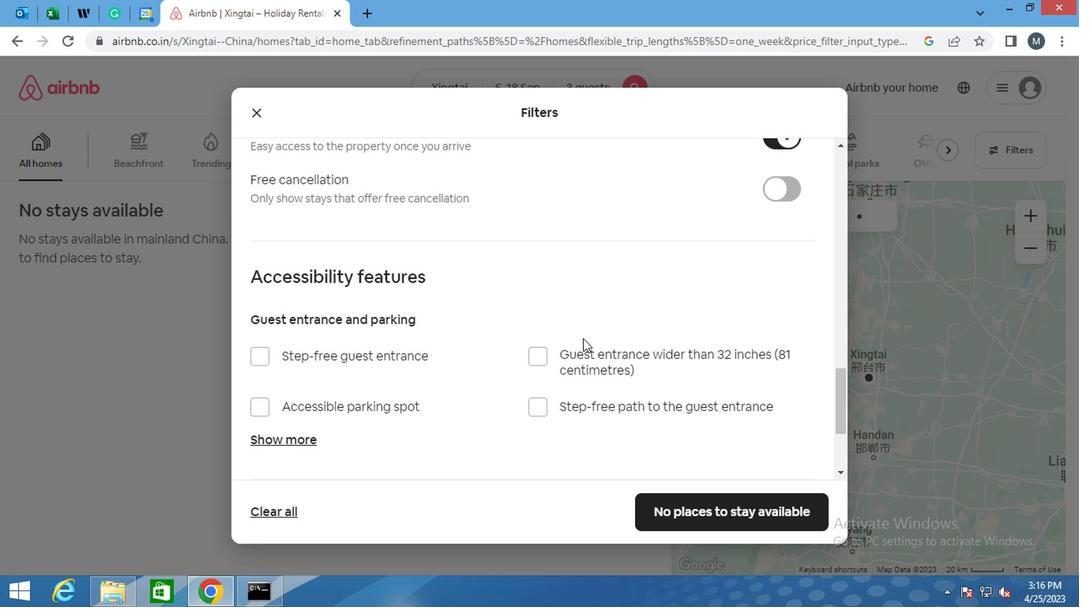 
Action: Mouse scrolled (577, 342) with delta (0, -1)
Screenshot: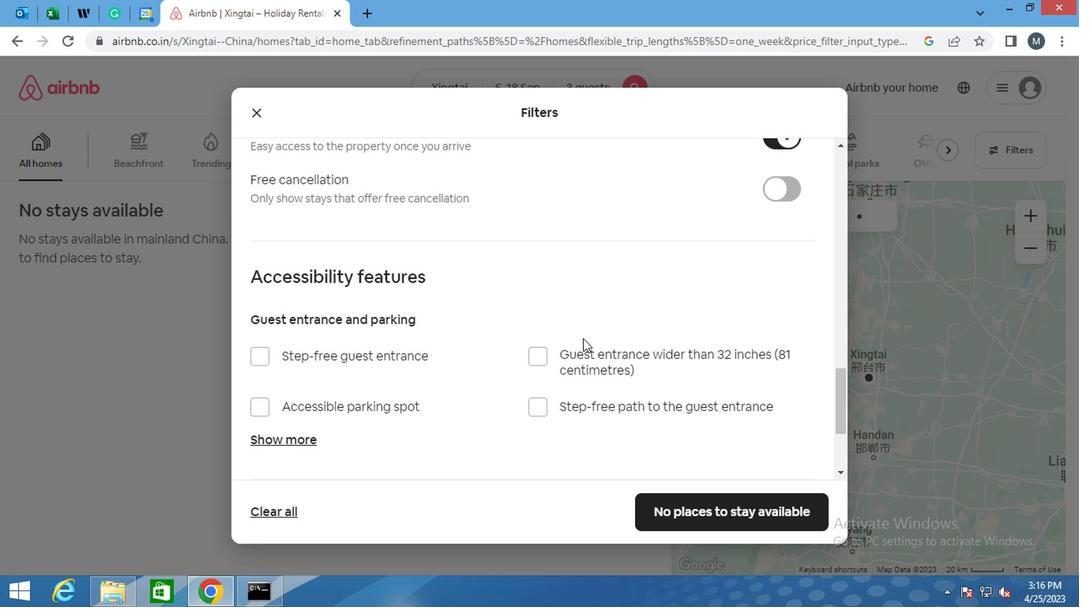 
Action: Mouse moved to (566, 343)
Screenshot: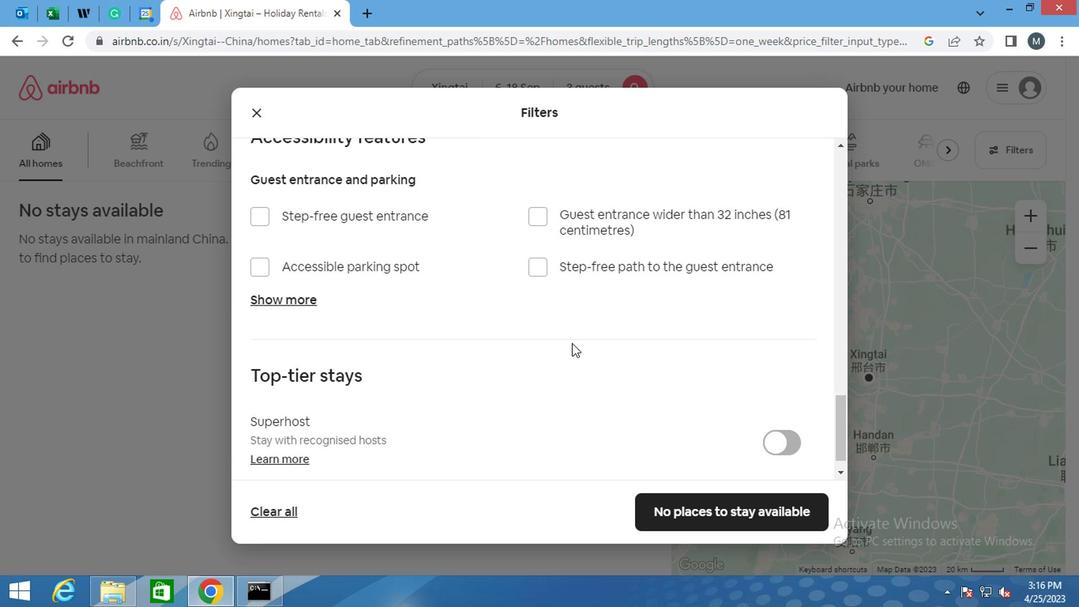 
Action: Mouse scrolled (566, 342) with delta (0, -1)
Screenshot: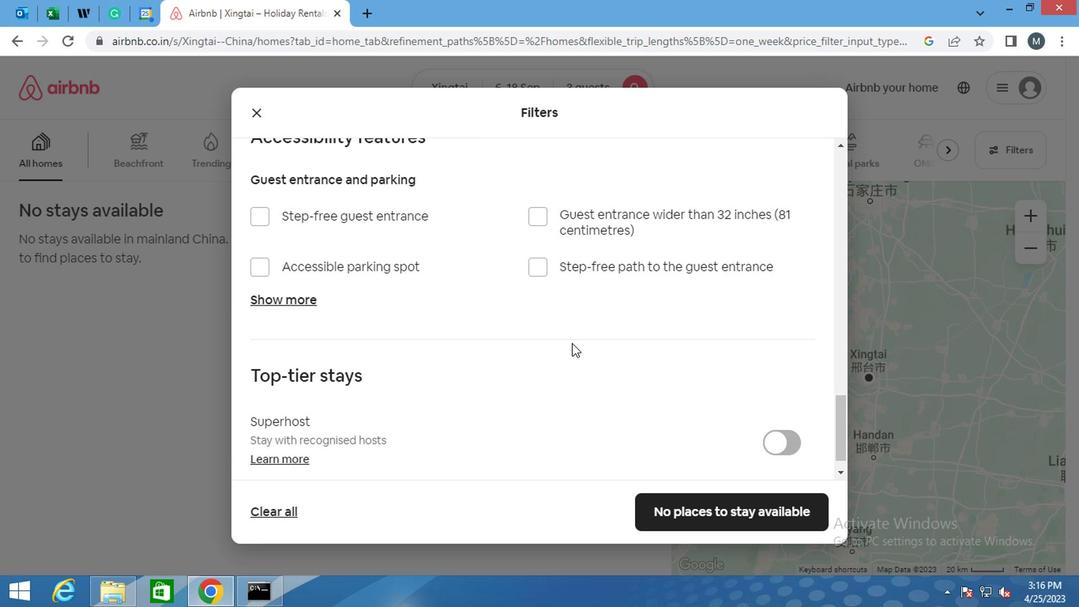 
Action: Mouse moved to (540, 343)
Screenshot: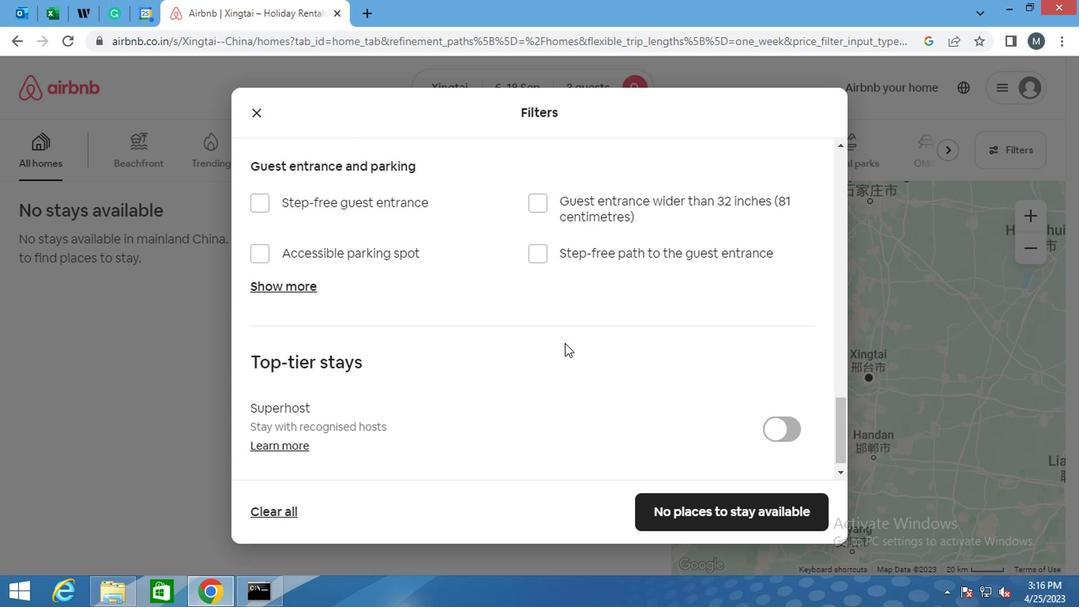 
Action: Mouse scrolled (540, 342) with delta (0, -1)
Screenshot: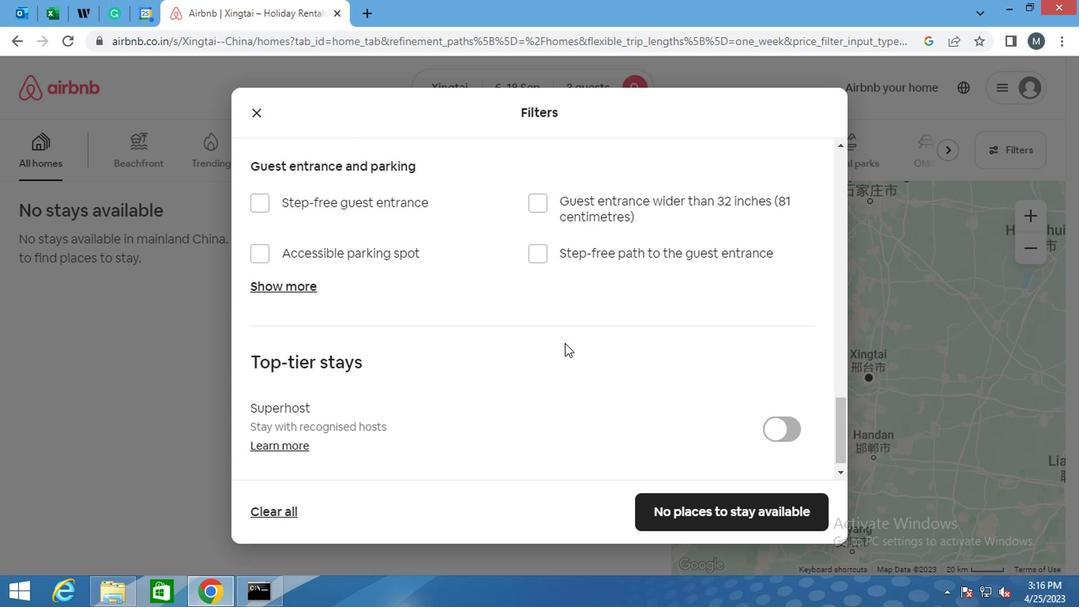 
Action: Mouse moved to (521, 345)
Screenshot: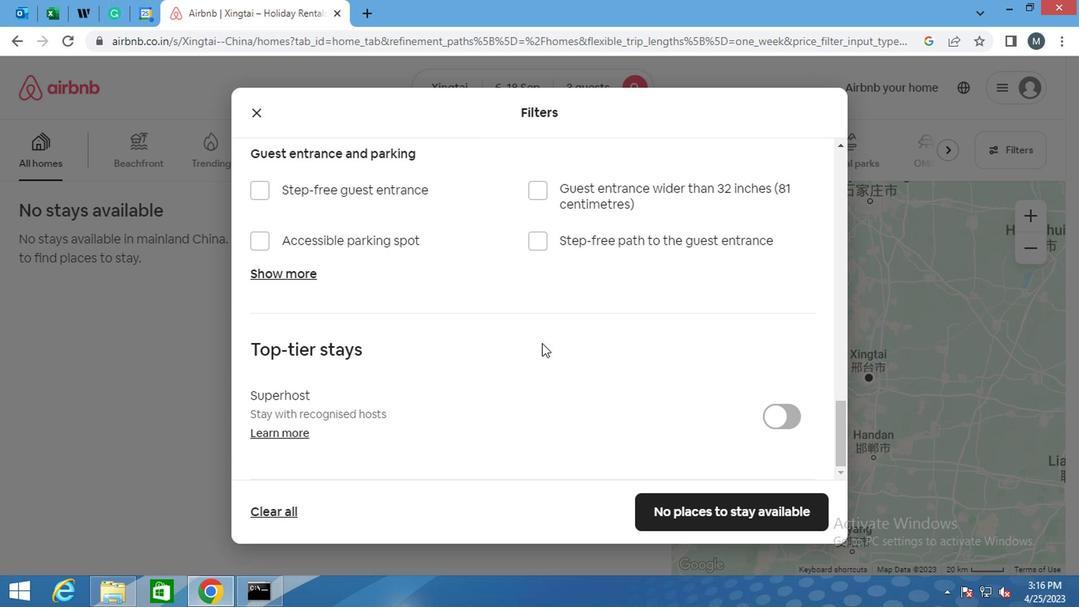
Action: Mouse scrolled (521, 345) with delta (0, 0)
Screenshot: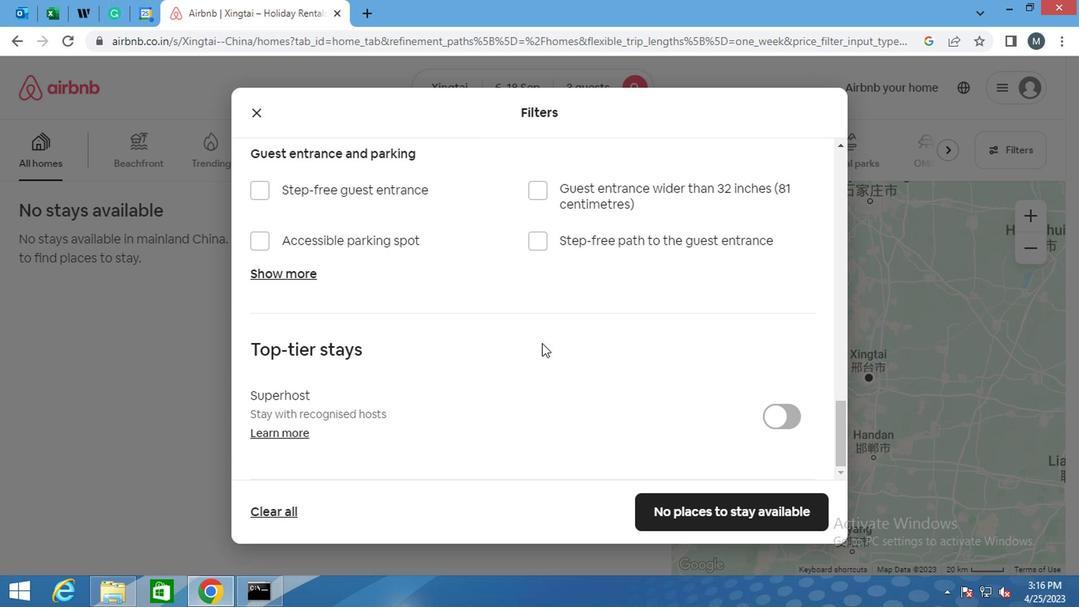 
Action: Mouse moved to (517, 347)
Screenshot: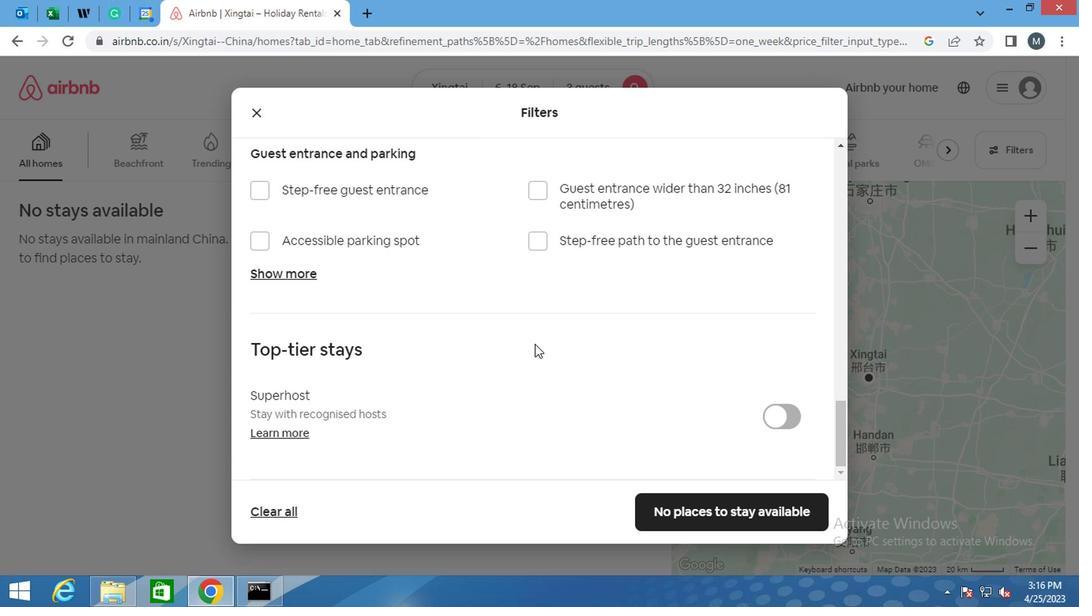
Action: Mouse scrolled (517, 347) with delta (0, 0)
Screenshot: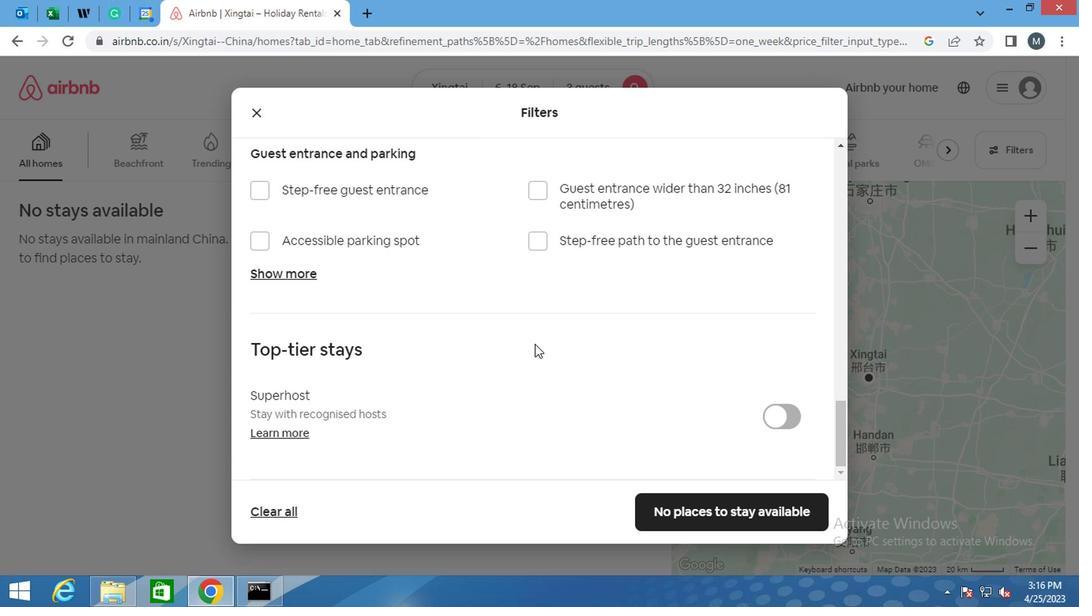 
Action: Mouse moved to (496, 354)
Screenshot: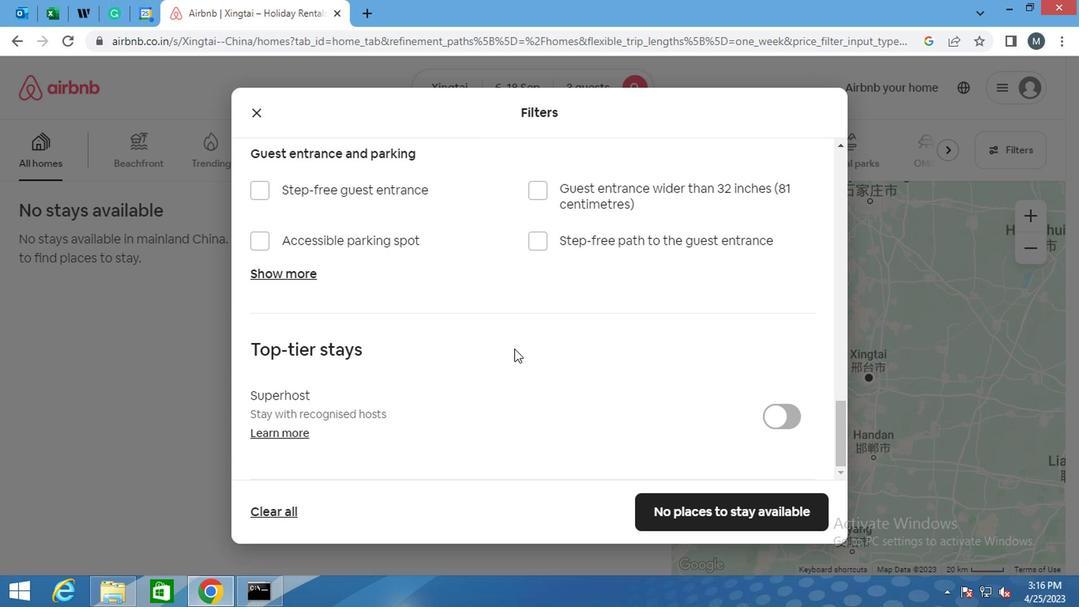 
Action: Mouse scrolled (496, 353) with delta (0, -1)
Screenshot: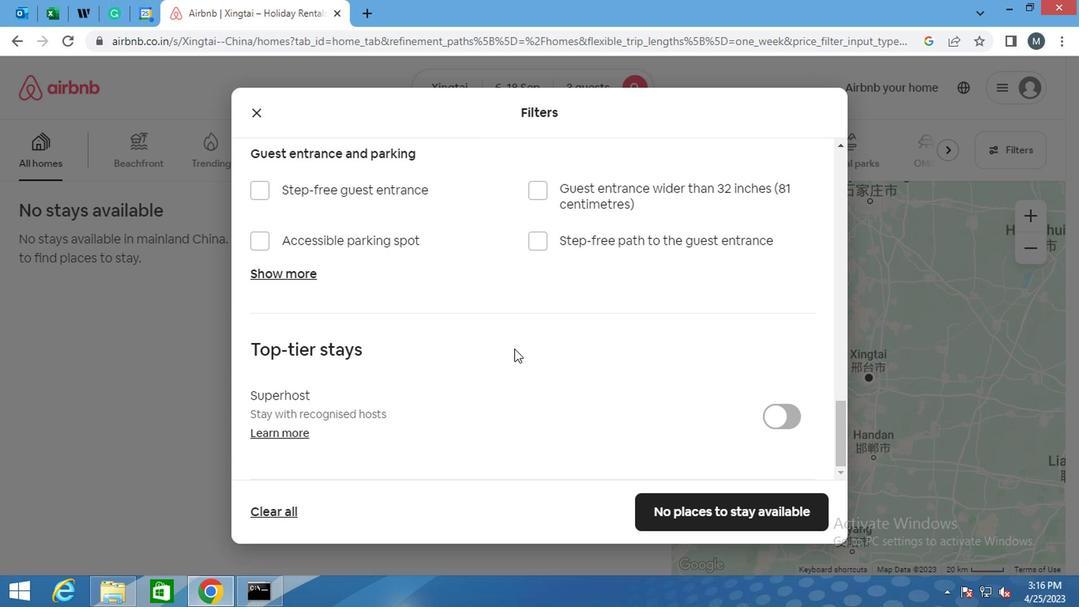 
Action: Mouse moved to (496, 358)
Screenshot: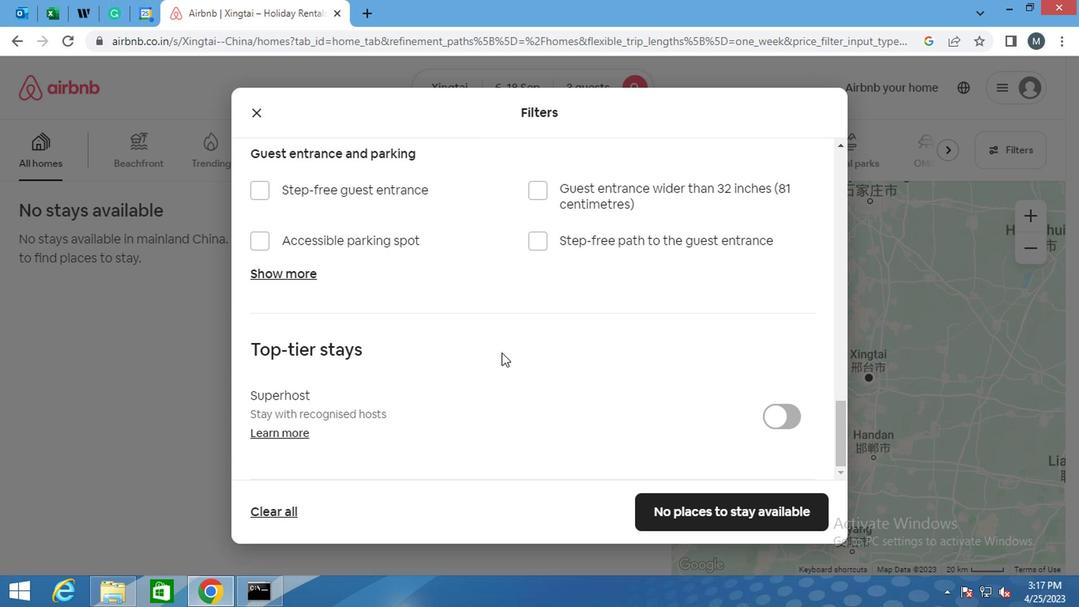 
Action: Mouse scrolled (496, 357) with delta (0, -1)
Screenshot: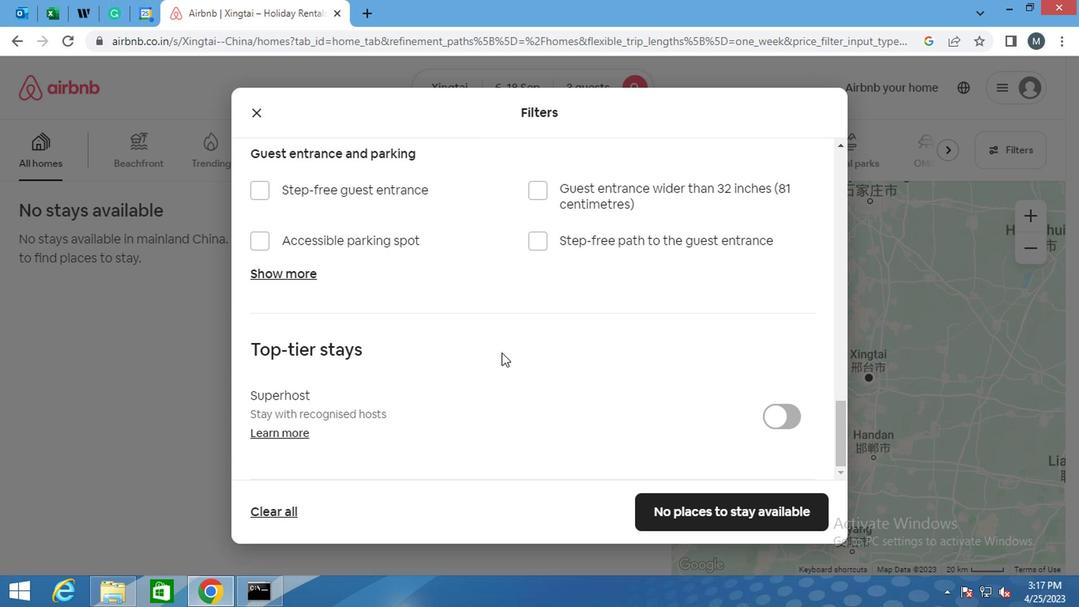 
Action: Mouse moved to (482, 432)
Screenshot: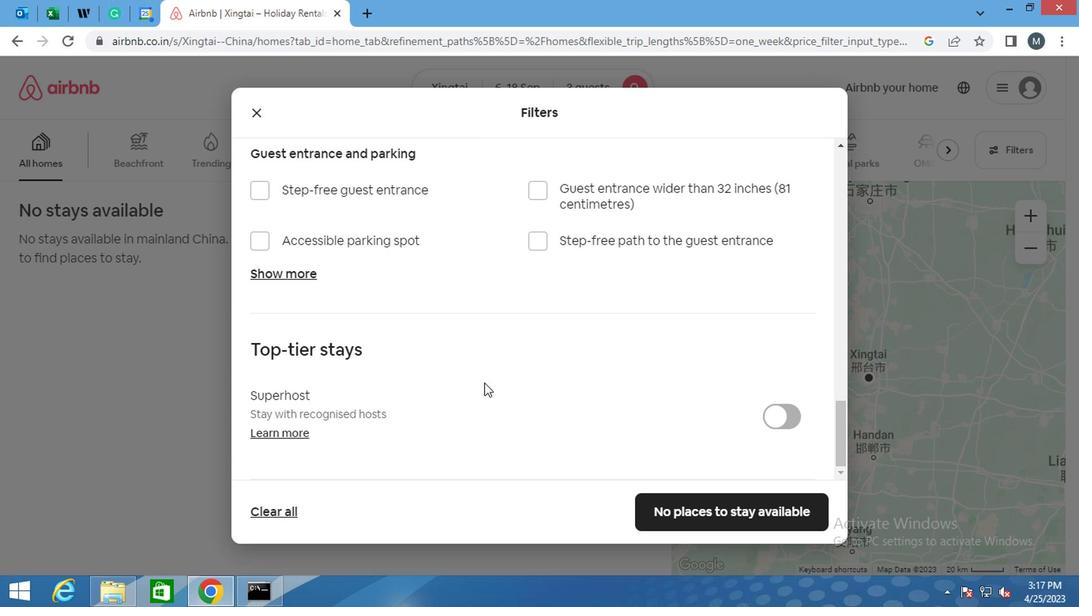 
Action: Mouse scrolled (482, 431) with delta (0, 0)
Screenshot: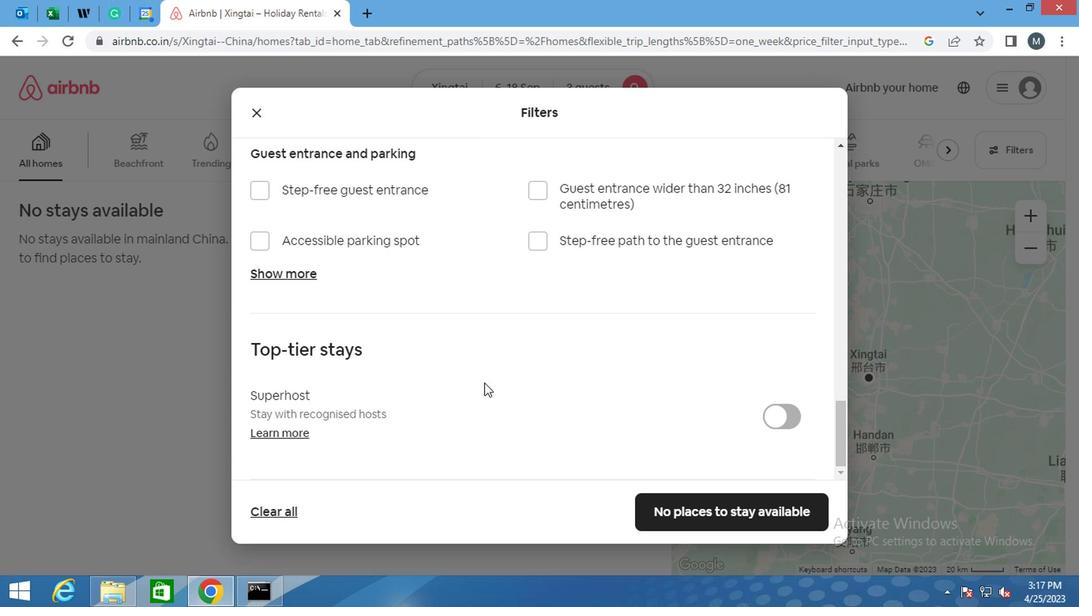 
Action: Mouse moved to (482, 441)
Screenshot: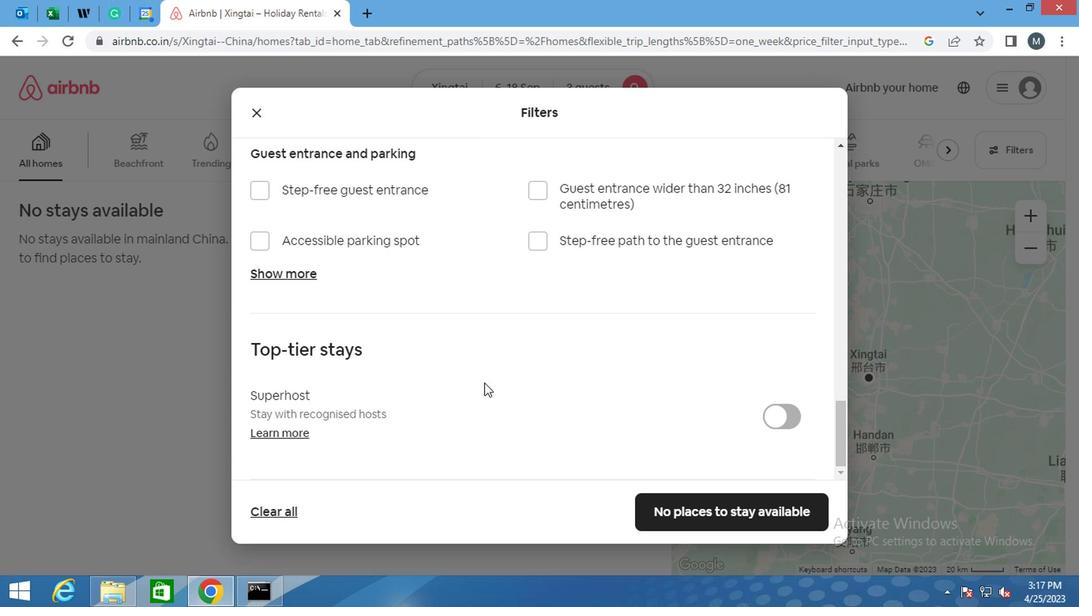 
Action: Mouse scrolled (482, 440) with delta (0, -1)
Screenshot: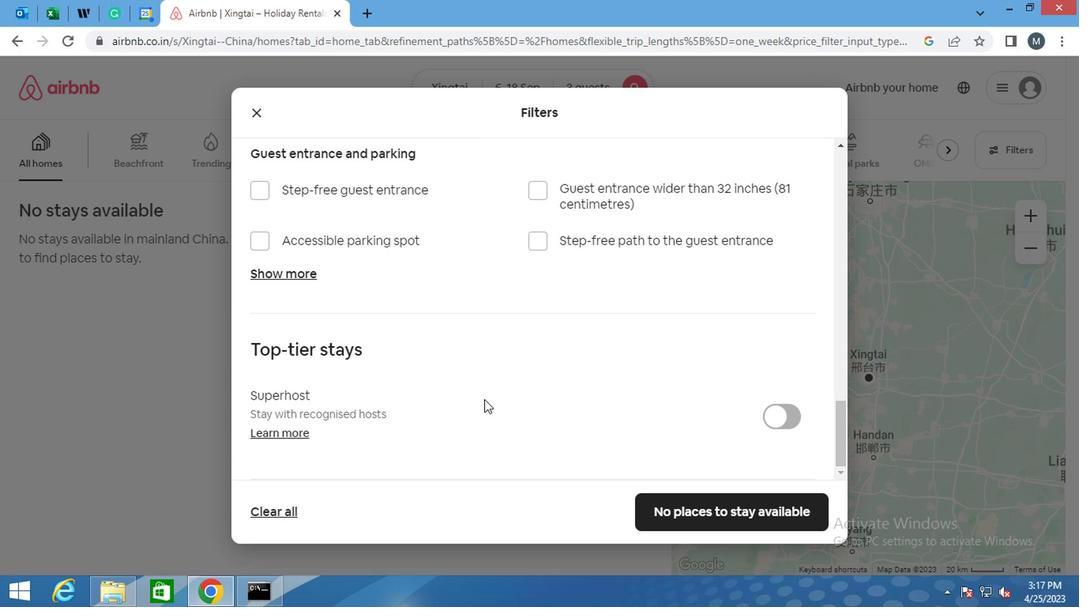 
Action: Mouse moved to (489, 458)
Screenshot: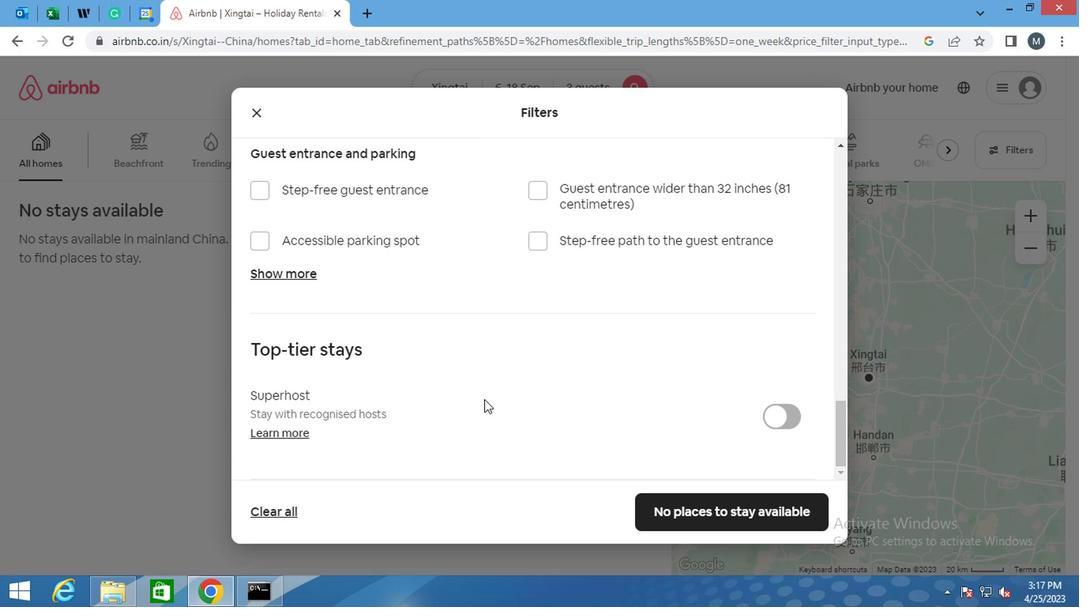 
Action: Mouse scrolled (489, 457) with delta (0, -1)
Screenshot: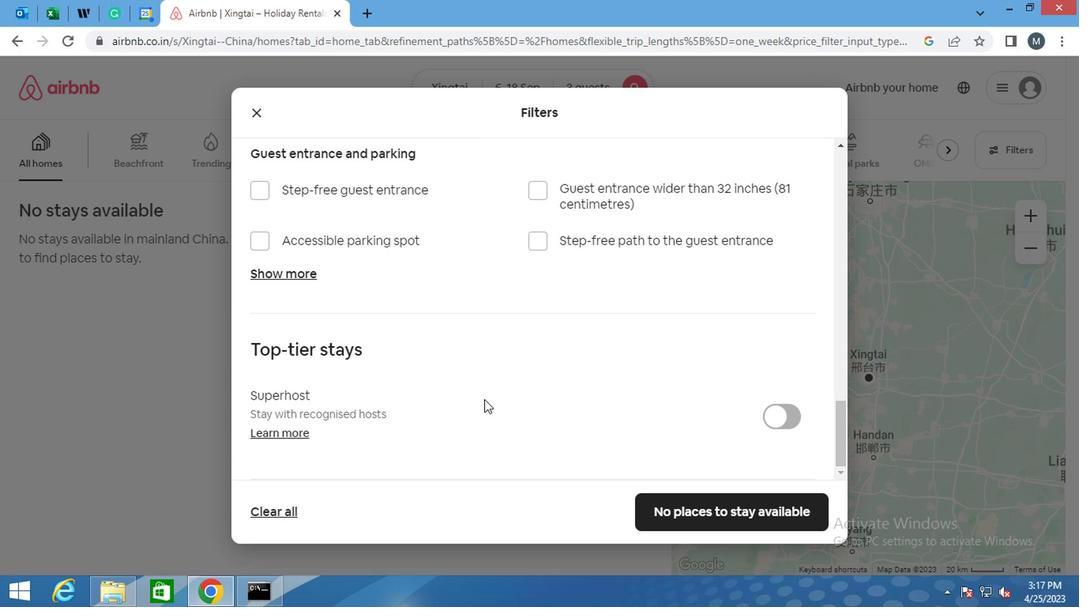 
Action: Mouse moved to (672, 510)
Screenshot: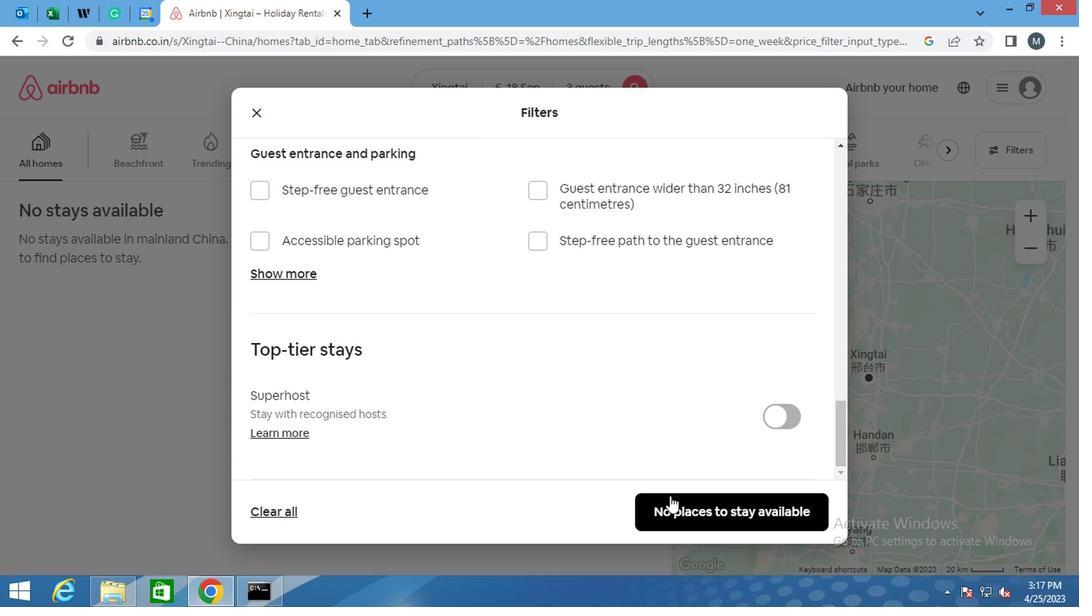
Action: Mouse pressed left at (672, 510)
Screenshot: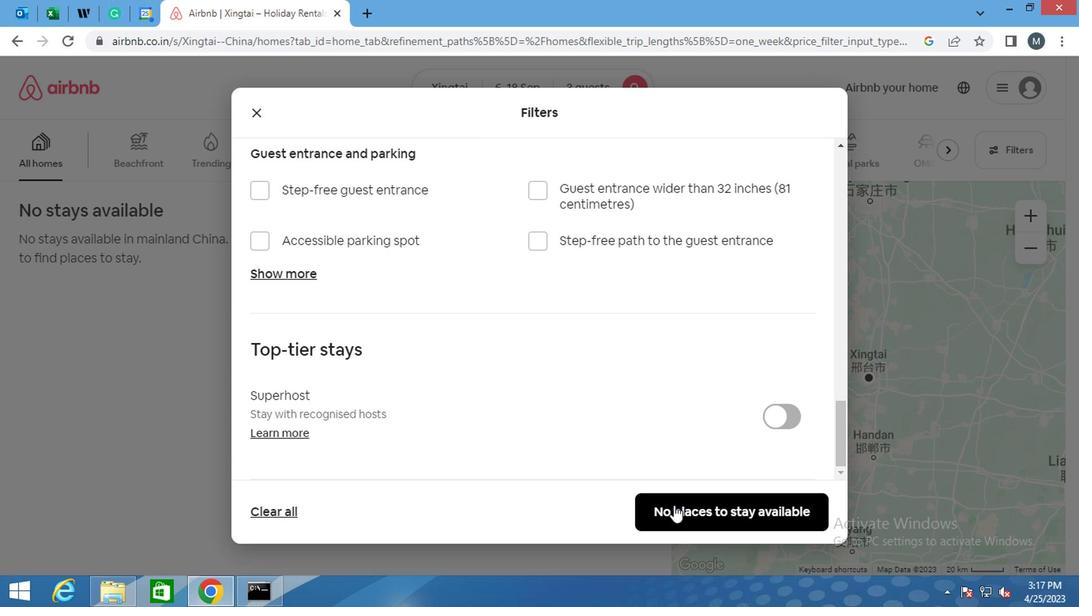 
Action: Mouse moved to (664, 515)
Screenshot: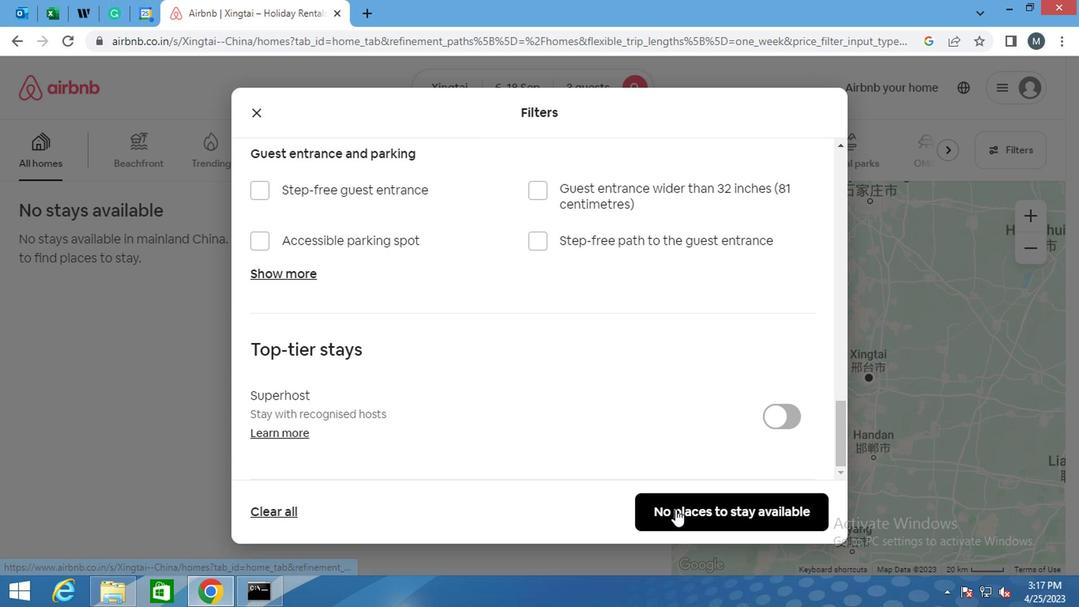 
